 Task: Create a low-key lighting effect for a moody and atmospheric portrait.
Action: Mouse moved to (963, 561)
Screenshot: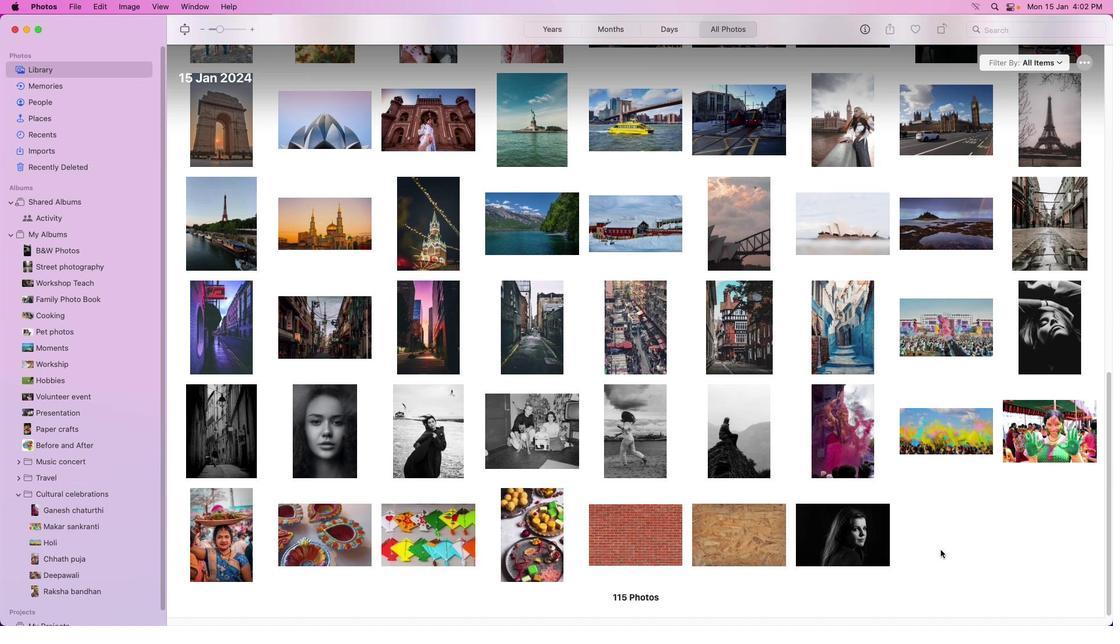 
Action: Mouse pressed left at (963, 561)
Screenshot: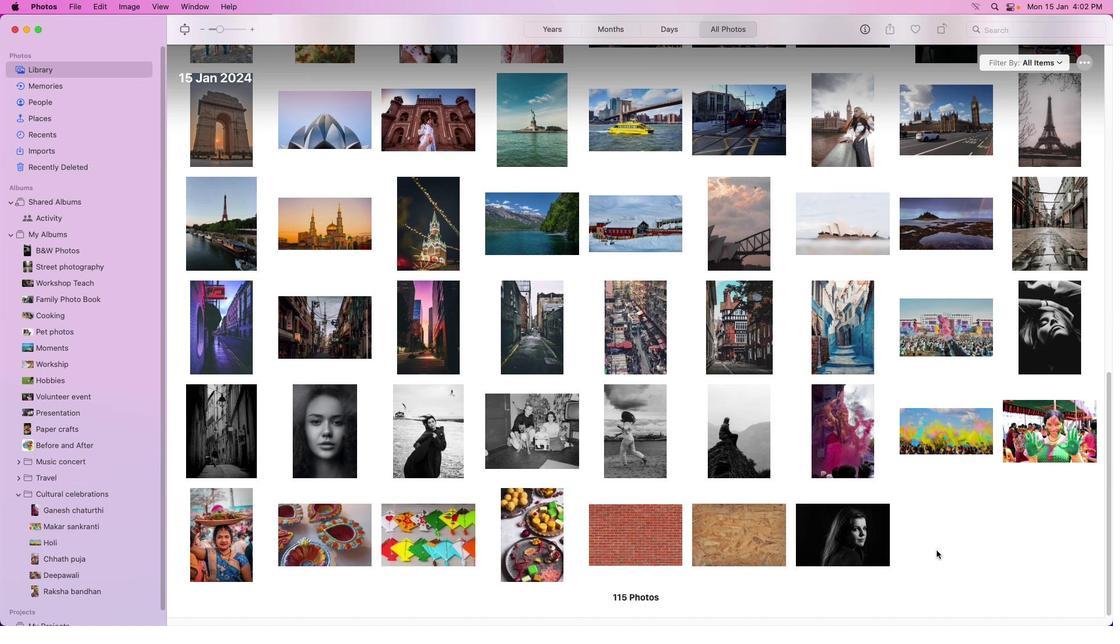 
Action: Mouse moved to (926, 552)
Screenshot: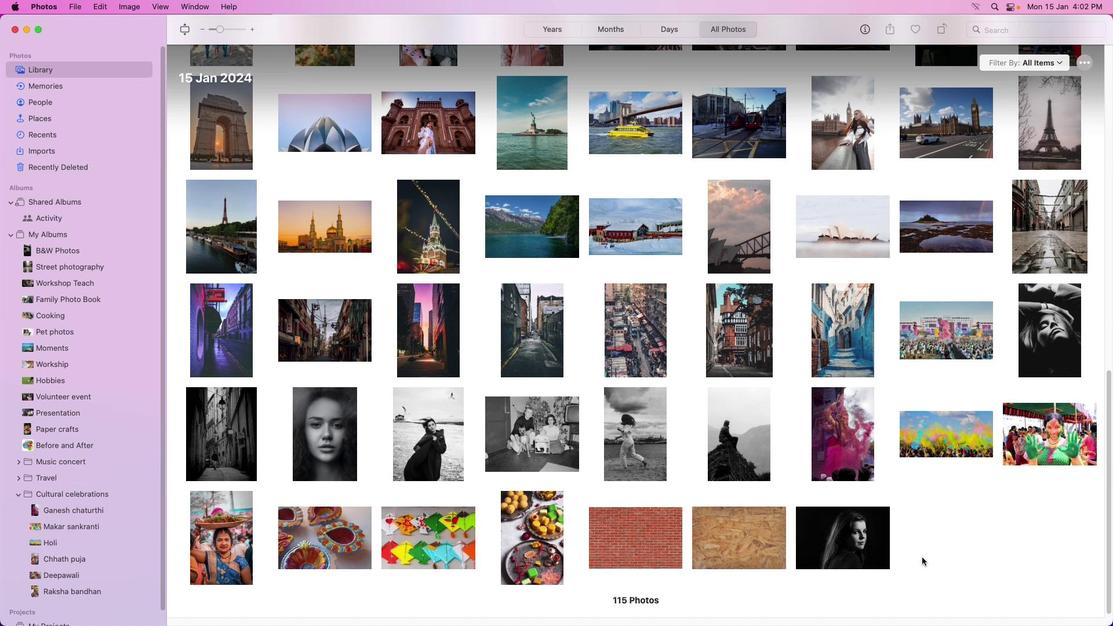 
Action: Mouse scrolled (926, 552) with delta (1, 1)
Screenshot: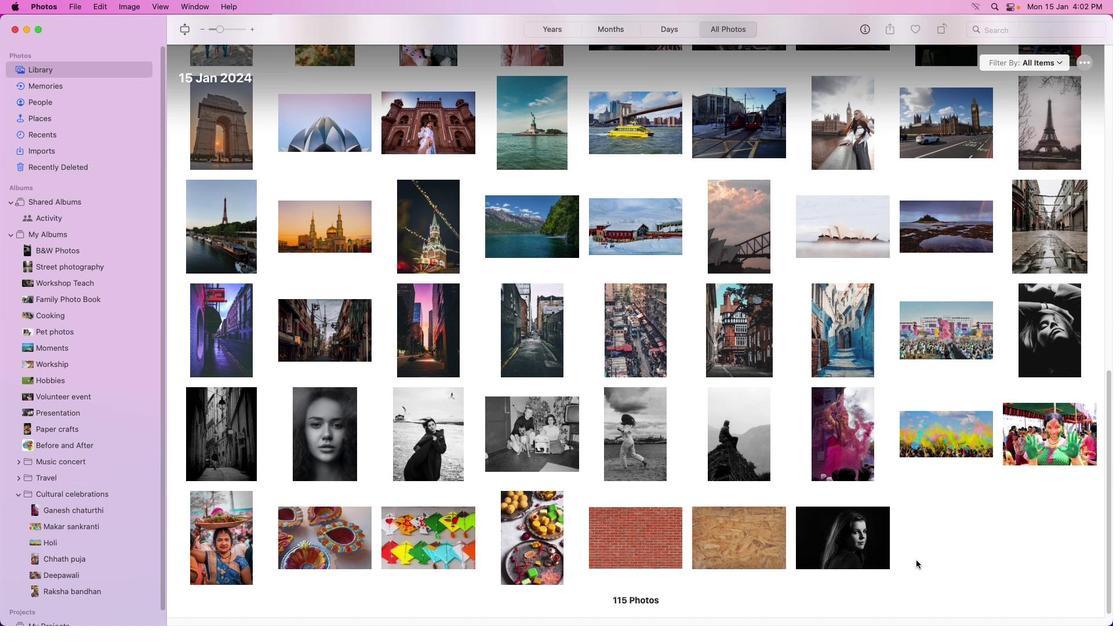 
Action: Mouse moved to (926, 553)
Screenshot: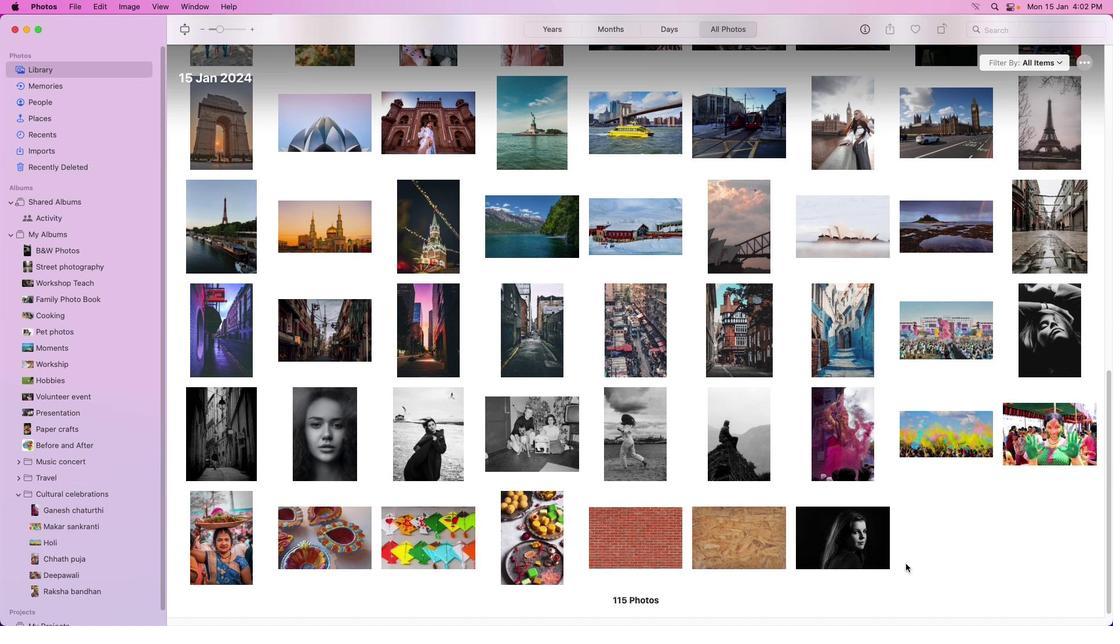 
Action: Mouse scrolled (926, 553) with delta (1, 1)
Screenshot: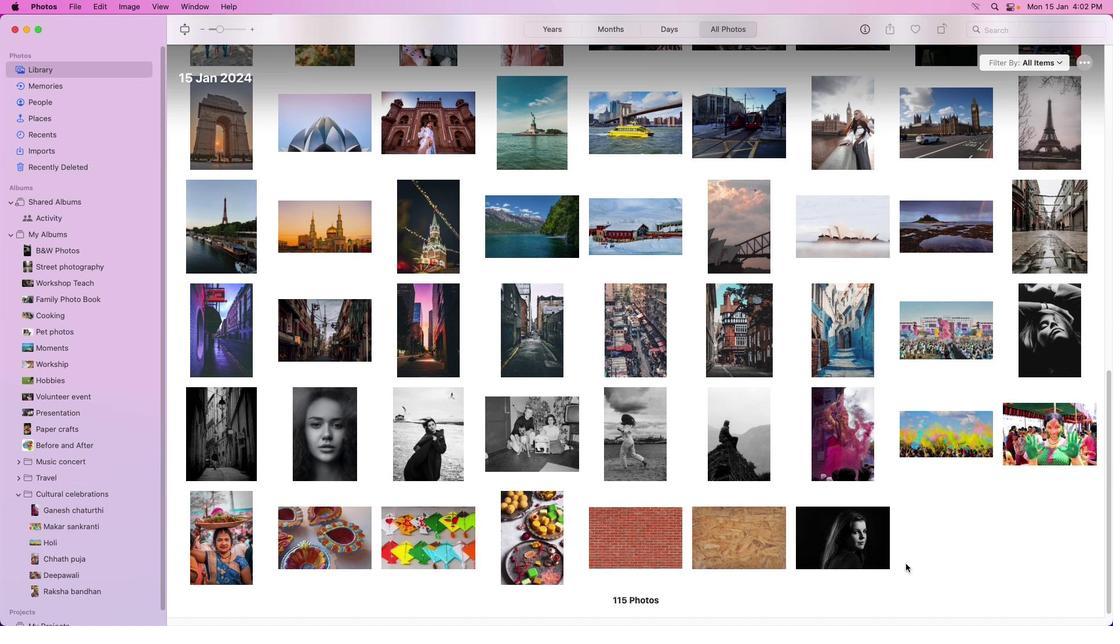 
Action: Mouse moved to (848, 542)
Screenshot: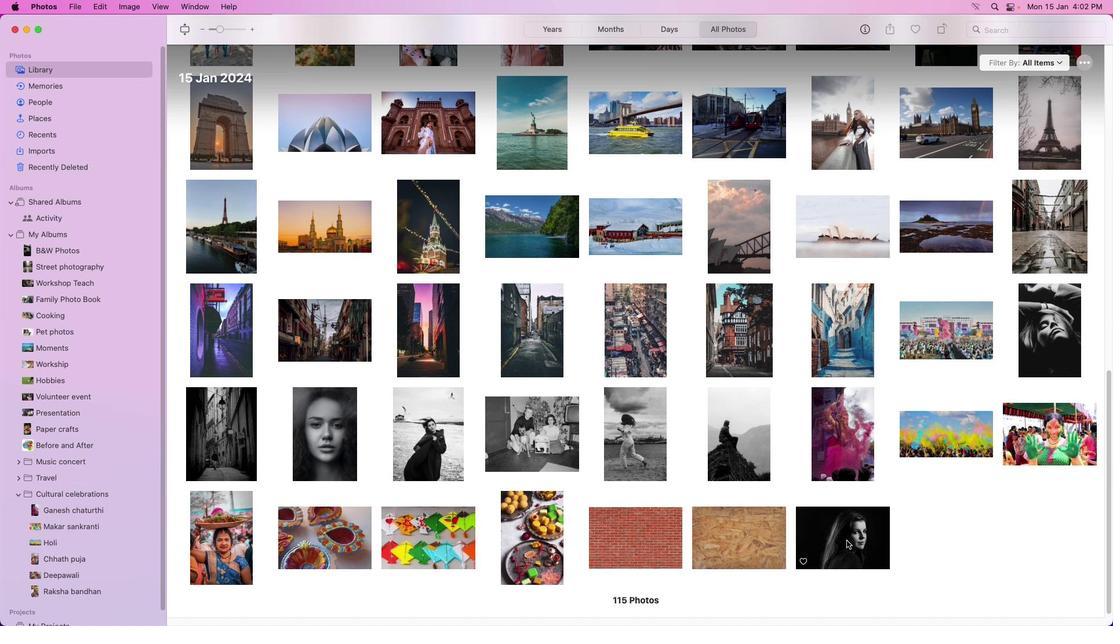 
Action: Mouse pressed left at (848, 542)
Screenshot: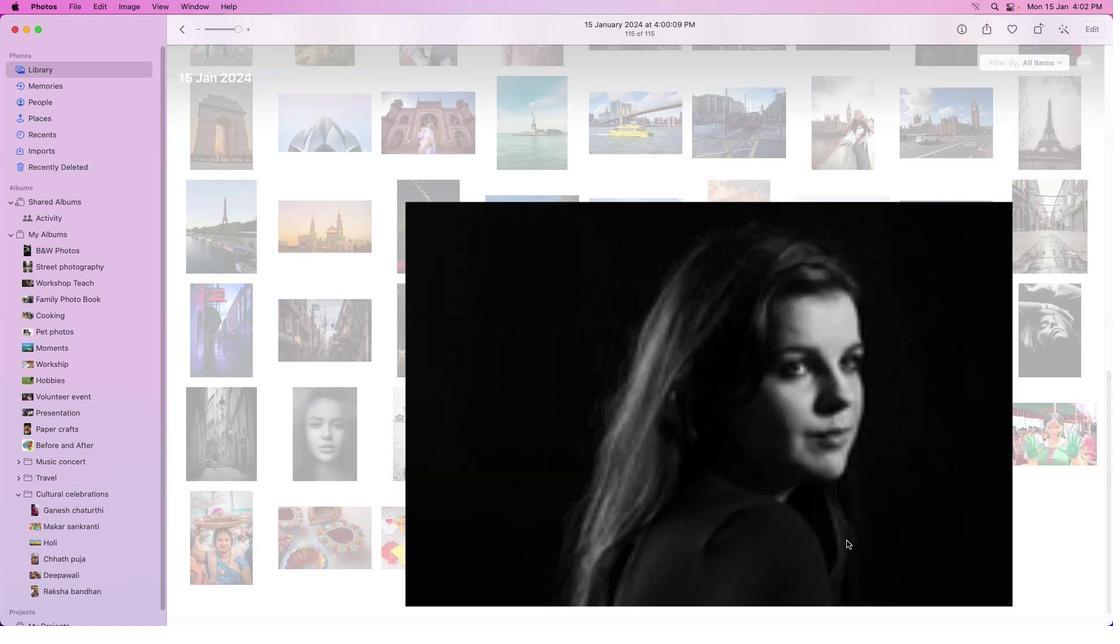 
Action: Mouse pressed left at (848, 542)
Screenshot: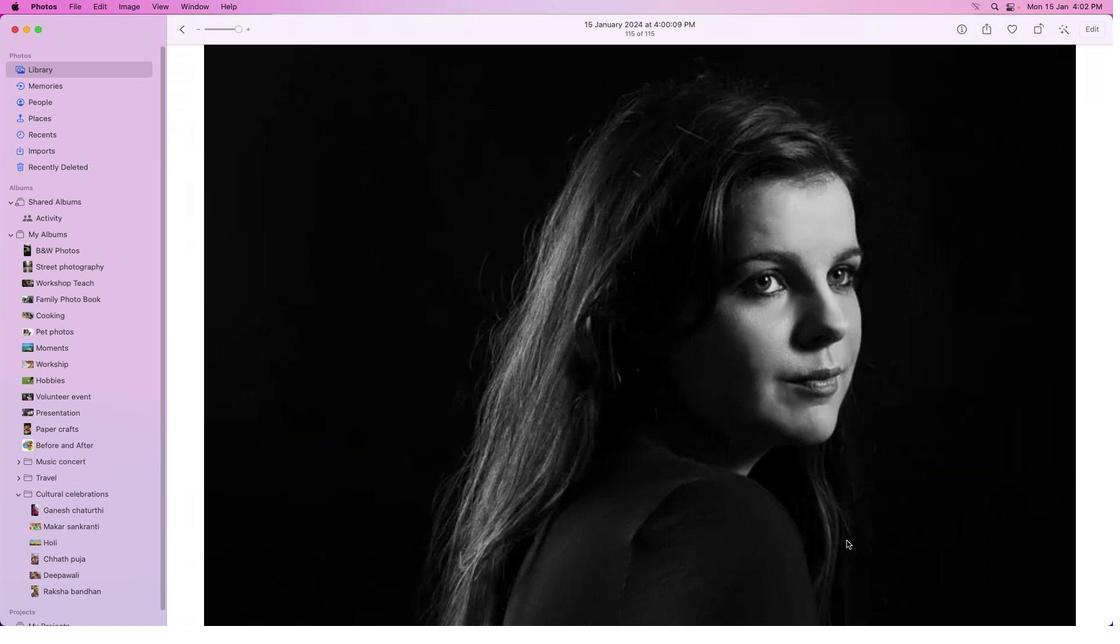 
Action: Mouse moved to (1092, 30)
Screenshot: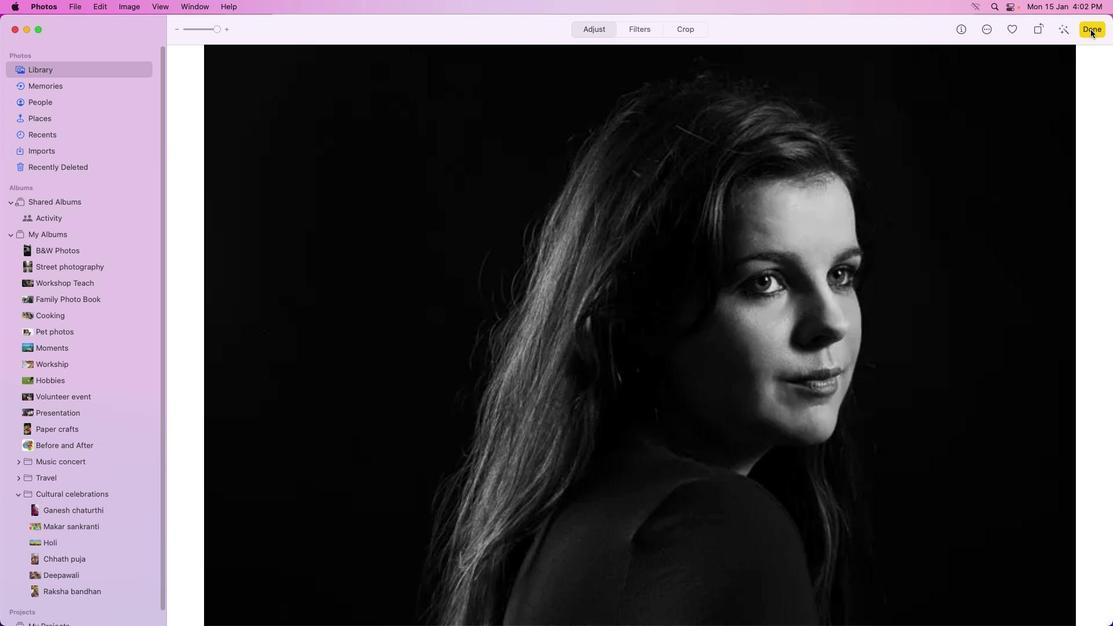 
Action: Mouse pressed left at (1092, 30)
Screenshot: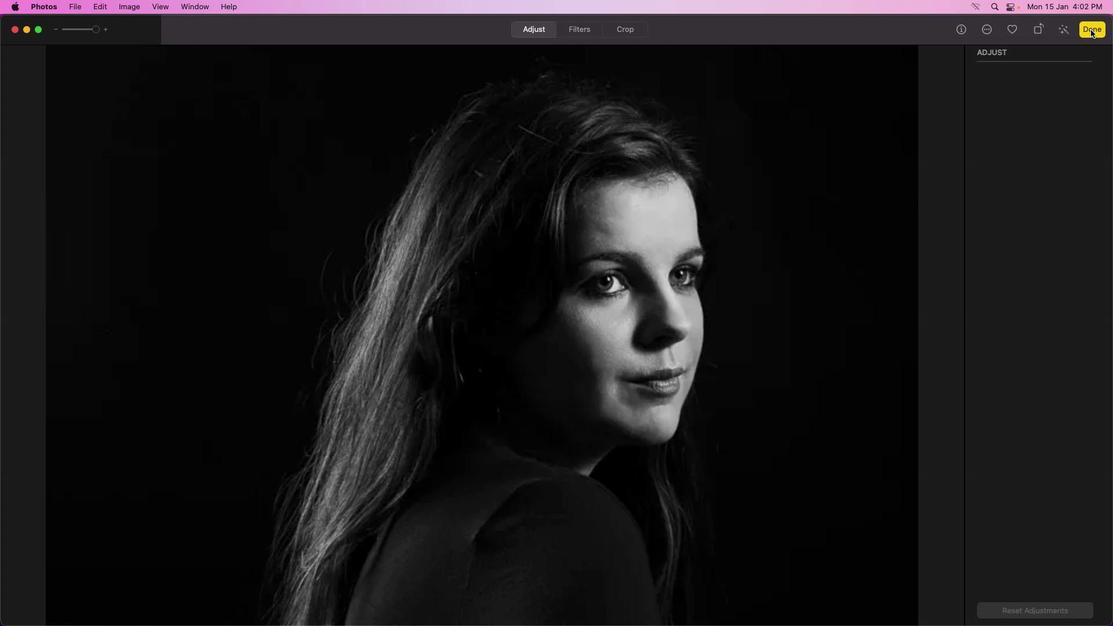 
Action: Mouse moved to (1049, 192)
Screenshot: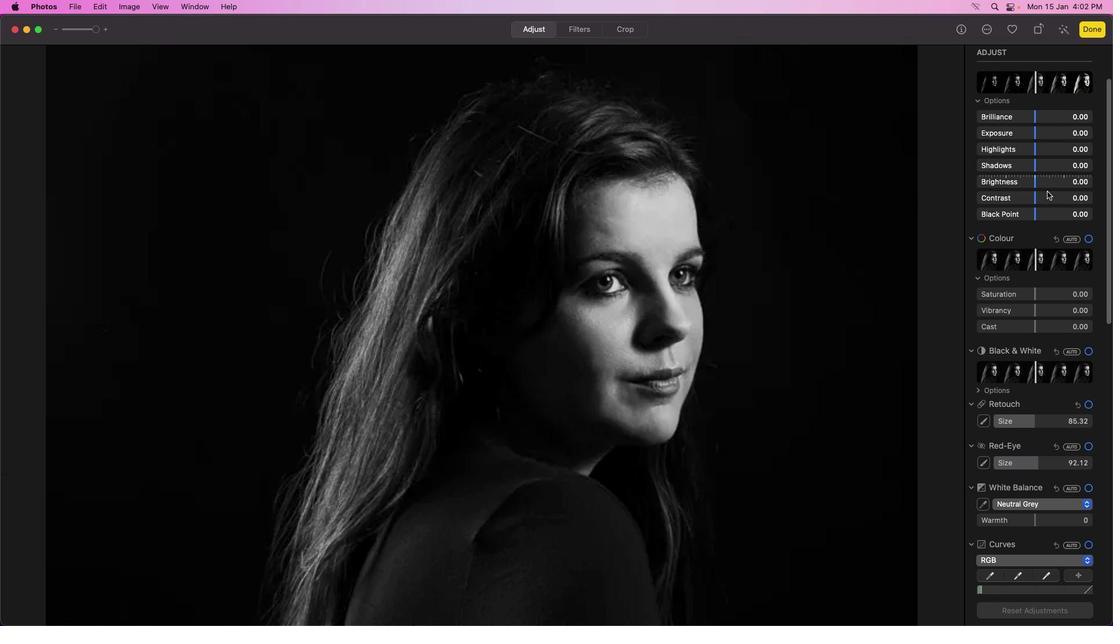 
Action: Mouse scrolled (1049, 192) with delta (1, 0)
Screenshot: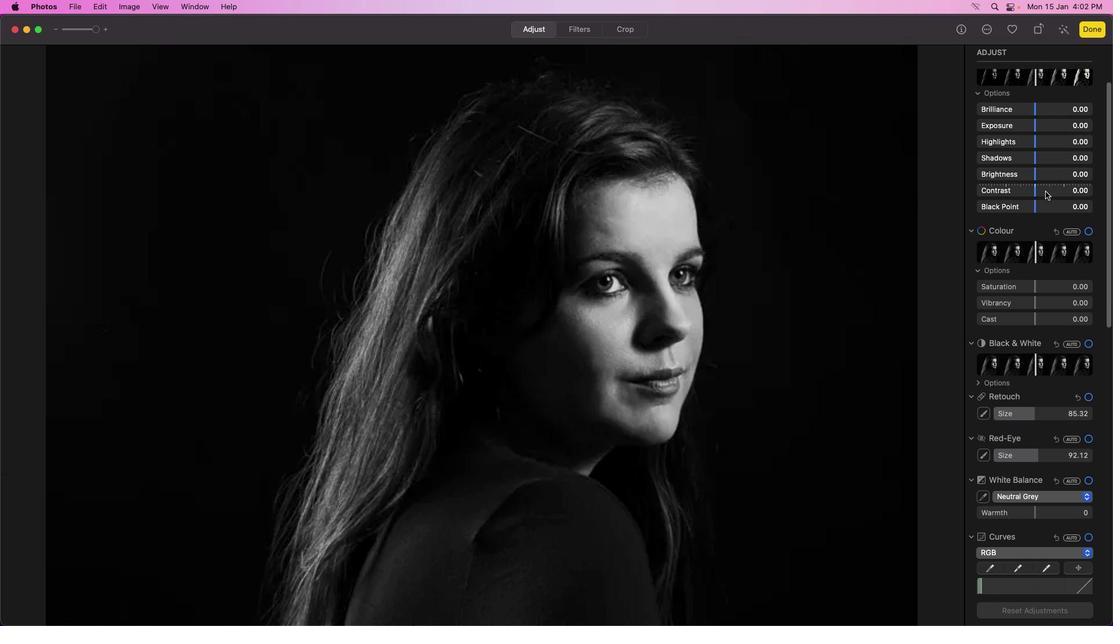 
Action: Mouse scrolled (1049, 192) with delta (1, 0)
Screenshot: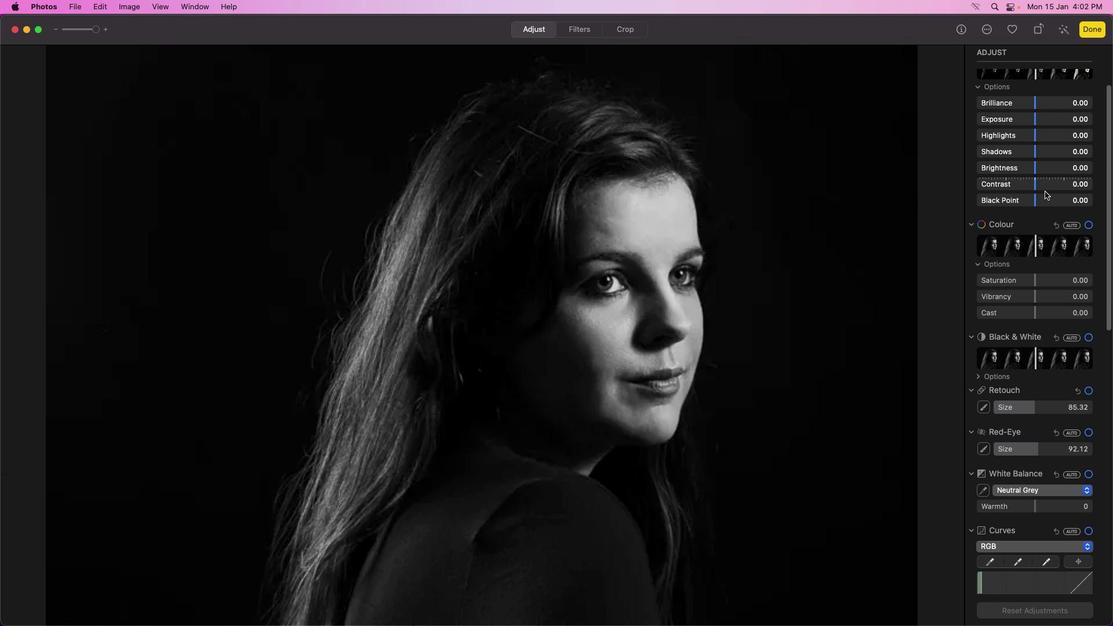 
Action: Mouse scrolled (1049, 192) with delta (1, 0)
Screenshot: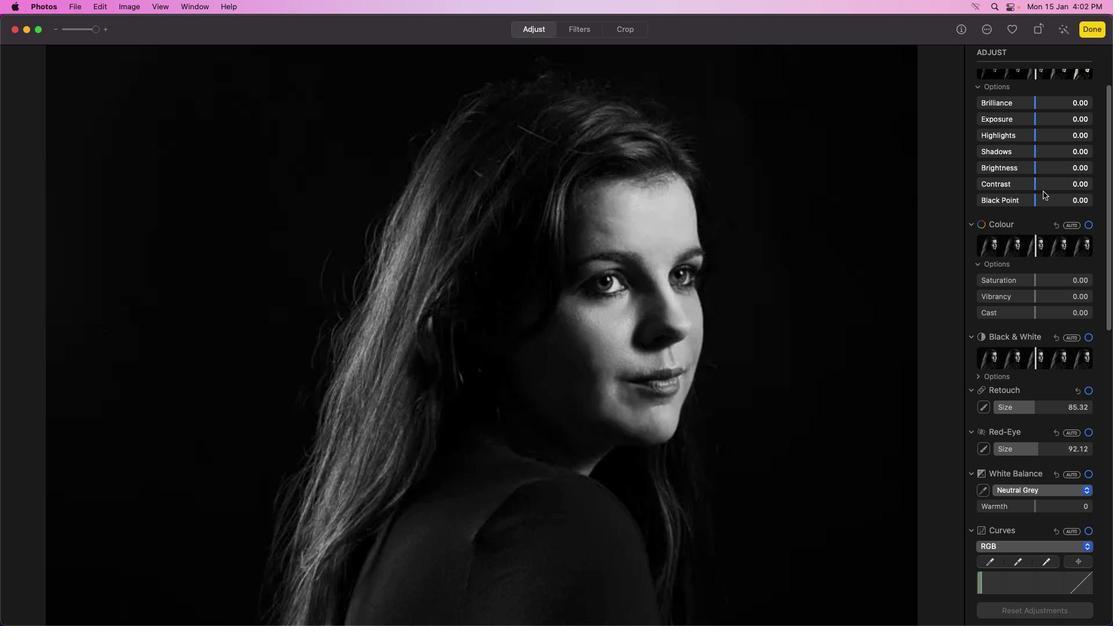 
Action: Mouse moved to (1049, 193)
Screenshot: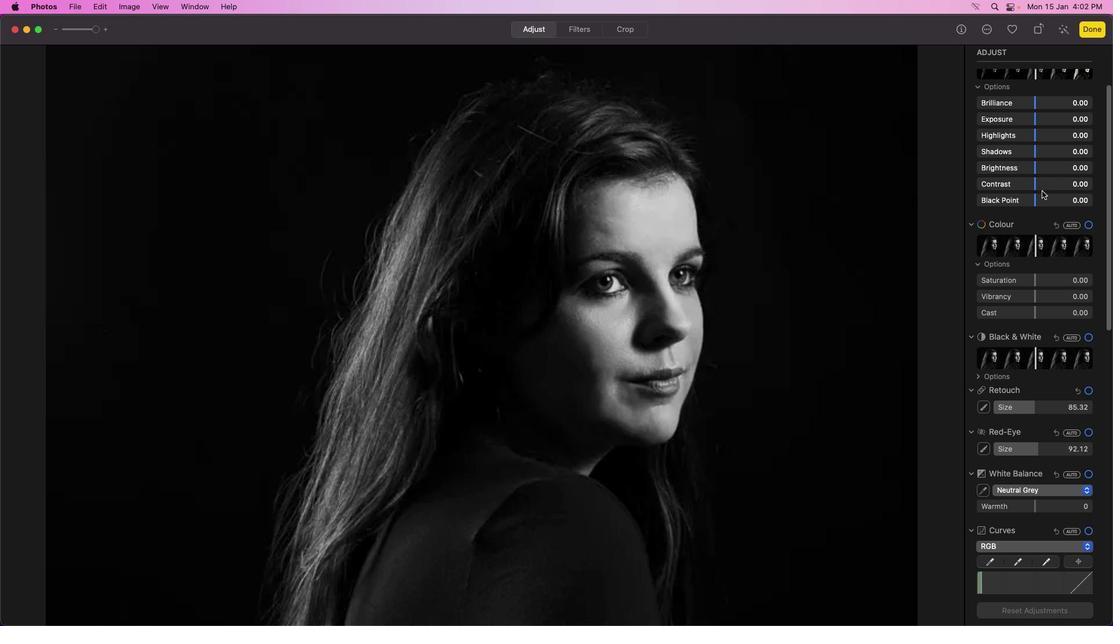 
Action: Mouse scrolled (1049, 193) with delta (1, 0)
Screenshot: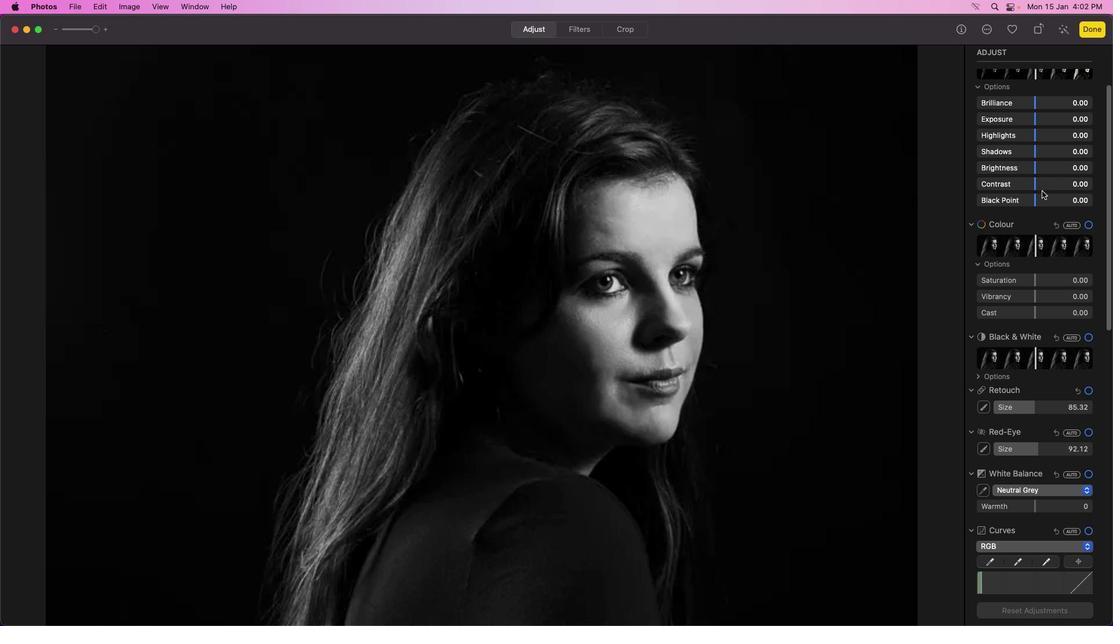 
Action: Mouse scrolled (1049, 193) with delta (1, 0)
Screenshot: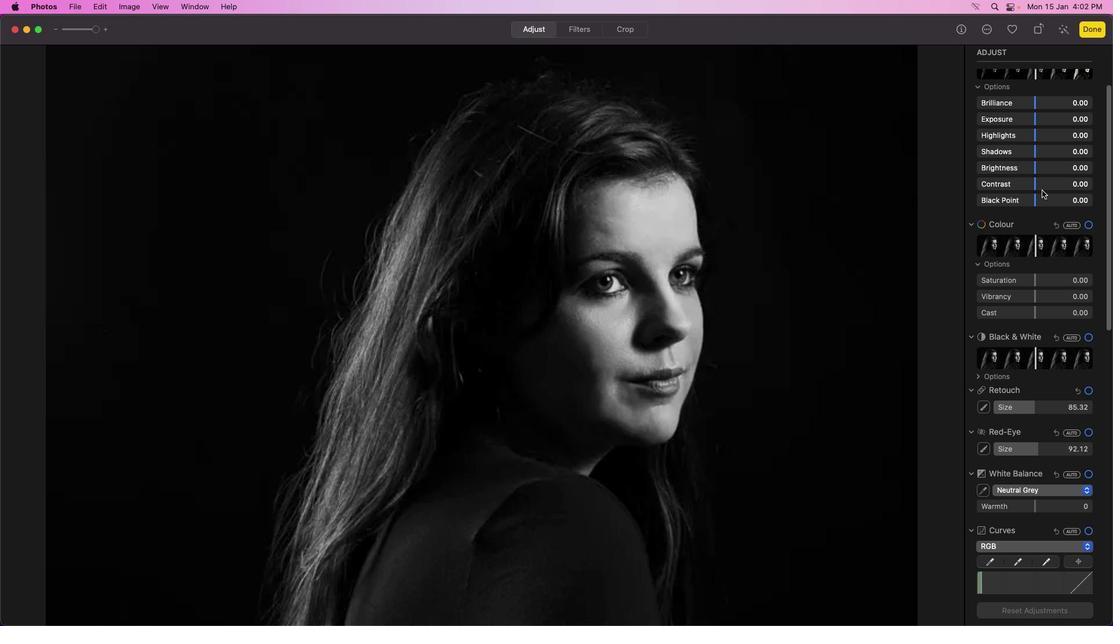 
Action: Mouse moved to (1048, 193)
Screenshot: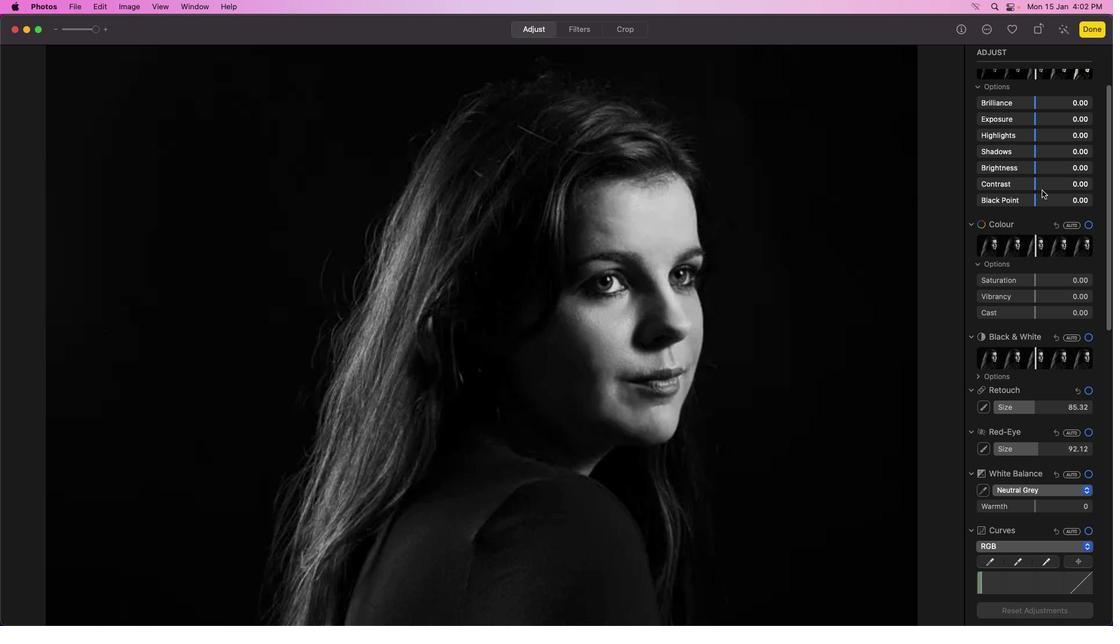 
Action: Mouse scrolled (1048, 193) with delta (1, 0)
Screenshot: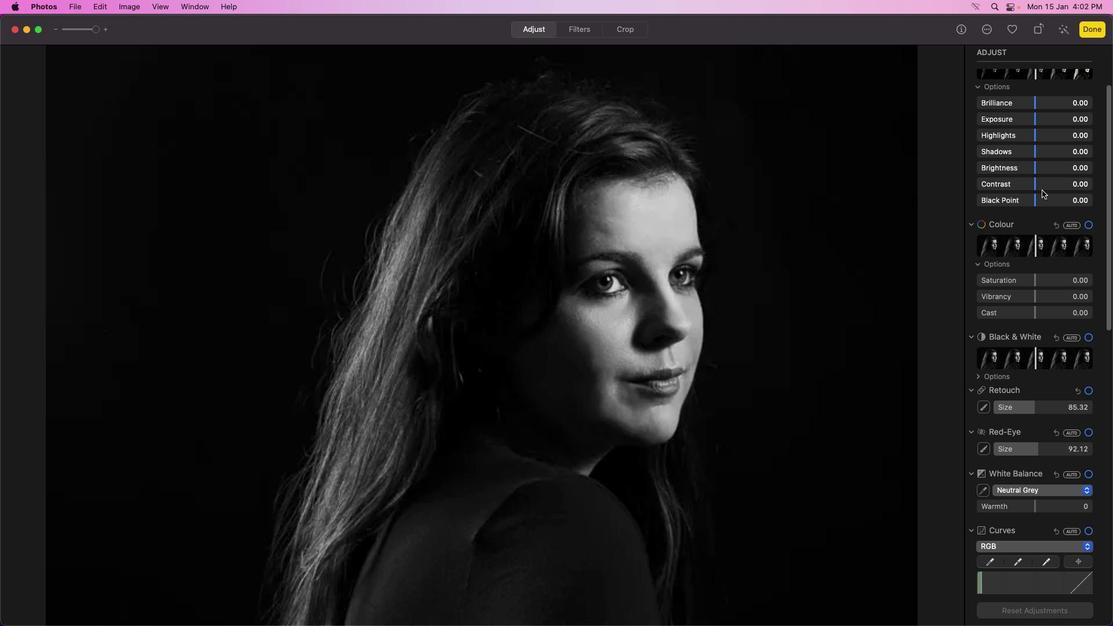 
Action: Mouse moved to (1046, 193)
Screenshot: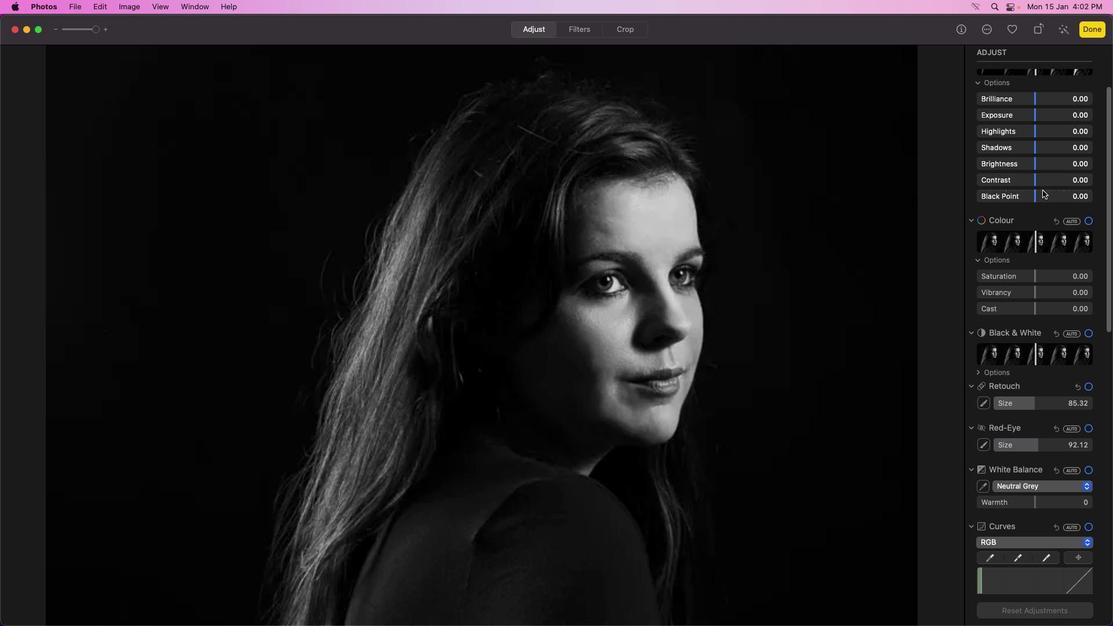 
Action: Mouse scrolled (1046, 193) with delta (1, 0)
Screenshot: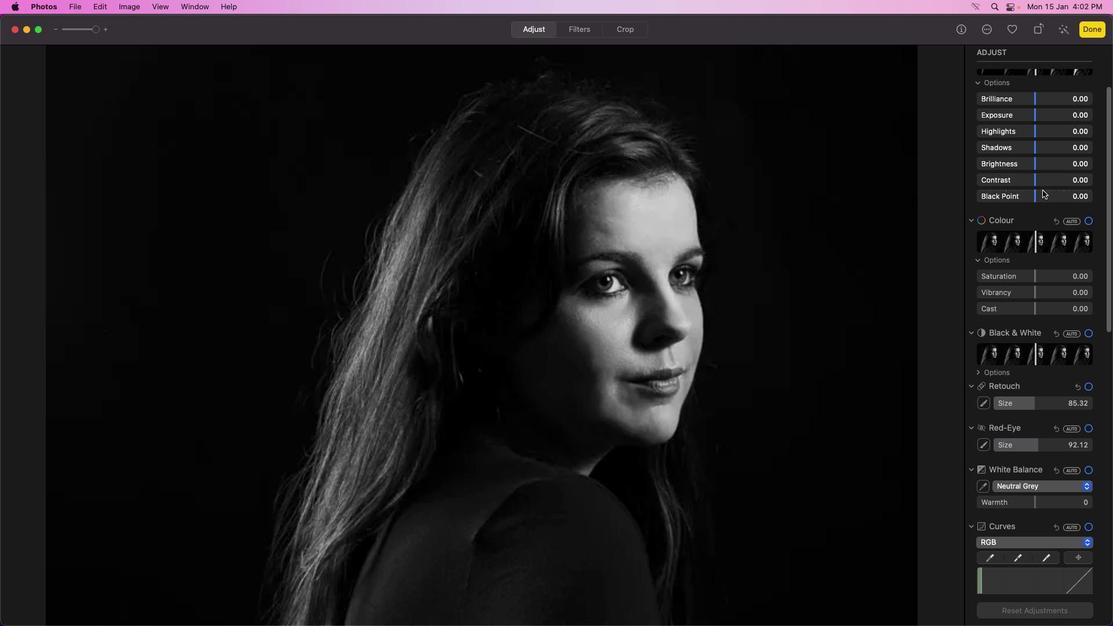 
Action: Mouse moved to (1043, 191)
Screenshot: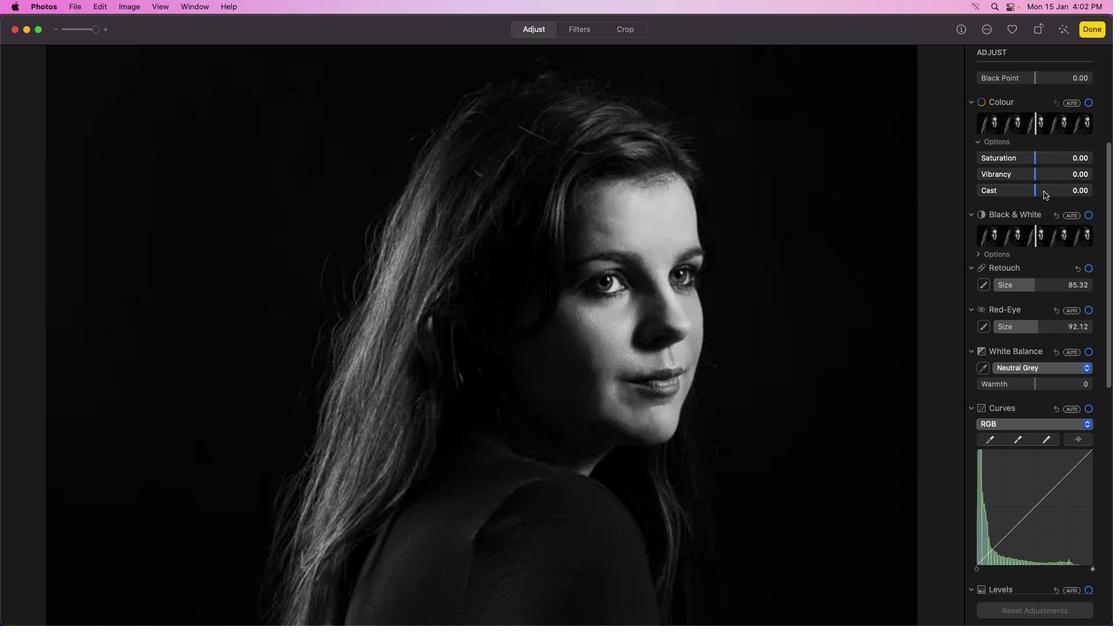 
Action: Mouse scrolled (1043, 191) with delta (1, 0)
Screenshot: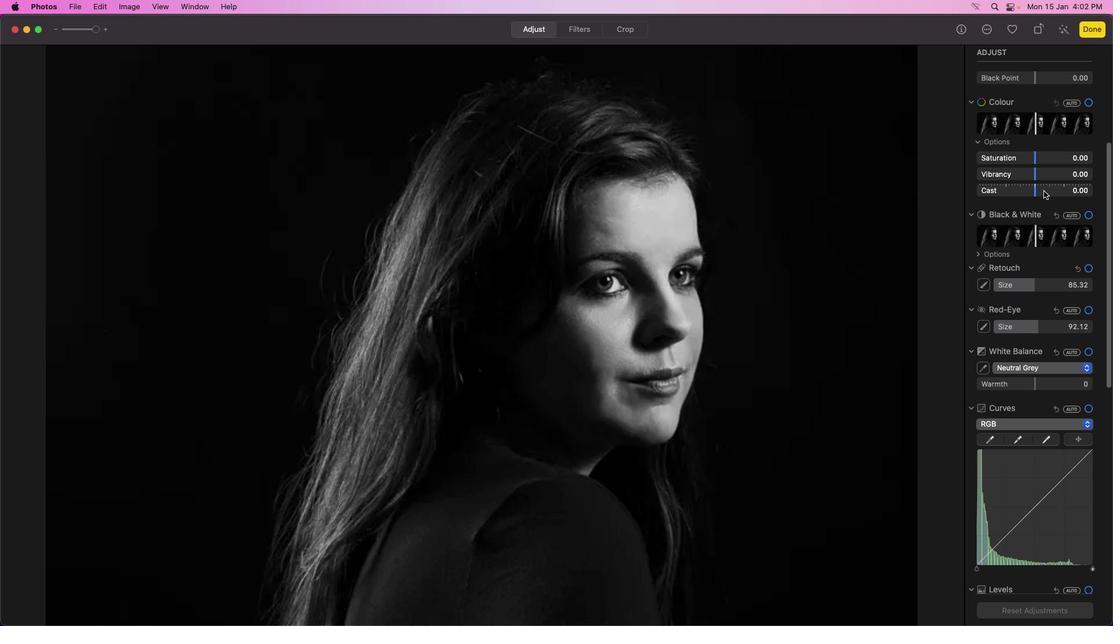 
Action: Mouse moved to (1043, 191)
Screenshot: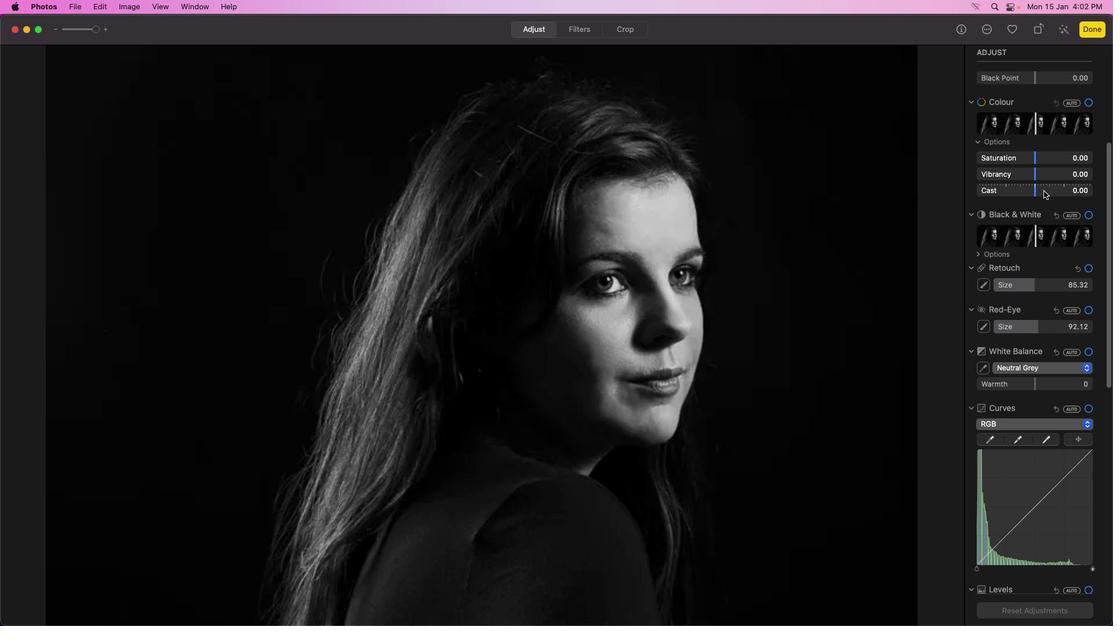 
Action: Mouse scrolled (1043, 191) with delta (1, 0)
Screenshot: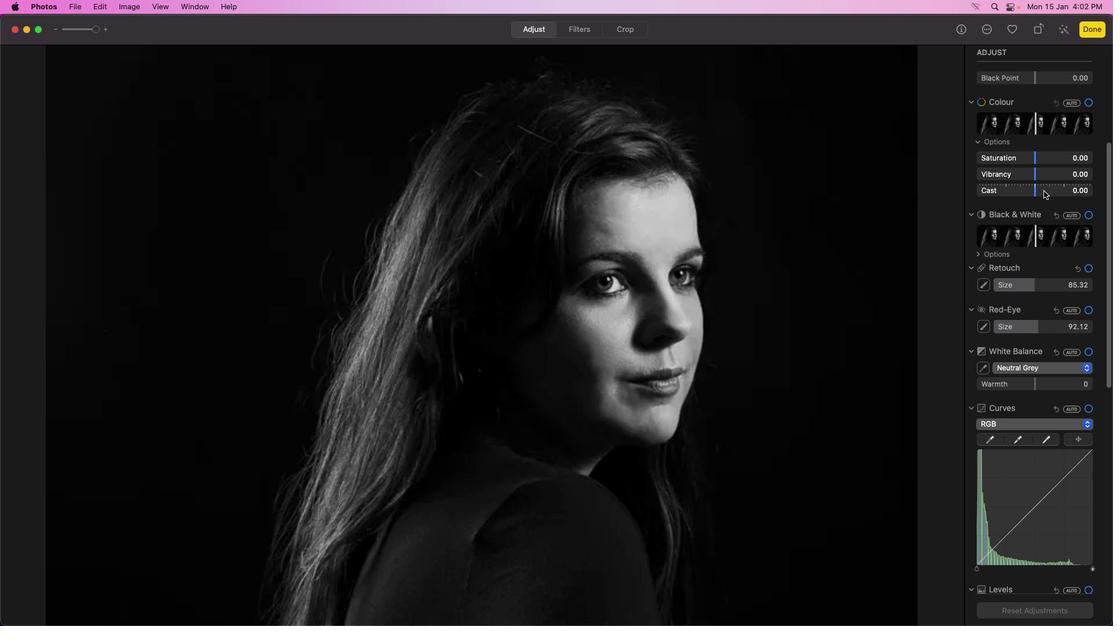 
Action: Mouse moved to (1043, 191)
Screenshot: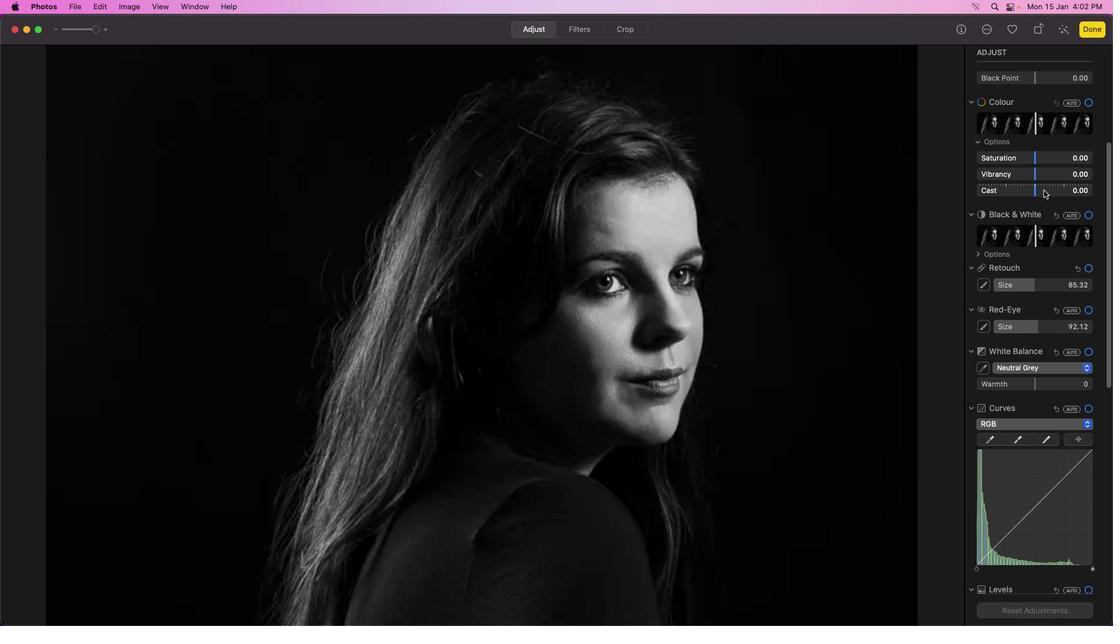 
Action: Mouse scrolled (1043, 191) with delta (1, 0)
Screenshot: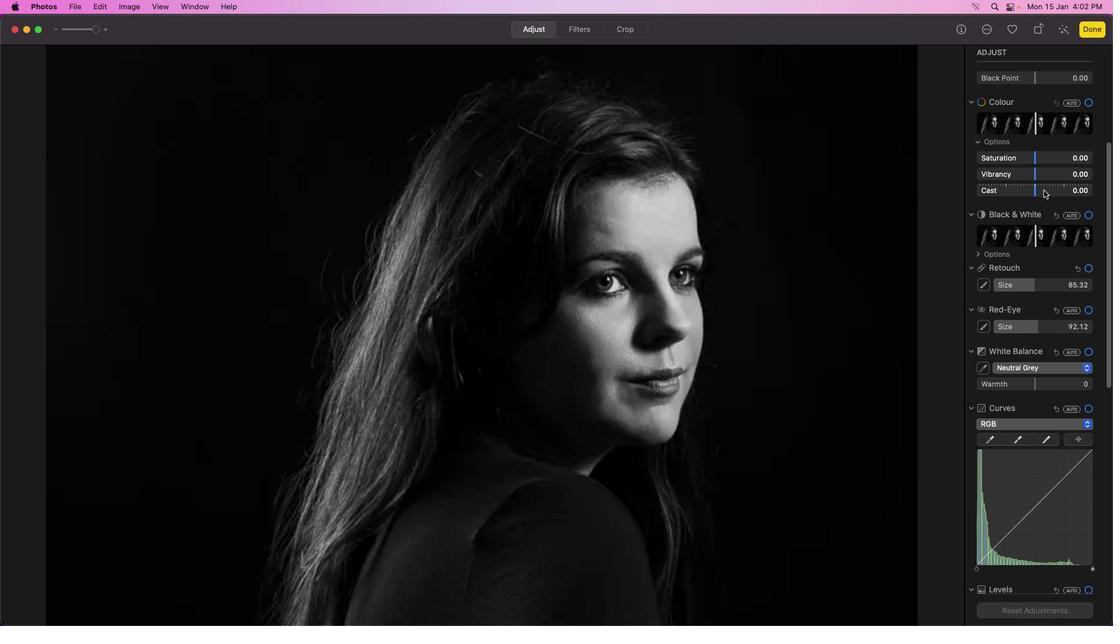 
Action: Mouse moved to (1045, 191)
Screenshot: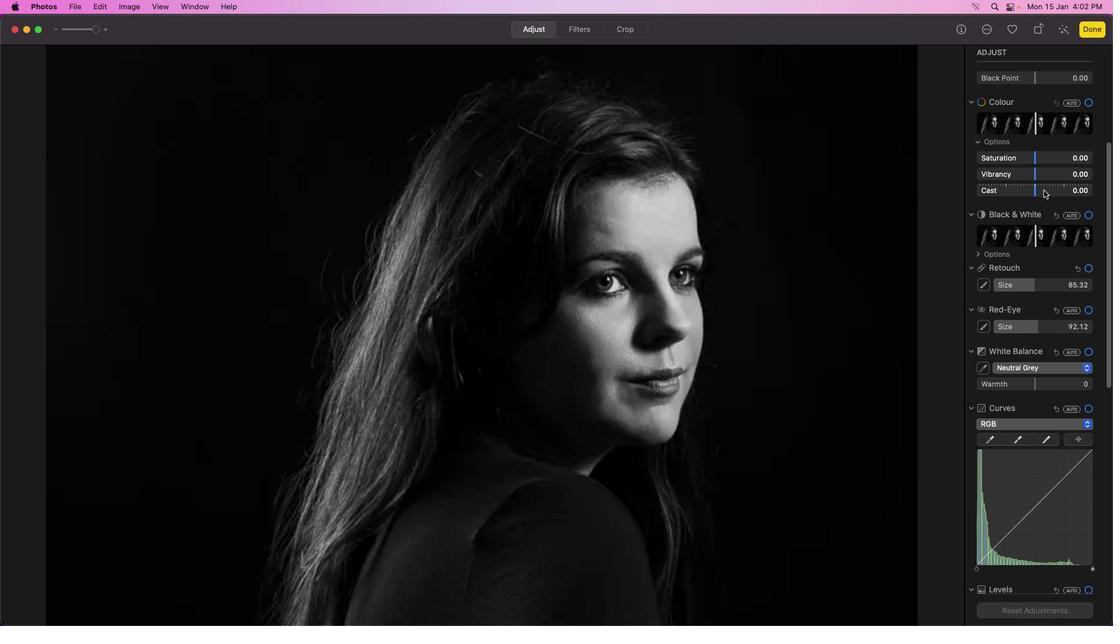 
Action: Mouse scrolled (1045, 191) with delta (1, 0)
Screenshot: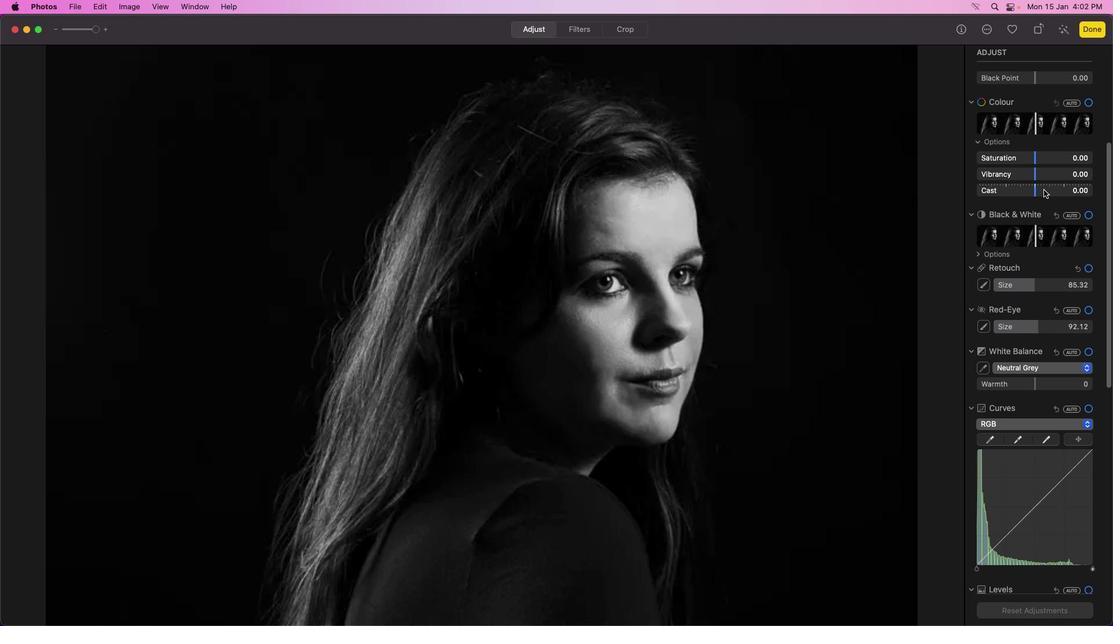
Action: Mouse moved to (1045, 192)
Screenshot: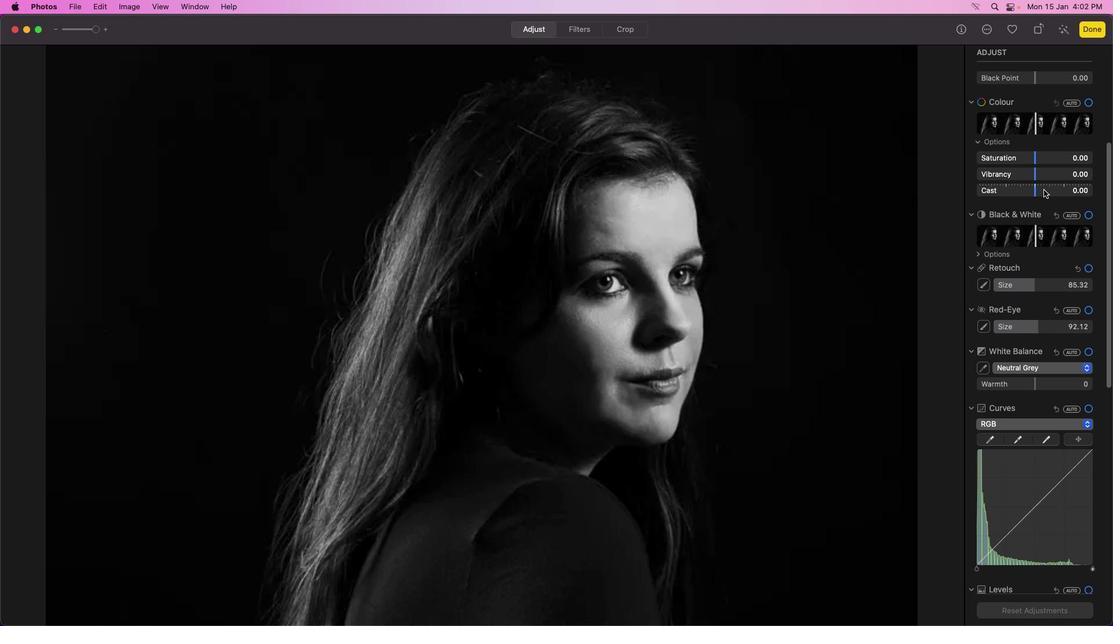 
Action: Mouse scrolled (1045, 192) with delta (1, 0)
Screenshot: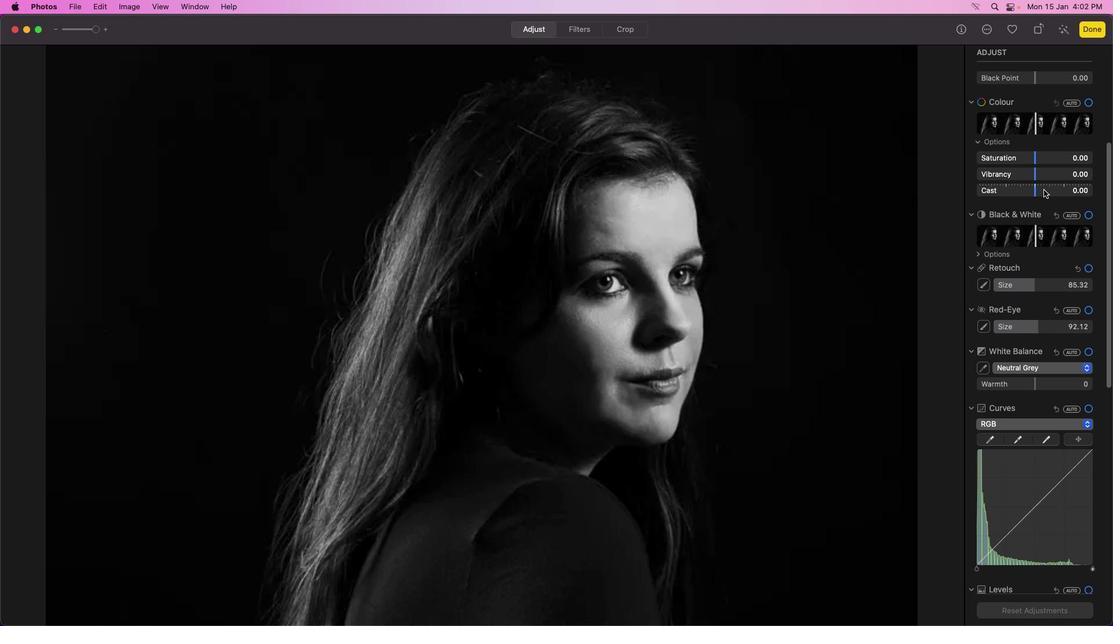 
Action: Mouse moved to (1045, 192)
Screenshot: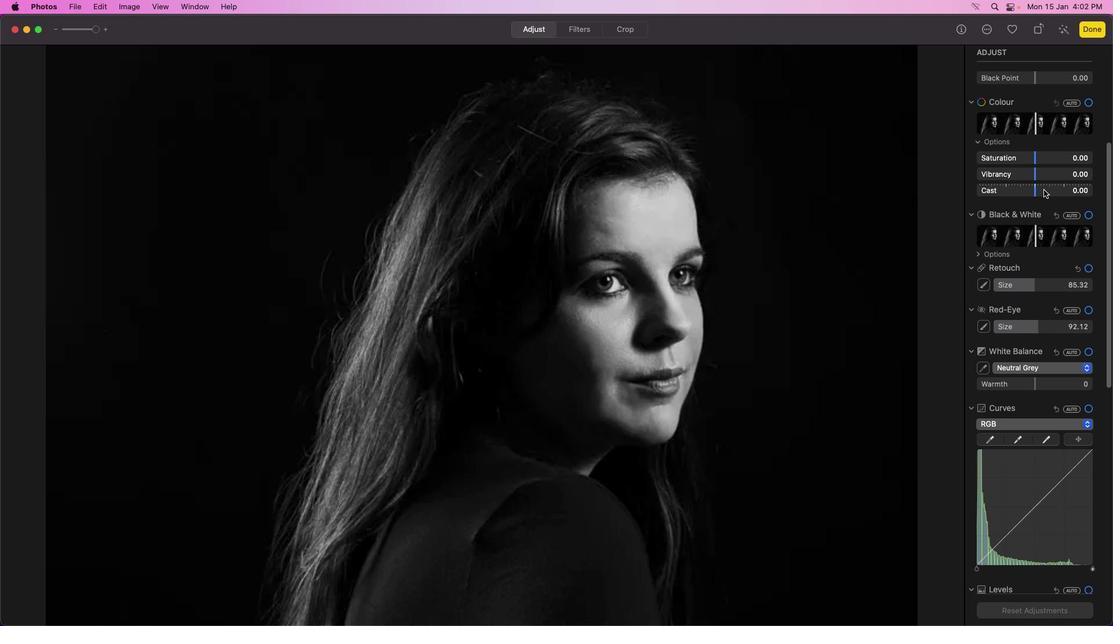 
Action: Mouse scrolled (1045, 192) with delta (1, 0)
Screenshot: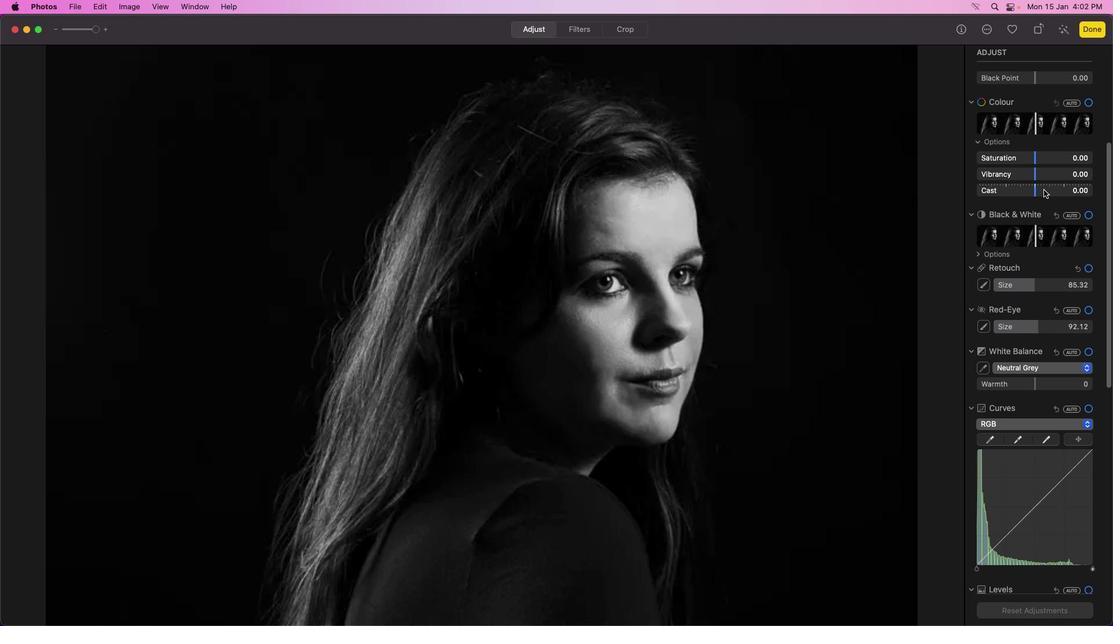 
Action: Mouse scrolled (1045, 192) with delta (1, -1)
Screenshot: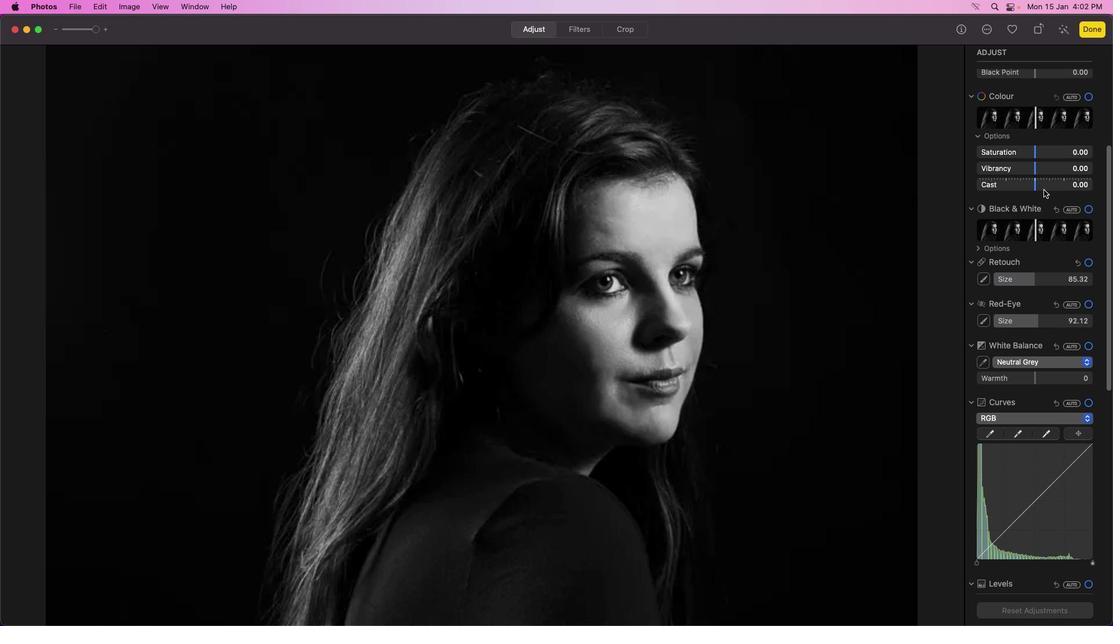 
Action: Mouse moved to (1045, 190)
Screenshot: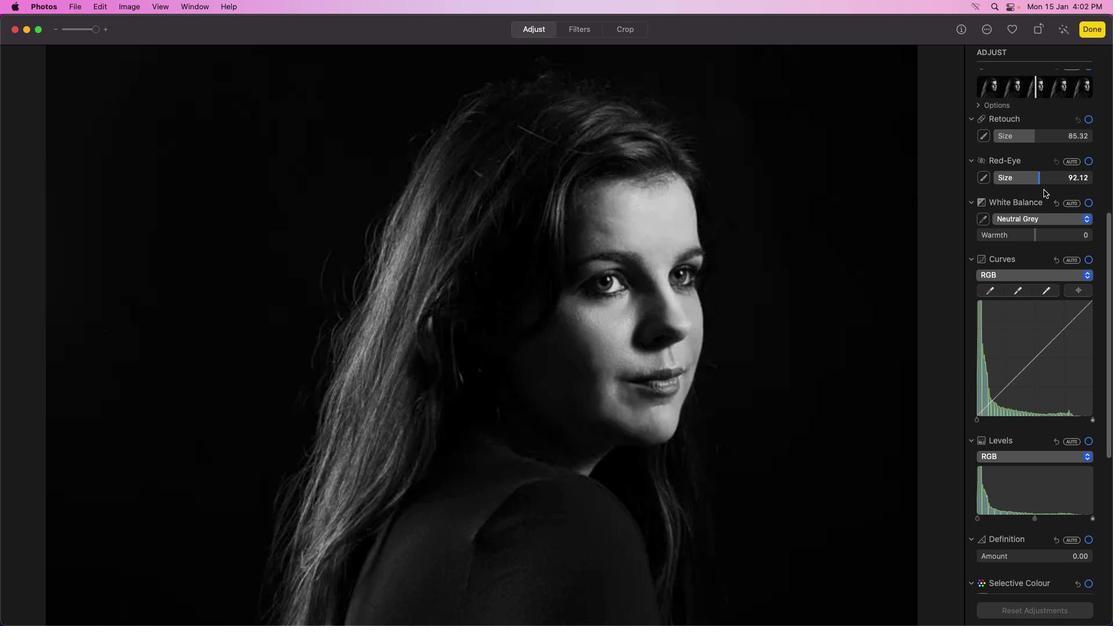 
Action: Mouse scrolled (1045, 190) with delta (1, 0)
Screenshot: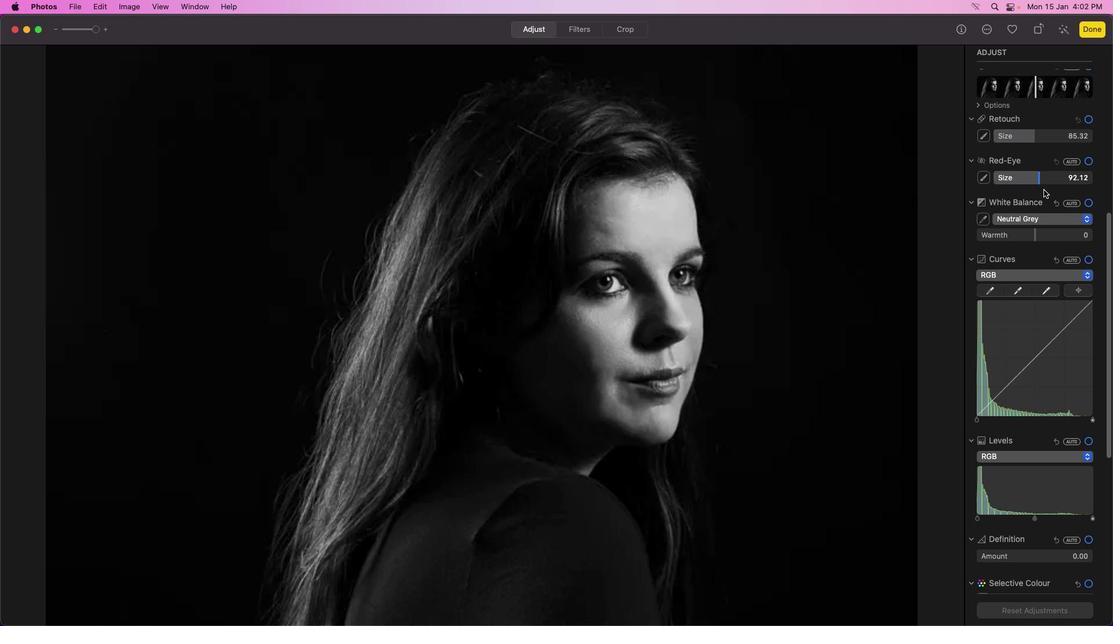 
Action: Mouse scrolled (1045, 190) with delta (1, 0)
Screenshot: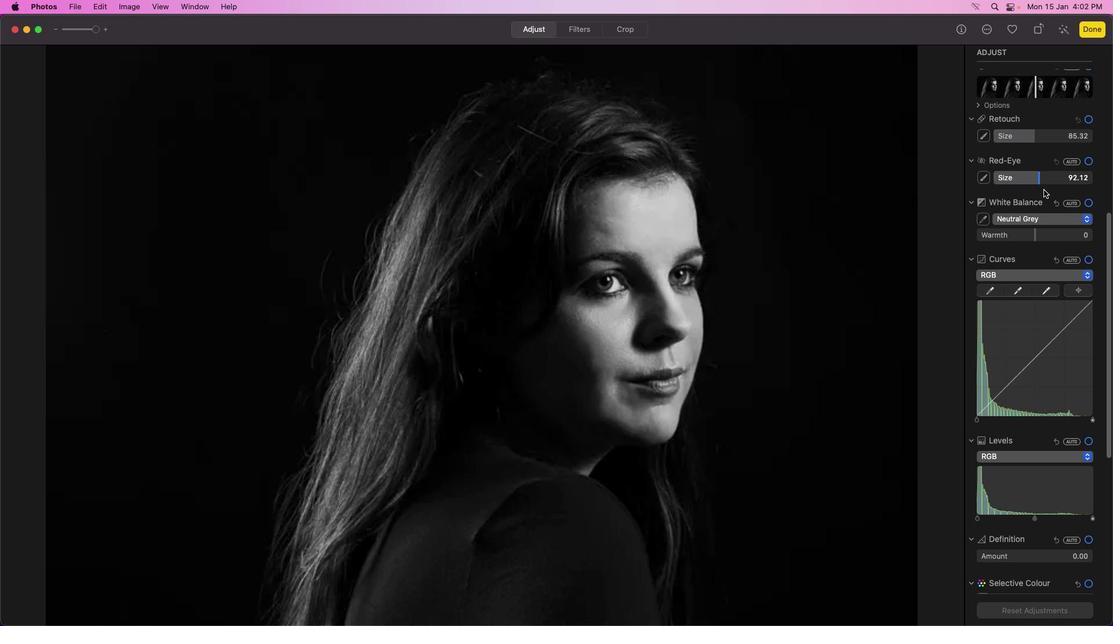 
Action: Mouse scrolled (1045, 190) with delta (1, 0)
Screenshot: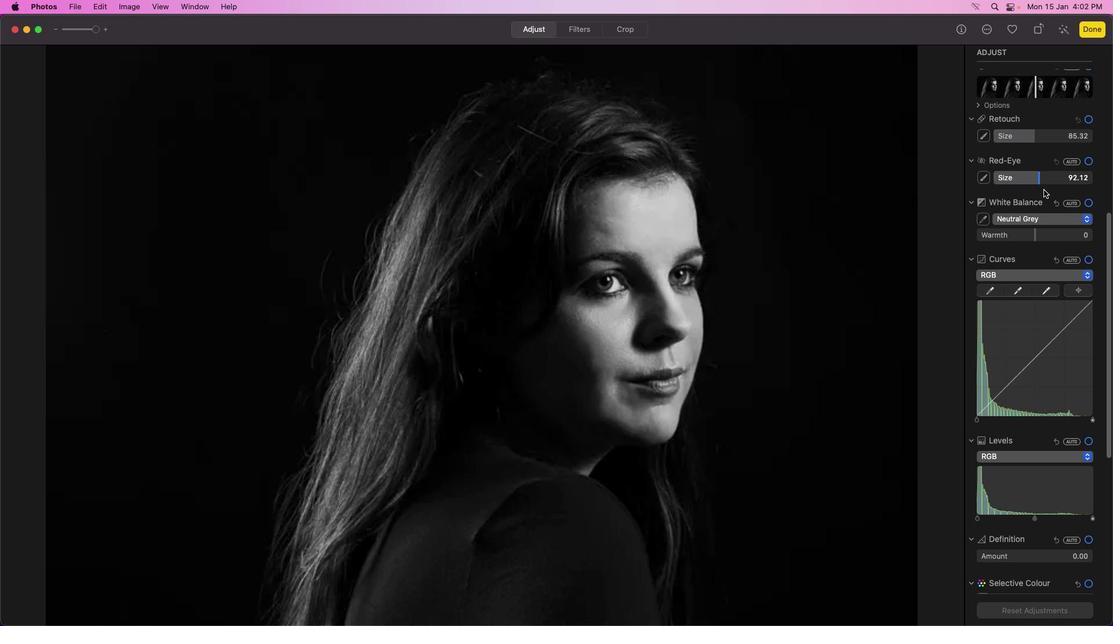 
Action: Mouse scrolled (1045, 190) with delta (1, 0)
Screenshot: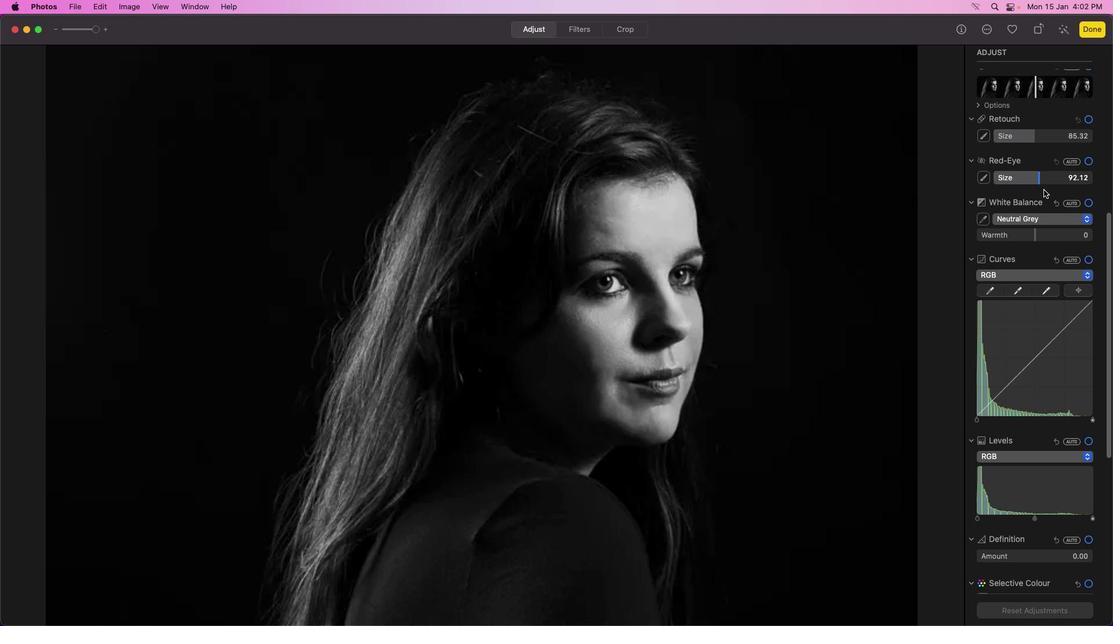 
Action: Mouse scrolled (1045, 190) with delta (1, -1)
Screenshot: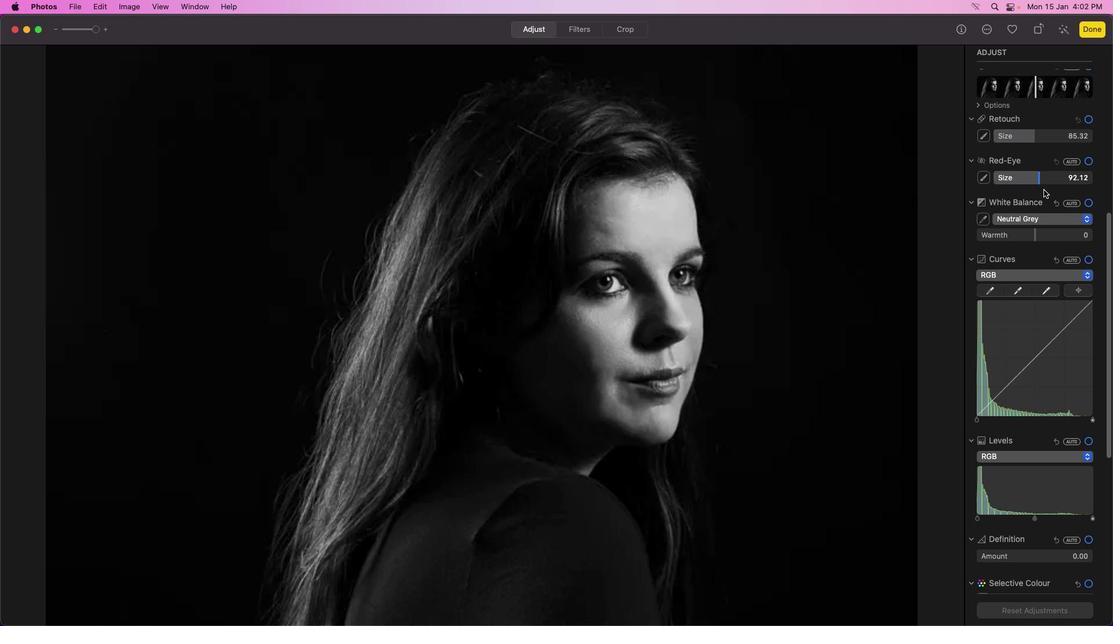 
Action: Mouse scrolled (1045, 190) with delta (1, -1)
Screenshot: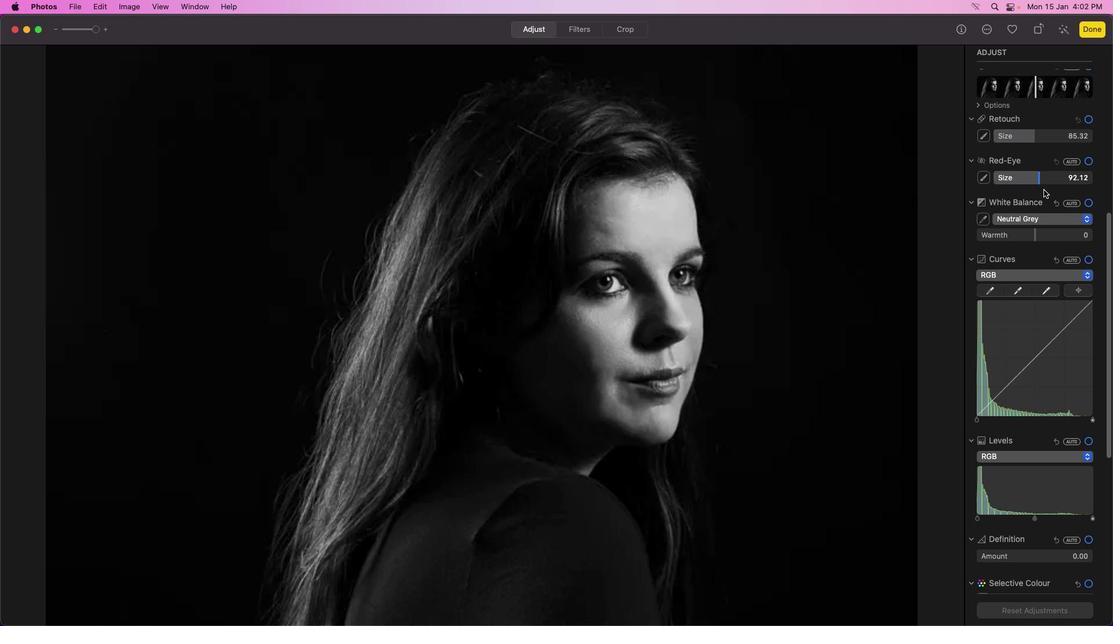 
Action: Mouse scrolled (1045, 190) with delta (1, -1)
Screenshot: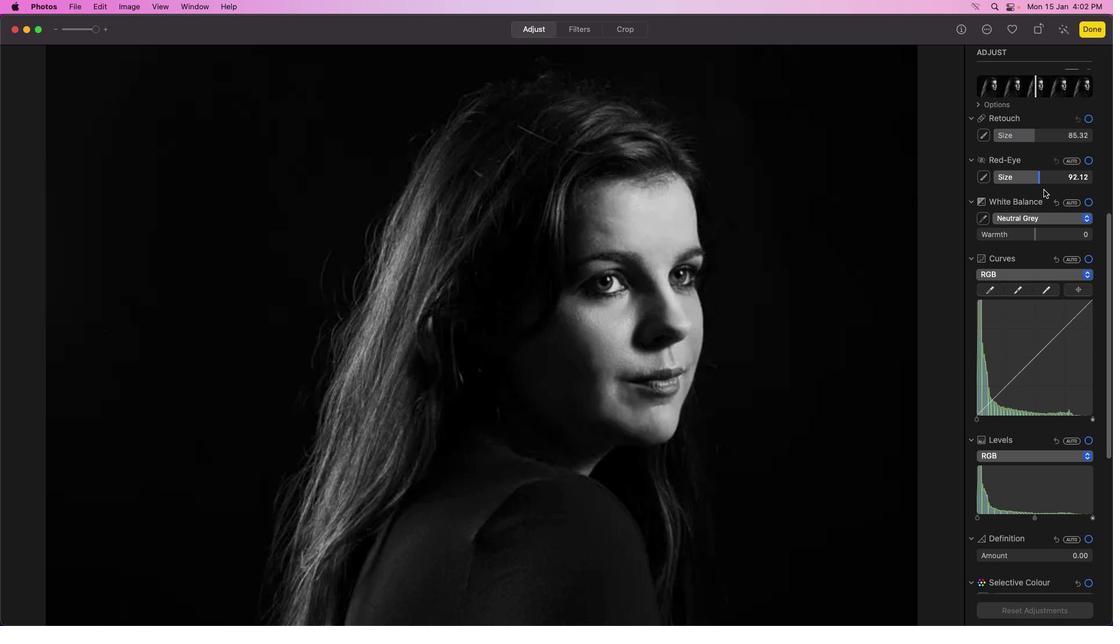
Action: Mouse scrolled (1045, 190) with delta (1, 0)
Screenshot: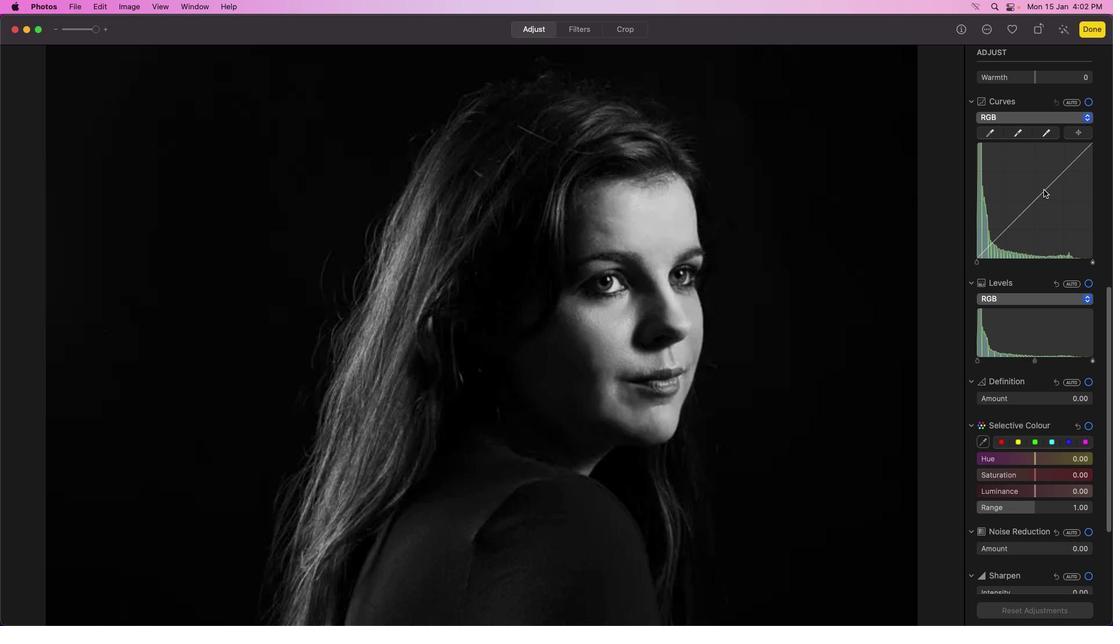 
Action: Mouse scrolled (1045, 190) with delta (1, 0)
Screenshot: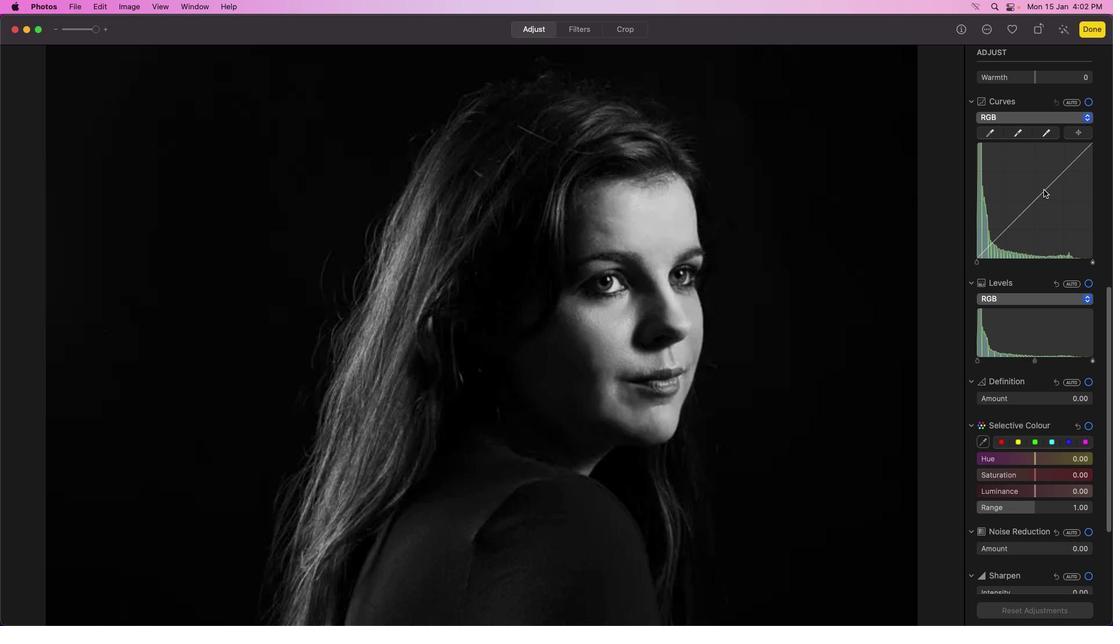 
Action: Mouse scrolled (1045, 190) with delta (1, 0)
Screenshot: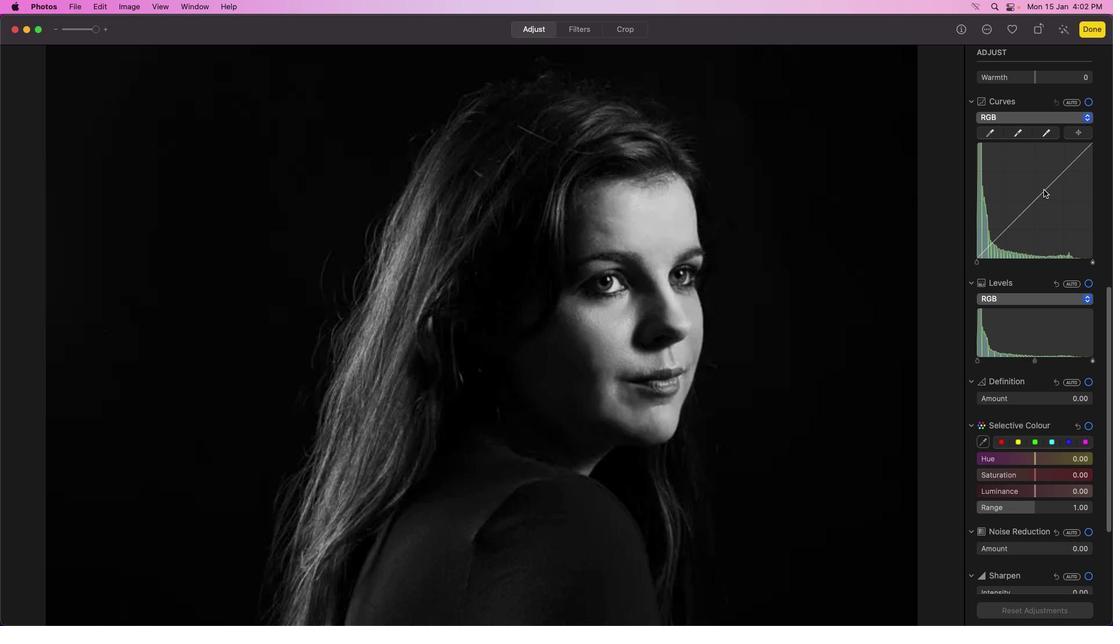 
Action: Mouse scrolled (1045, 190) with delta (1, 0)
Screenshot: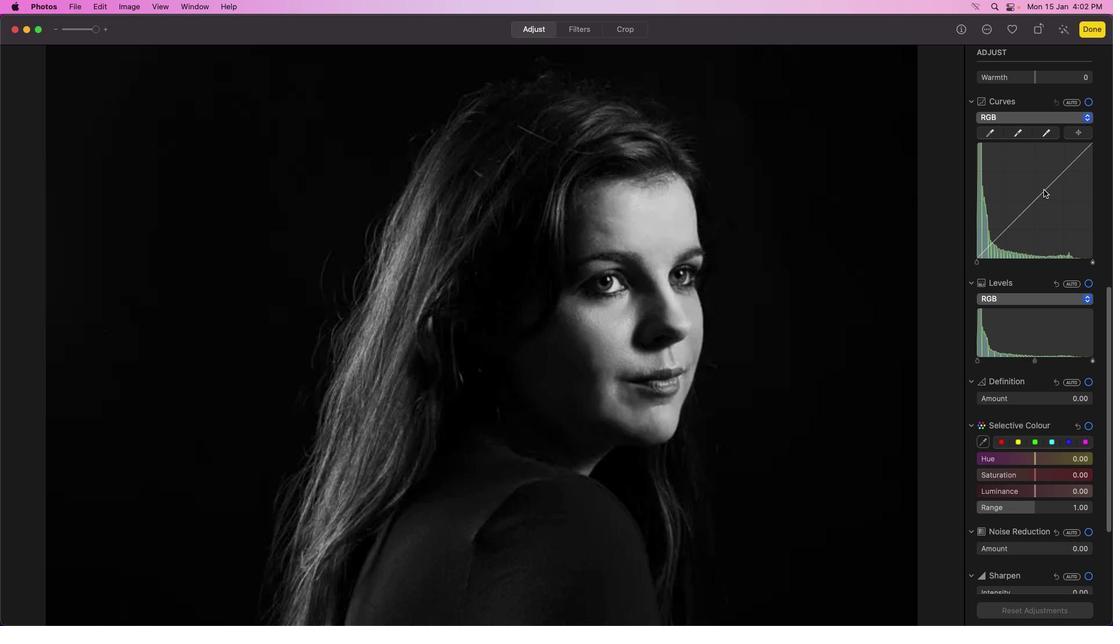 
Action: Mouse scrolled (1045, 190) with delta (1, -1)
Screenshot: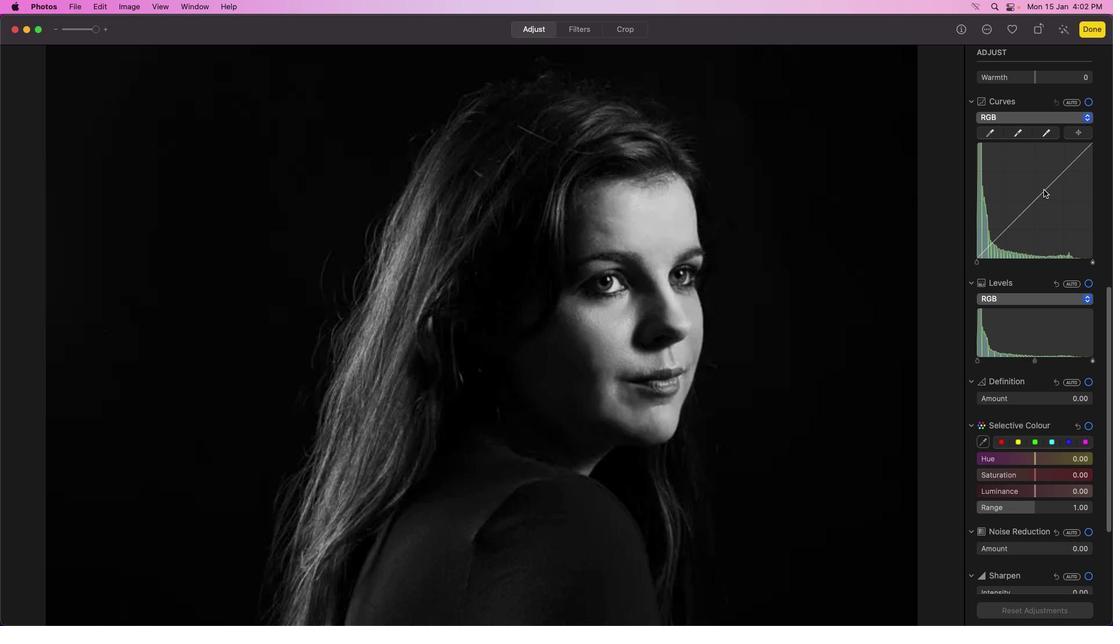 
Action: Mouse scrolled (1045, 190) with delta (1, -1)
Screenshot: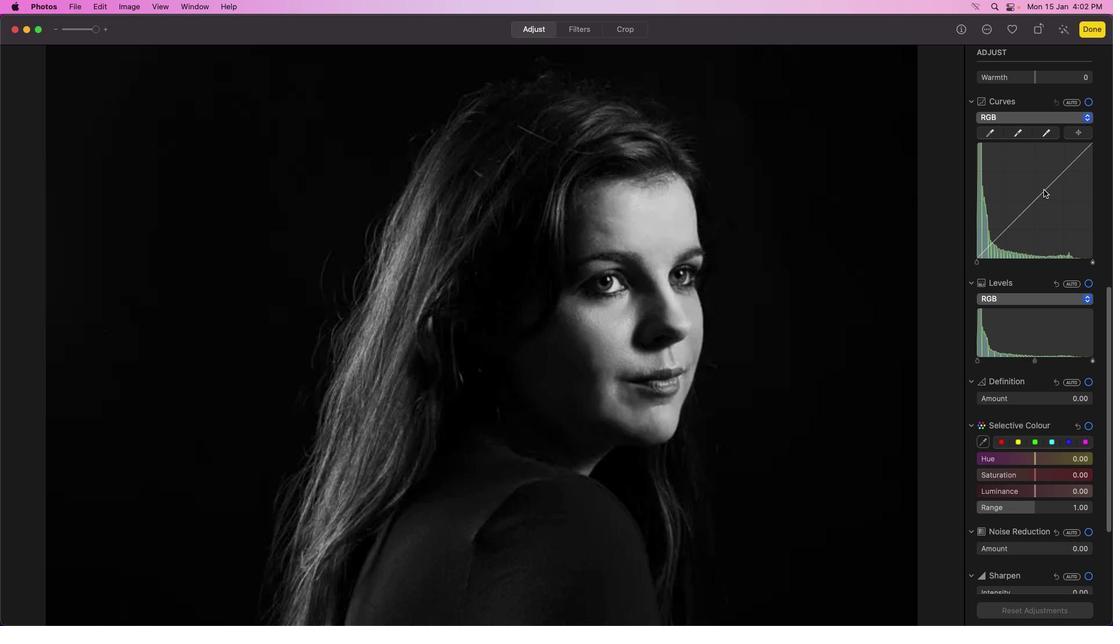 
Action: Mouse scrolled (1045, 190) with delta (1, -1)
Screenshot: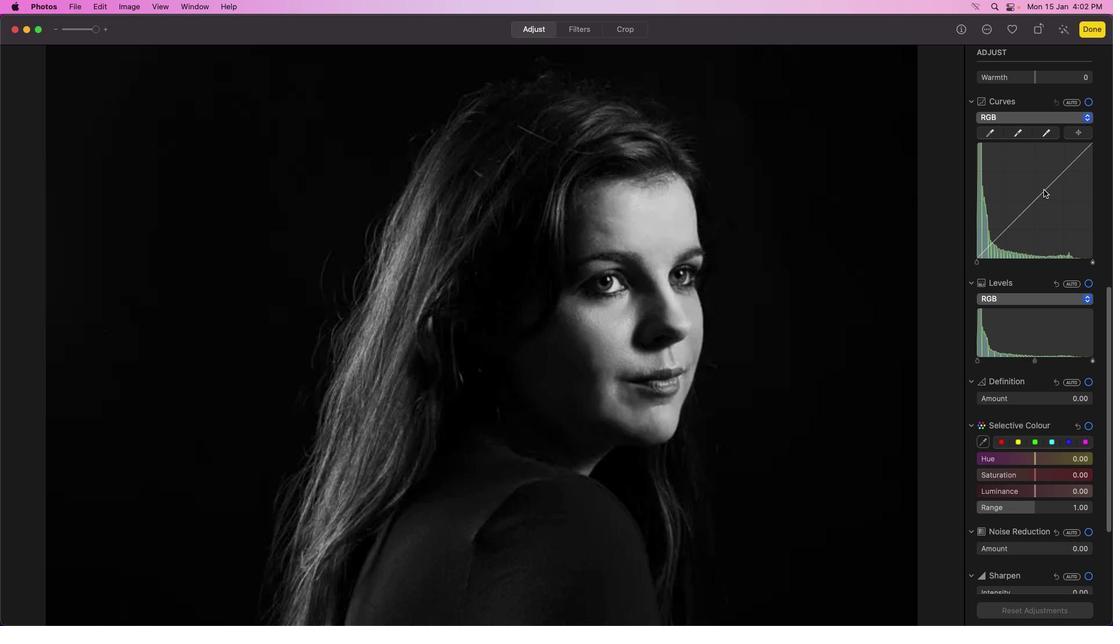 
Action: Mouse scrolled (1045, 190) with delta (1, 0)
Screenshot: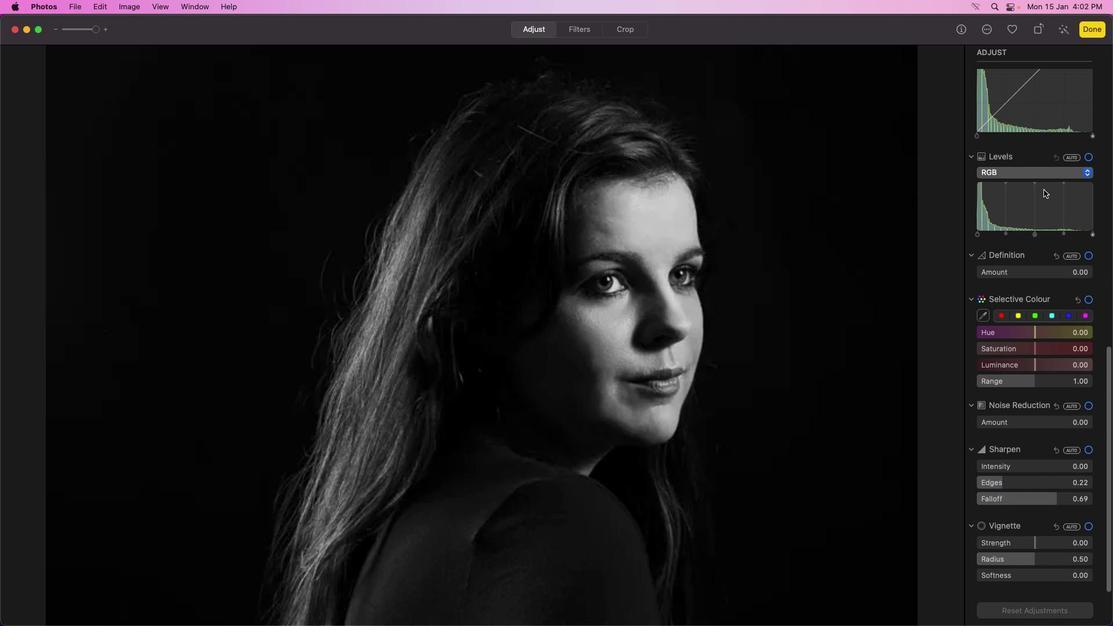 
Action: Mouse scrolled (1045, 190) with delta (1, 0)
Screenshot: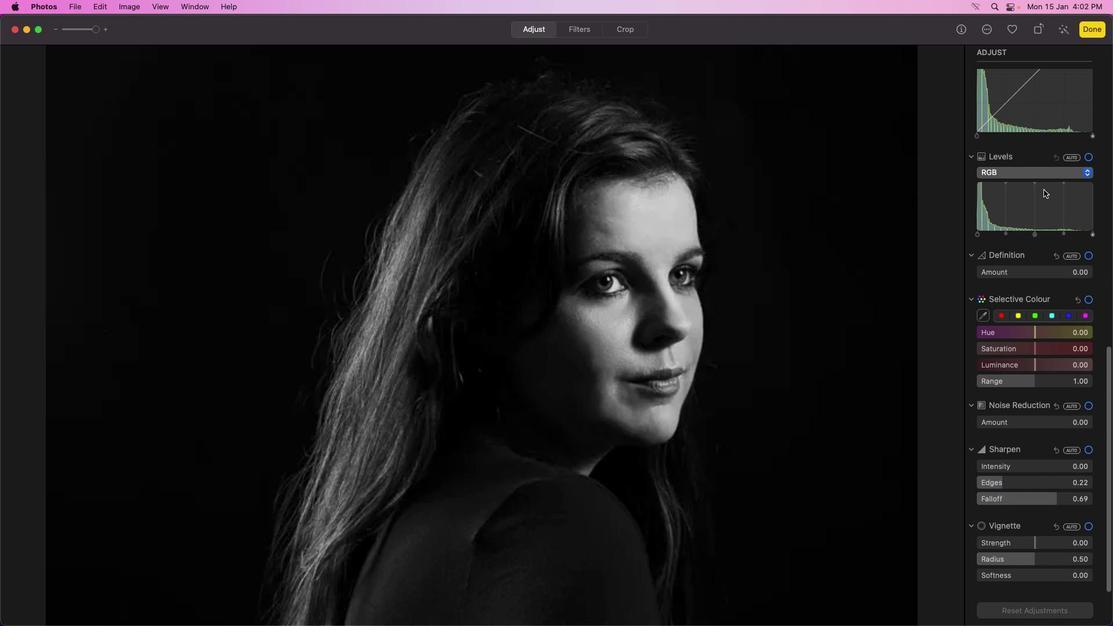 
Action: Mouse scrolled (1045, 190) with delta (1, 0)
Screenshot: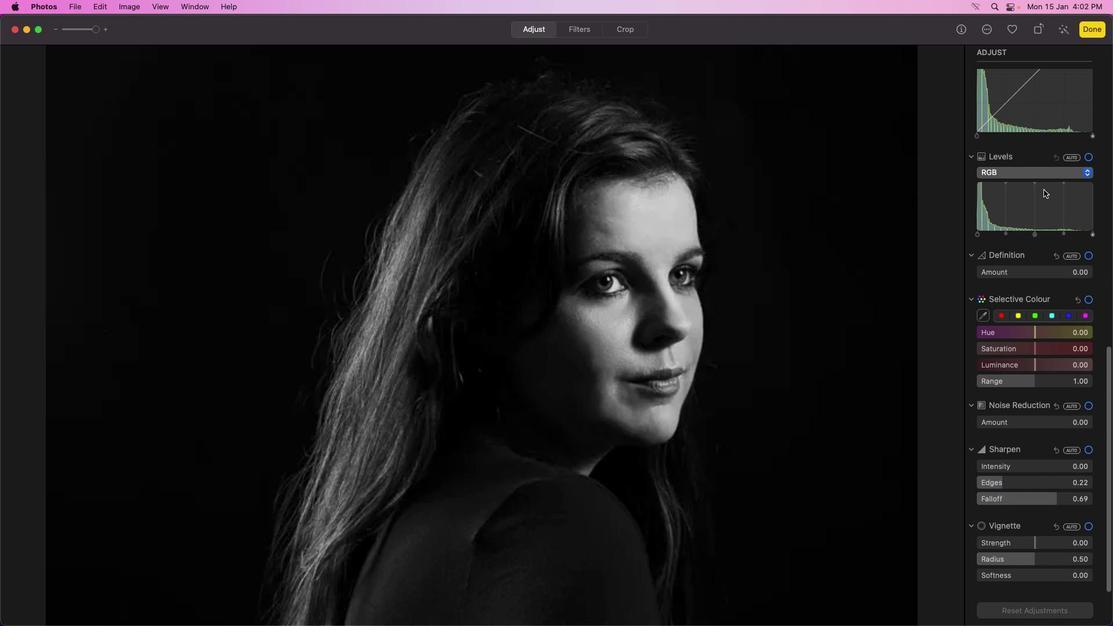 
Action: Mouse scrolled (1045, 190) with delta (1, 0)
Screenshot: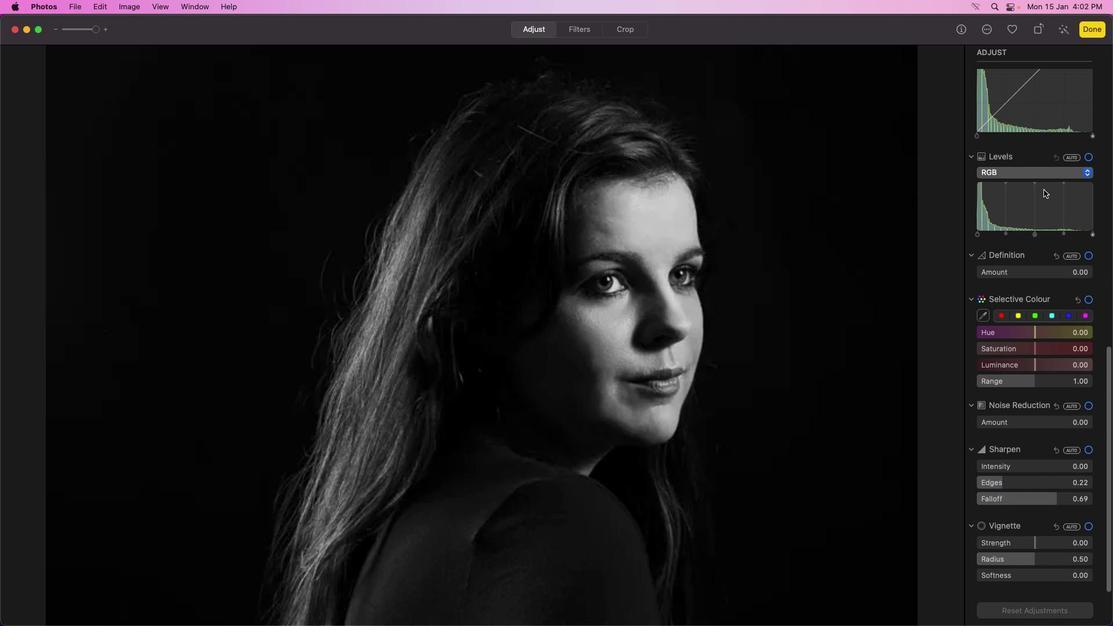 
Action: Mouse scrolled (1045, 190) with delta (1, -1)
Screenshot: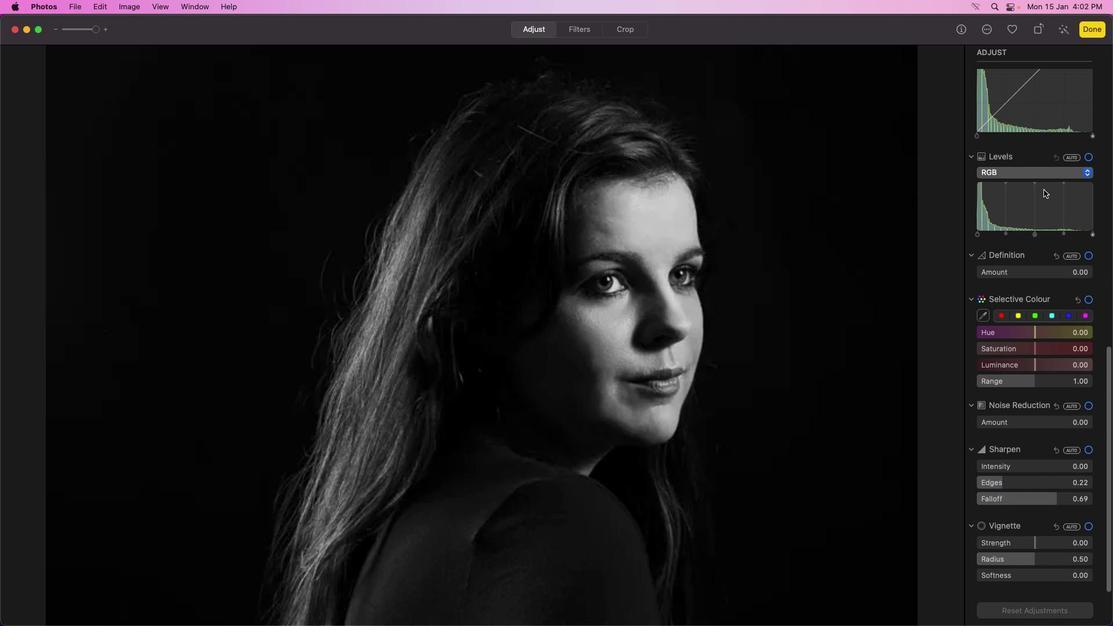 
Action: Mouse scrolled (1045, 190) with delta (1, -1)
Screenshot: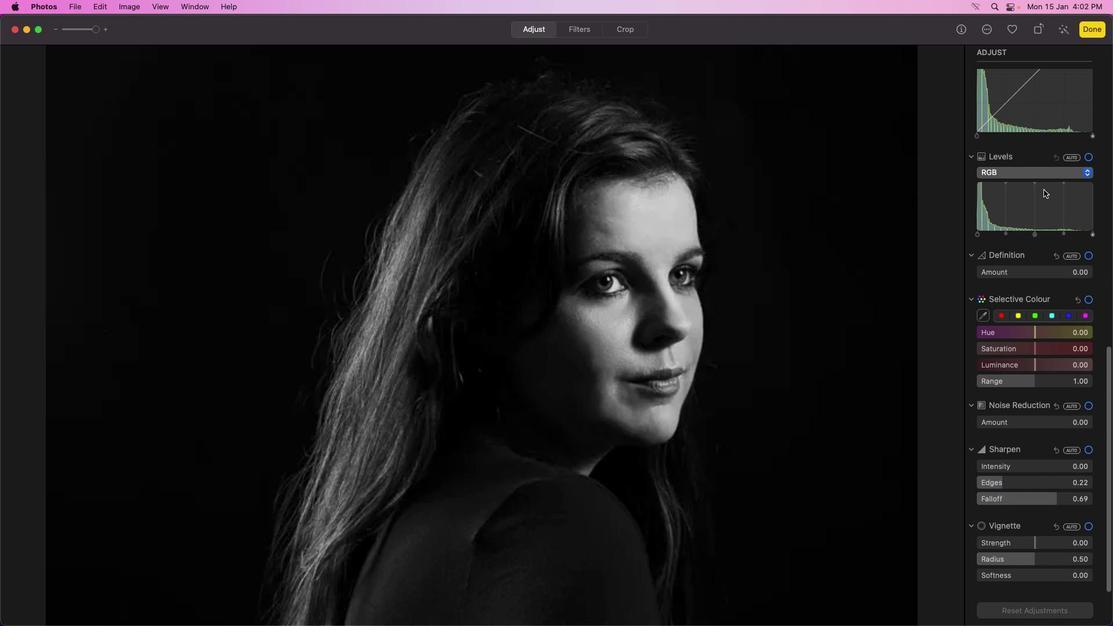 
Action: Mouse moved to (1045, 191)
Screenshot: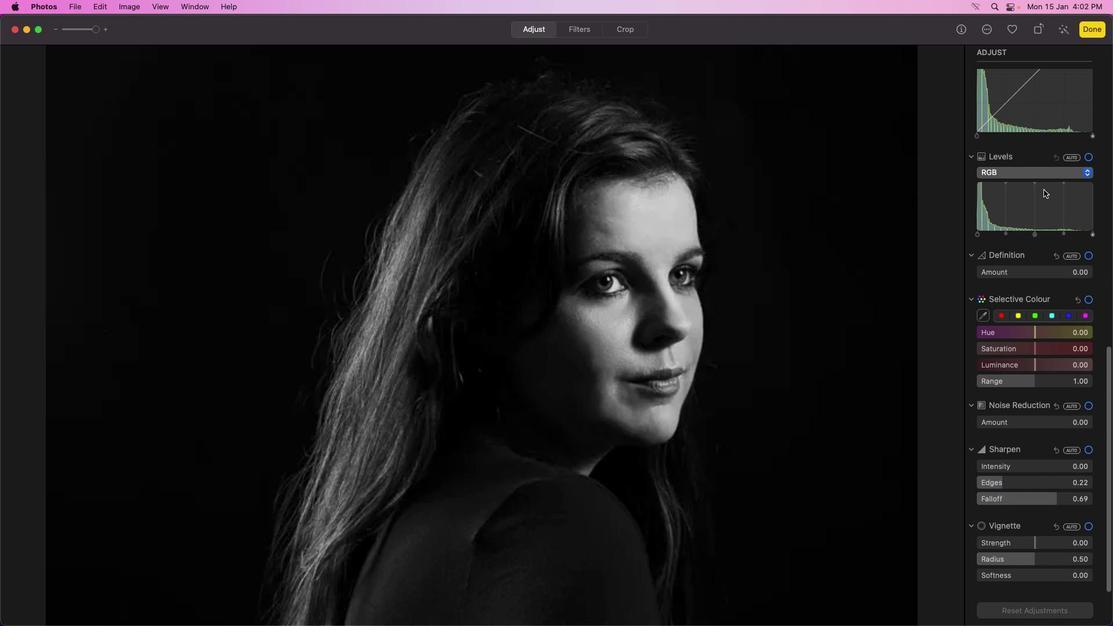 
Action: Mouse scrolled (1045, 191) with delta (1, -1)
Screenshot: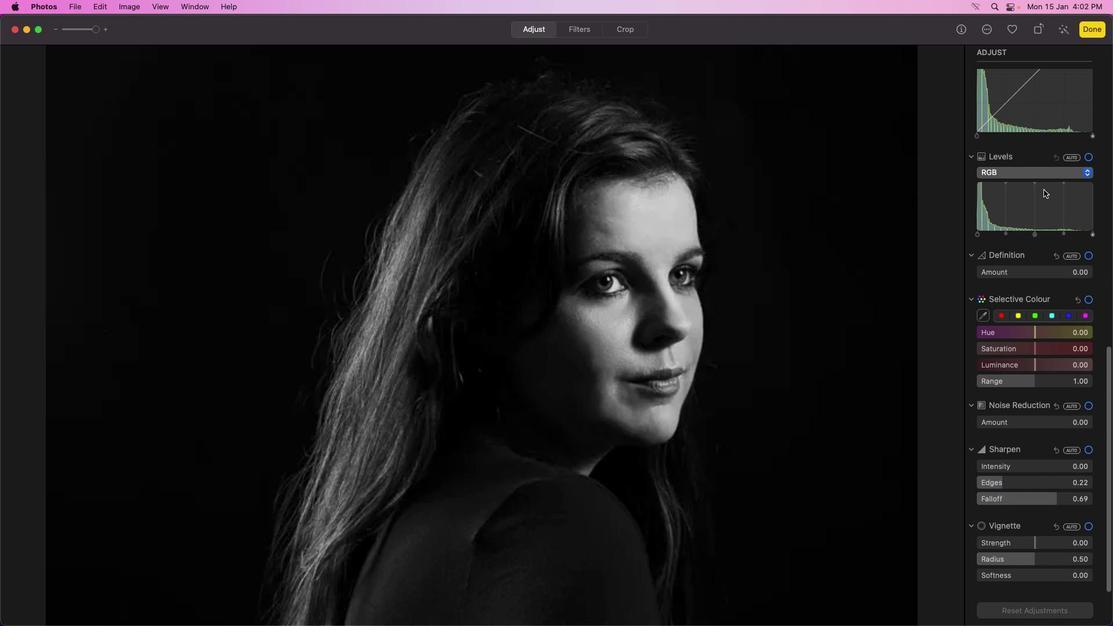 
Action: Mouse moved to (1045, 191)
Screenshot: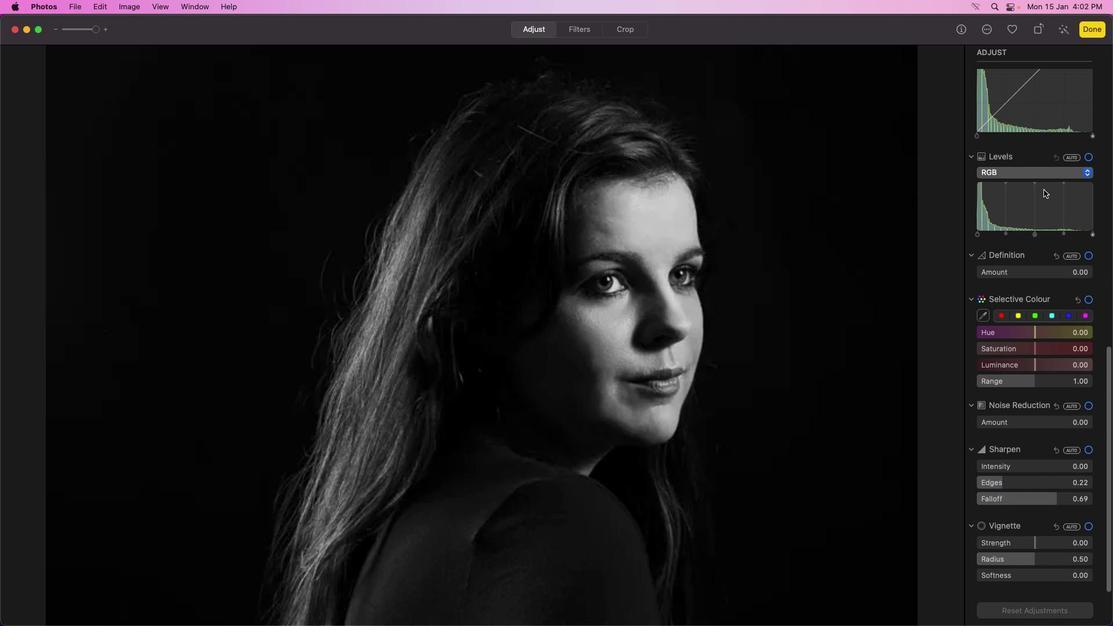 
Action: Mouse scrolled (1045, 191) with delta (1, 0)
Screenshot: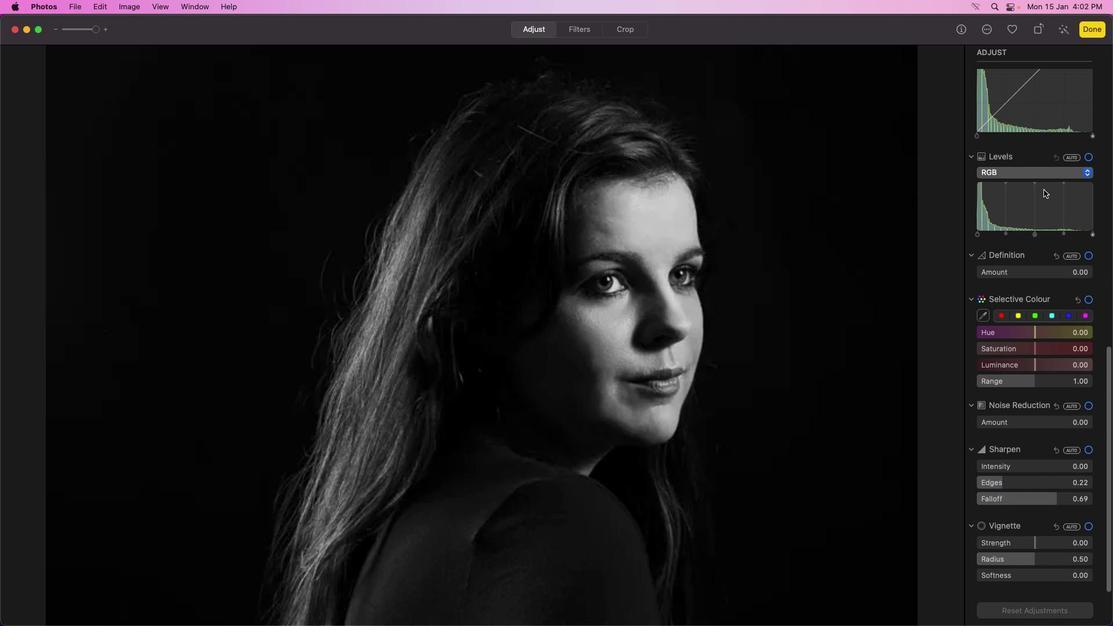 
Action: Mouse moved to (1045, 191)
Screenshot: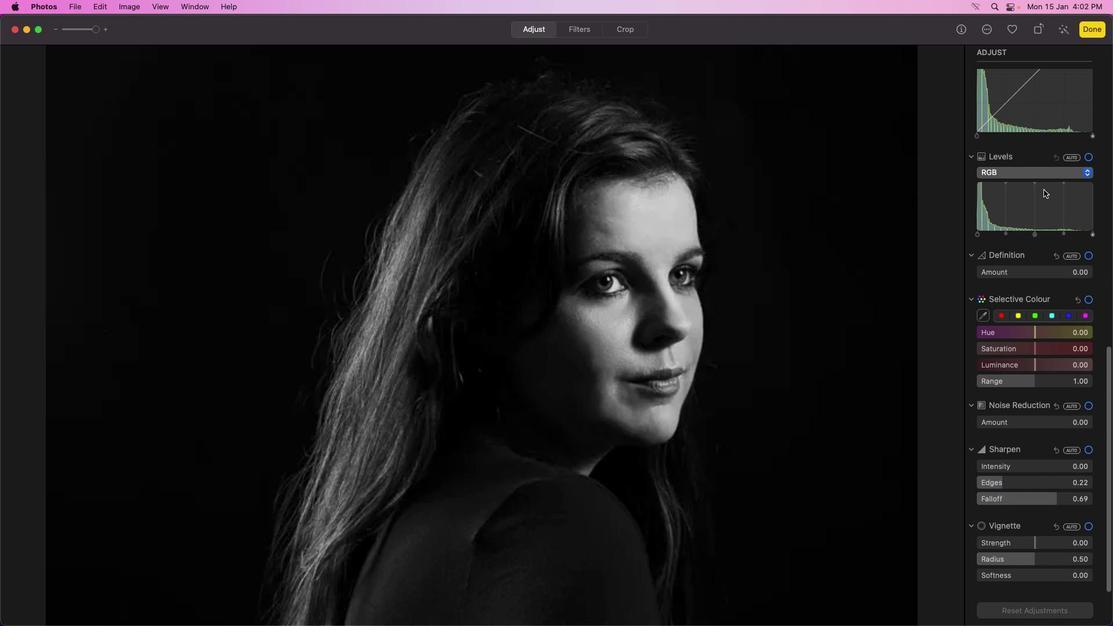 
Action: Mouse scrolled (1045, 191) with delta (1, 0)
Screenshot: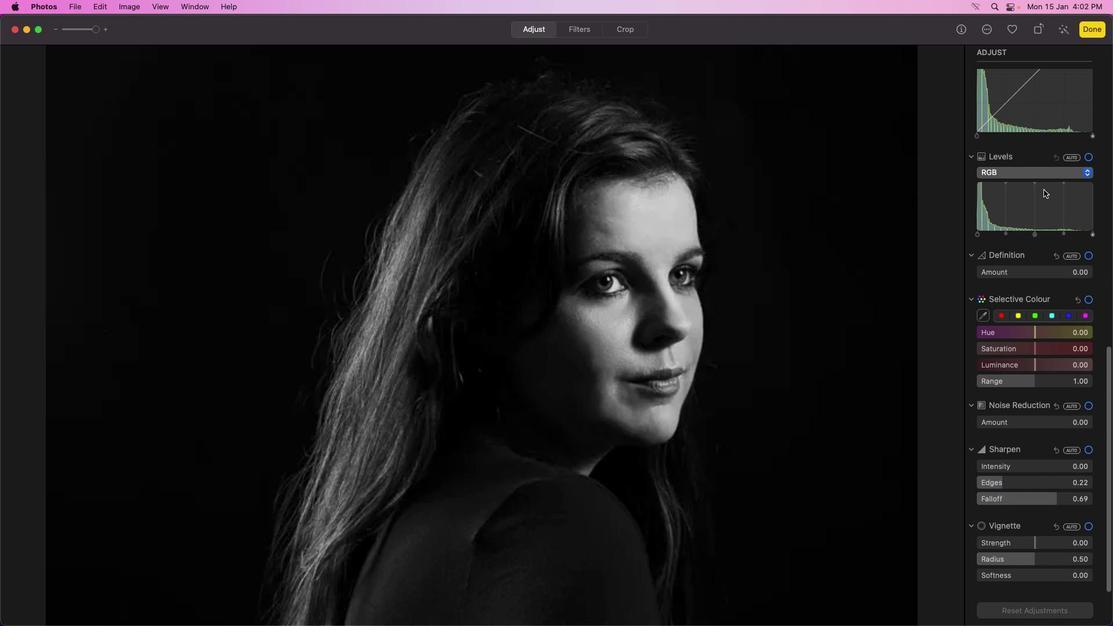 
Action: Mouse scrolled (1045, 191) with delta (1, 0)
Screenshot: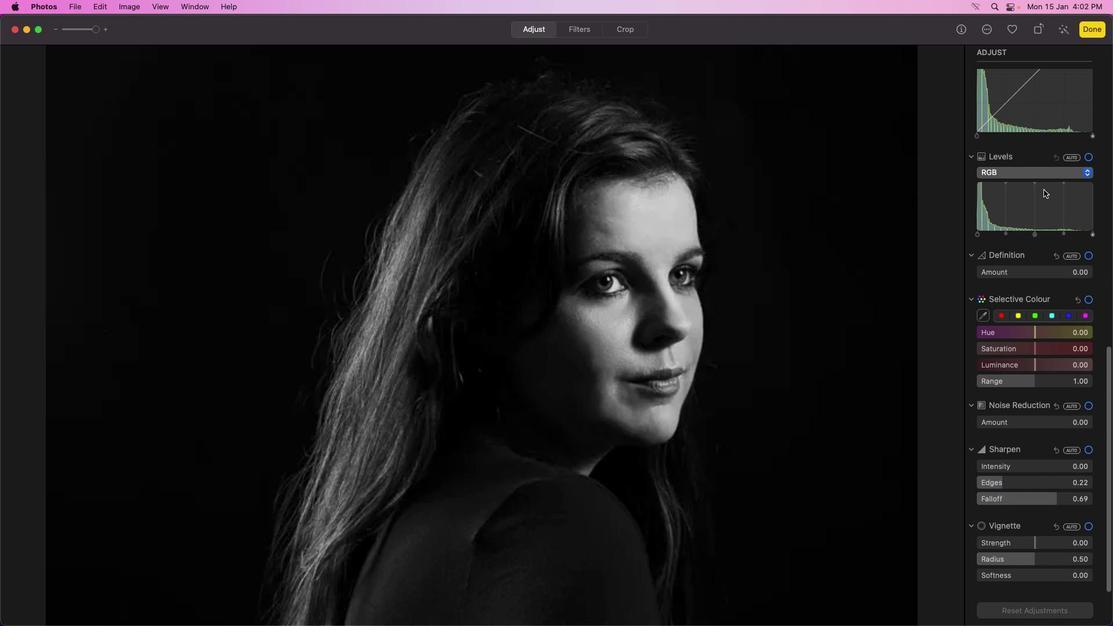 
Action: Mouse scrolled (1045, 191) with delta (1, -1)
Screenshot: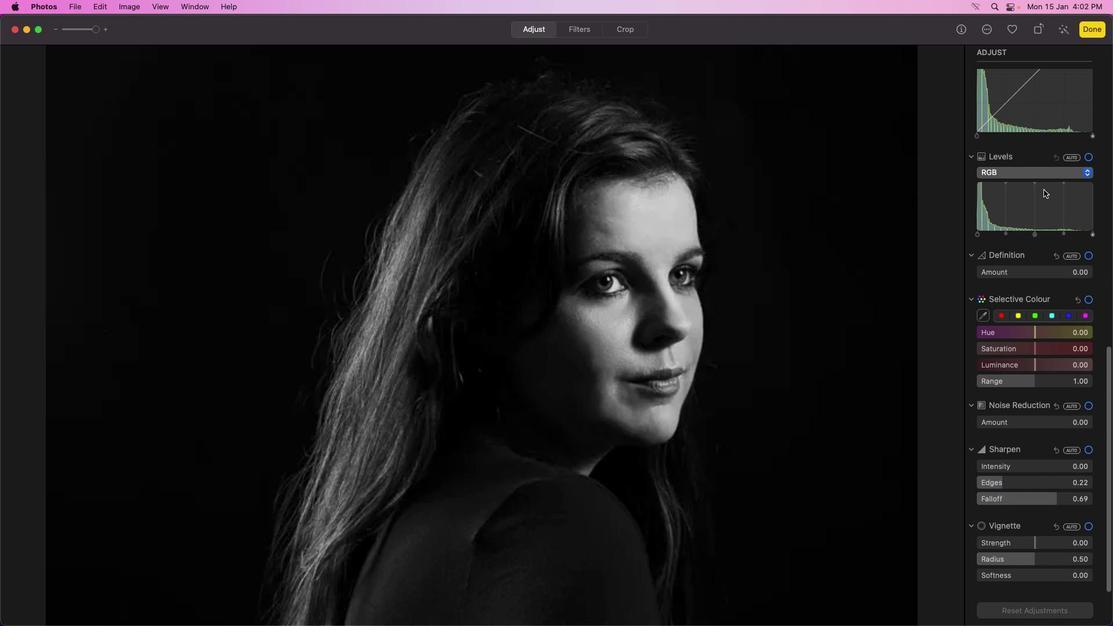 
Action: Mouse scrolled (1045, 191) with delta (1, -1)
Screenshot: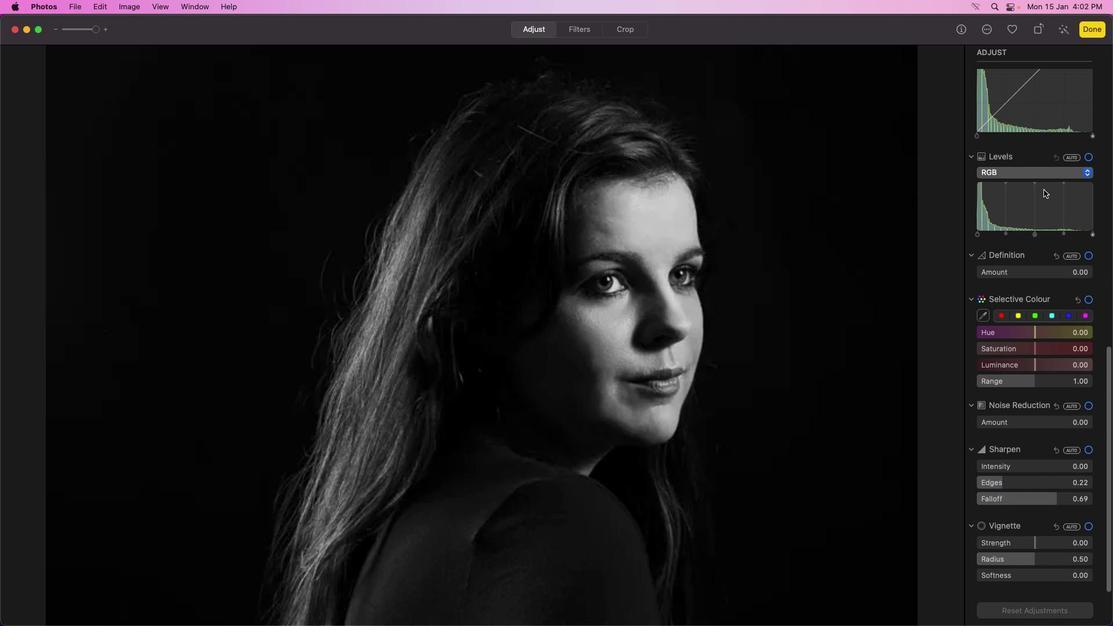 
Action: Mouse scrolled (1045, 191) with delta (1, -1)
Screenshot: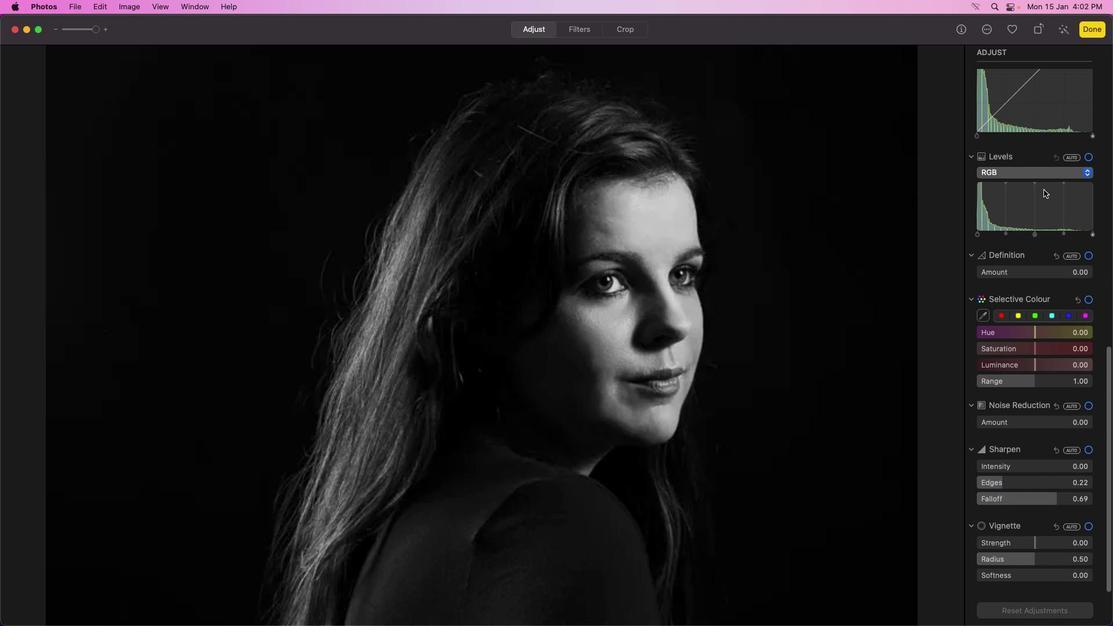 
Action: Mouse moved to (1045, 190)
Screenshot: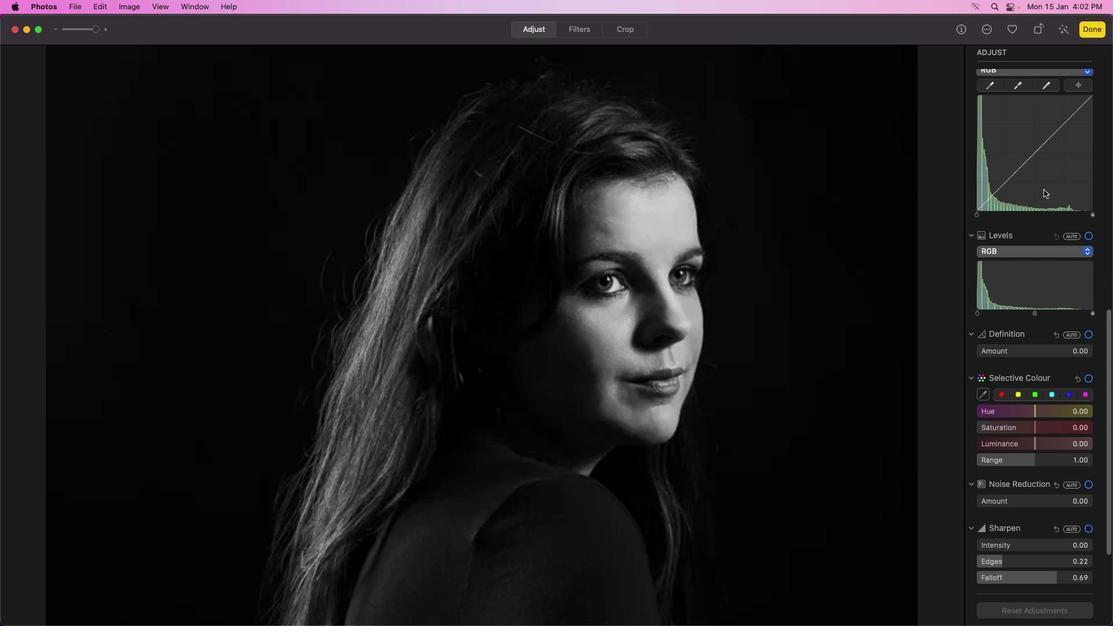 
Action: Mouse scrolled (1045, 190) with delta (1, 1)
Screenshot: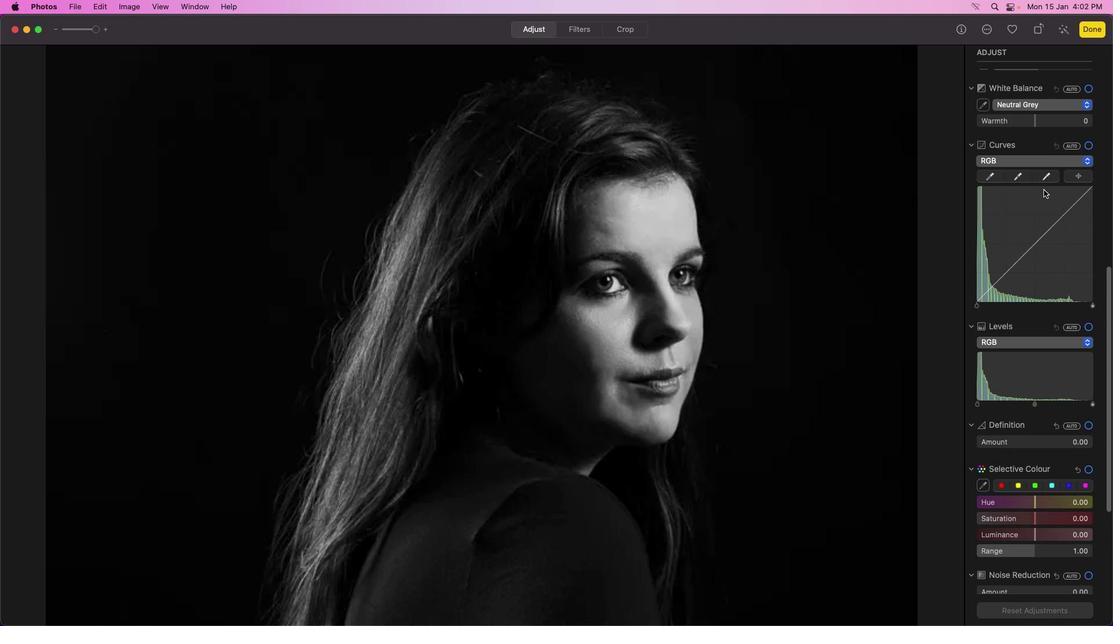 
Action: Mouse scrolled (1045, 190) with delta (1, 1)
Screenshot: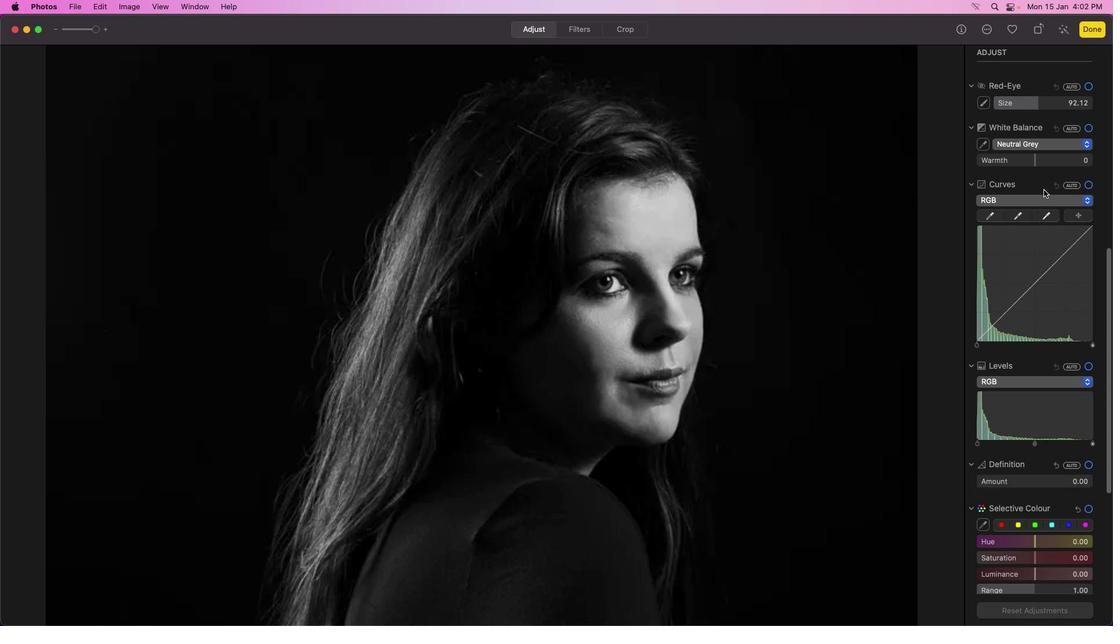 
Action: Mouse scrolled (1045, 190) with delta (1, 2)
Screenshot: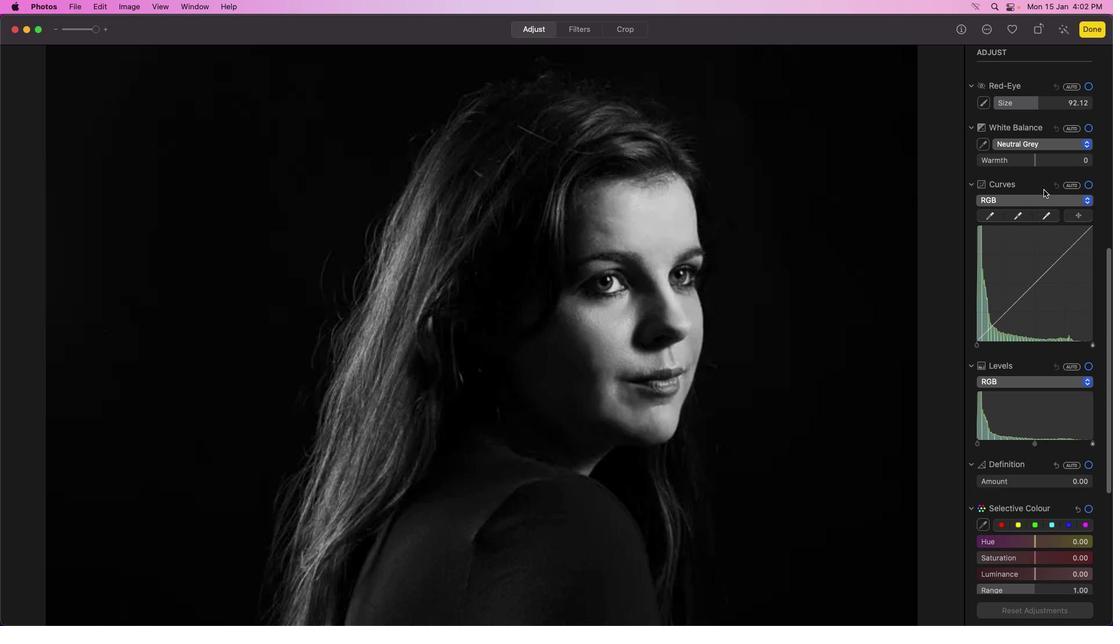 
Action: Mouse scrolled (1045, 190) with delta (1, 3)
Screenshot: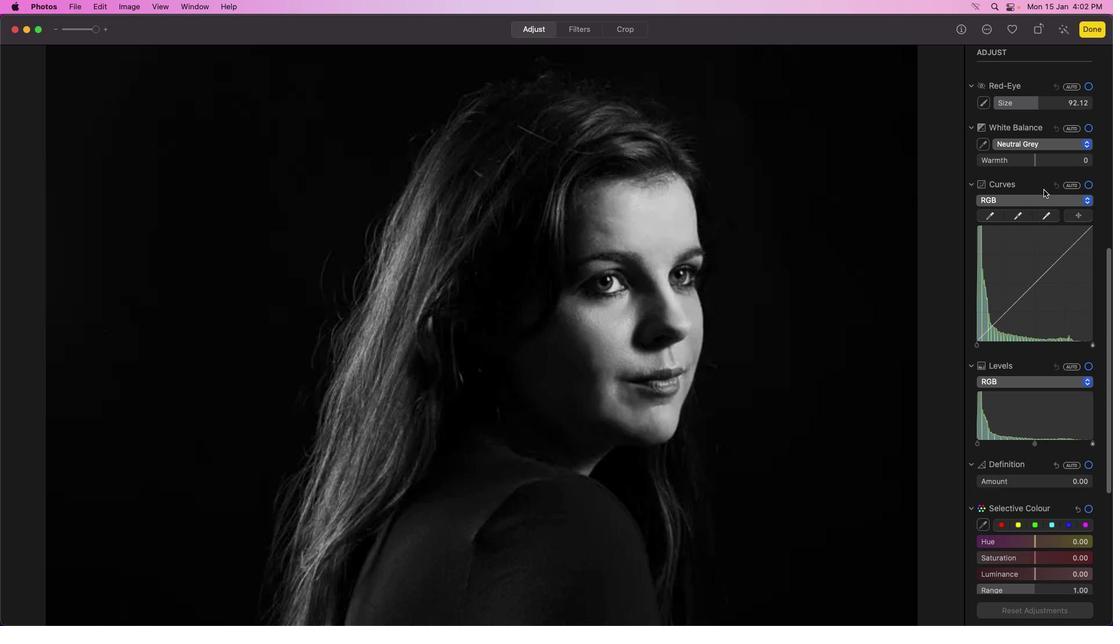 
Action: Mouse scrolled (1045, 190) with delta (1, 4)
Screenshot: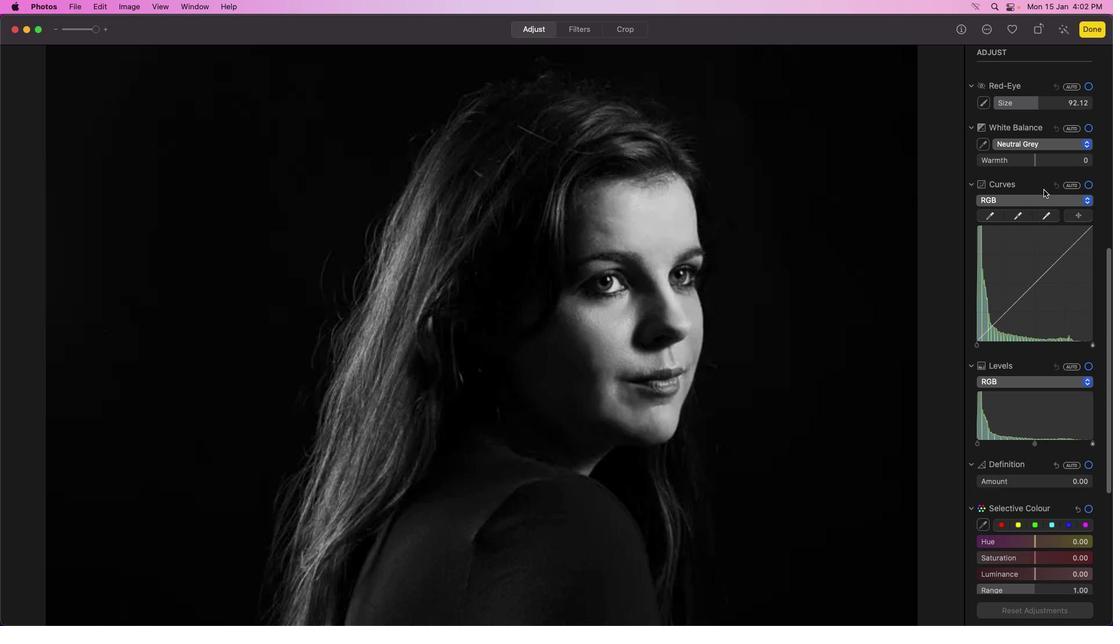 
Action: Mouse scrolled (1045, 190) with delta (1, 1)
Screenshot: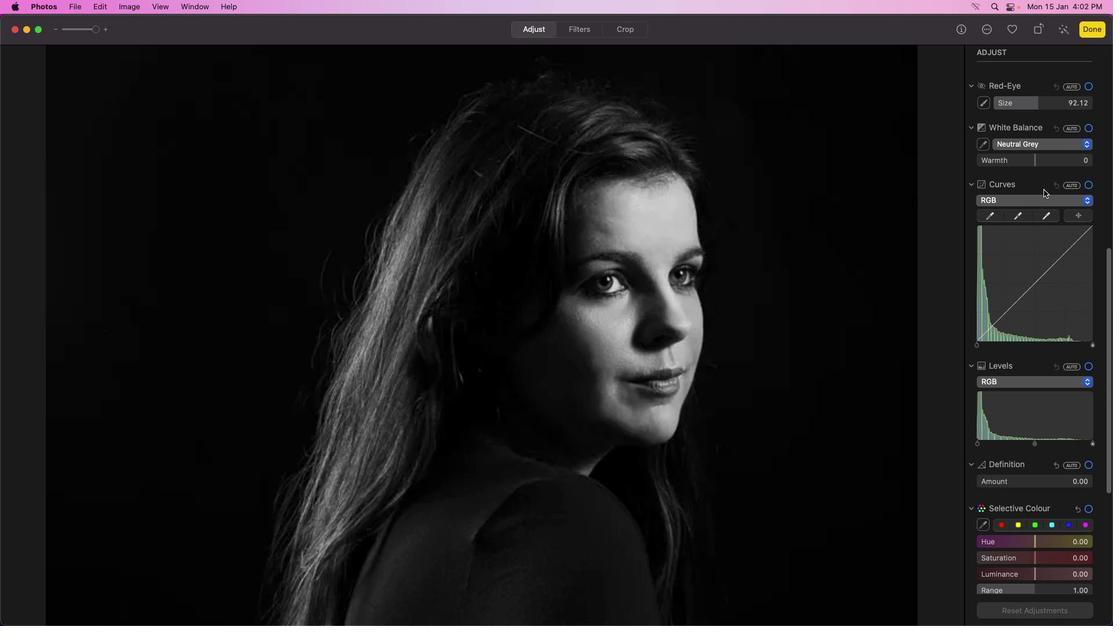 
Action: Mouse scrolled (1045, 190) with delta (1, 1)
Screenshot: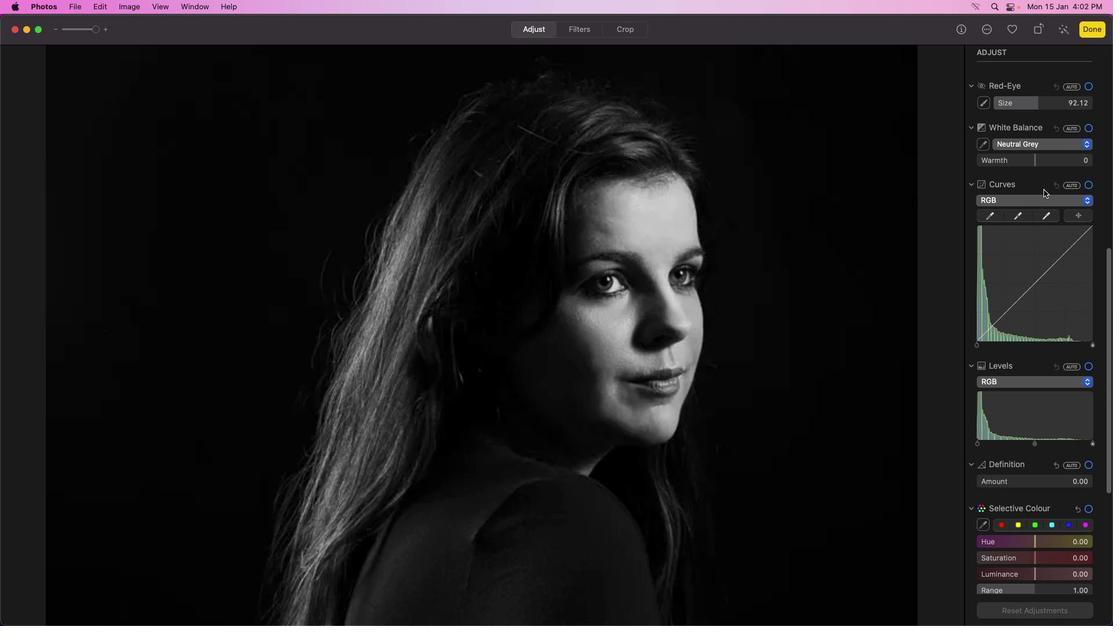 
Action: Mouse scrolled (1045, 190) with delta (1, 2)
Screenshot: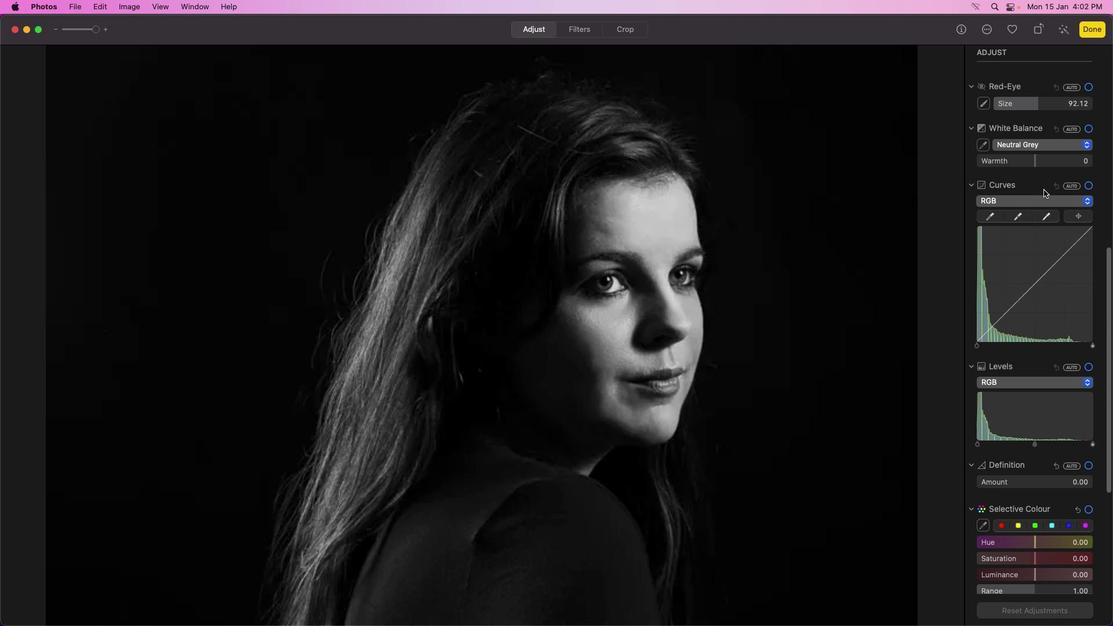 
Action: Mouse moved to (1045, 190)
Screenshot: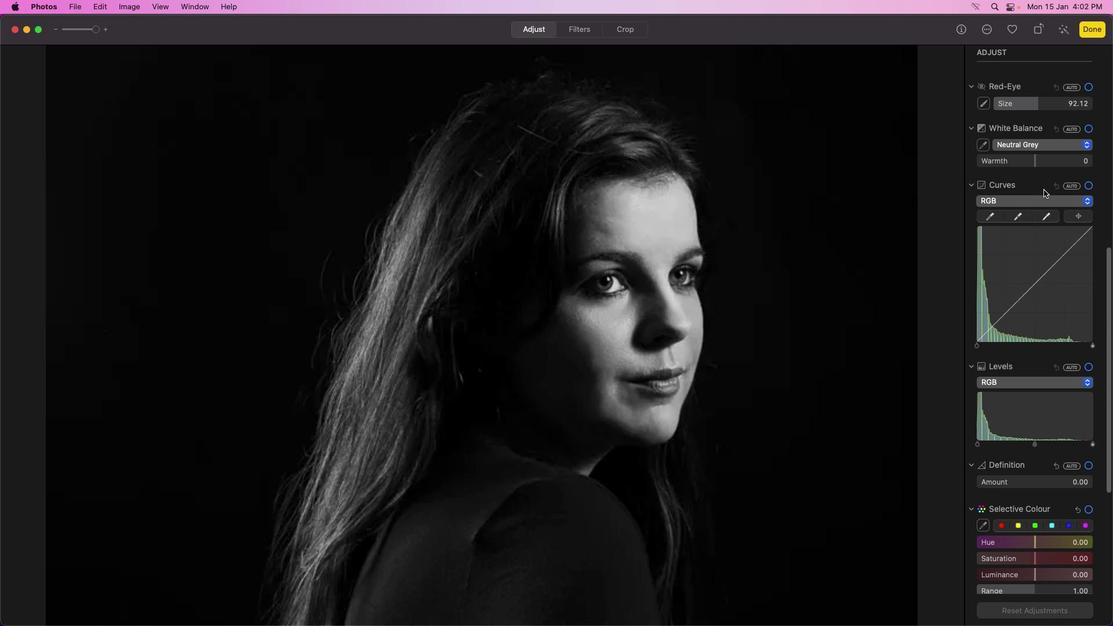 
Action: Mouse scrolled (1045, 190) with delta (1, 4)
Screenshot: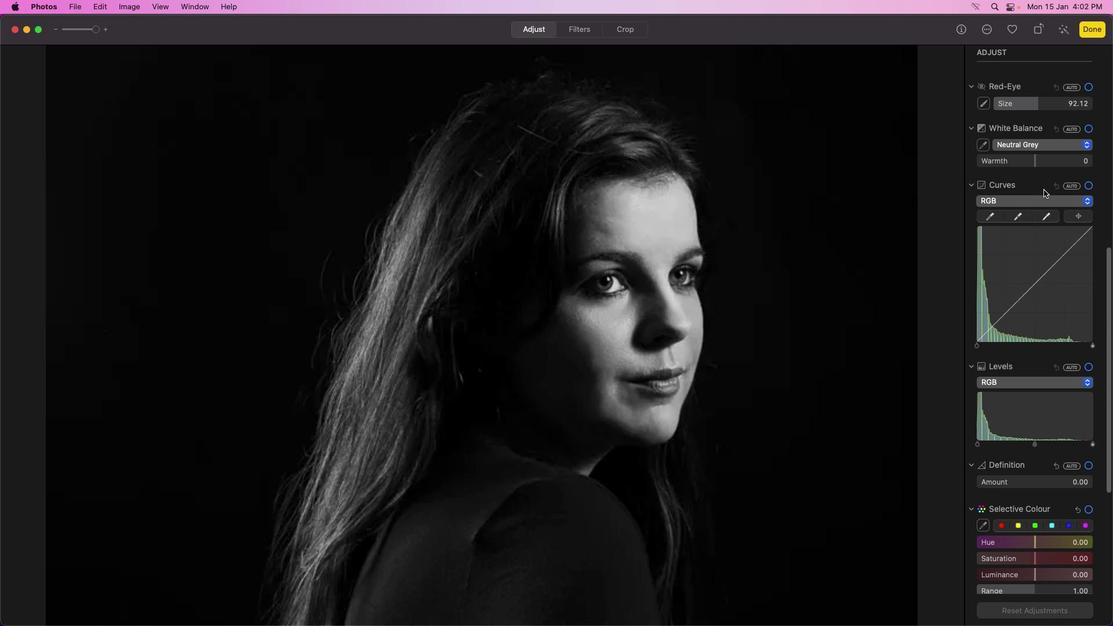 
Action: Mouse scrolled (1045, 190) with delta (1, 4)
Screenshot: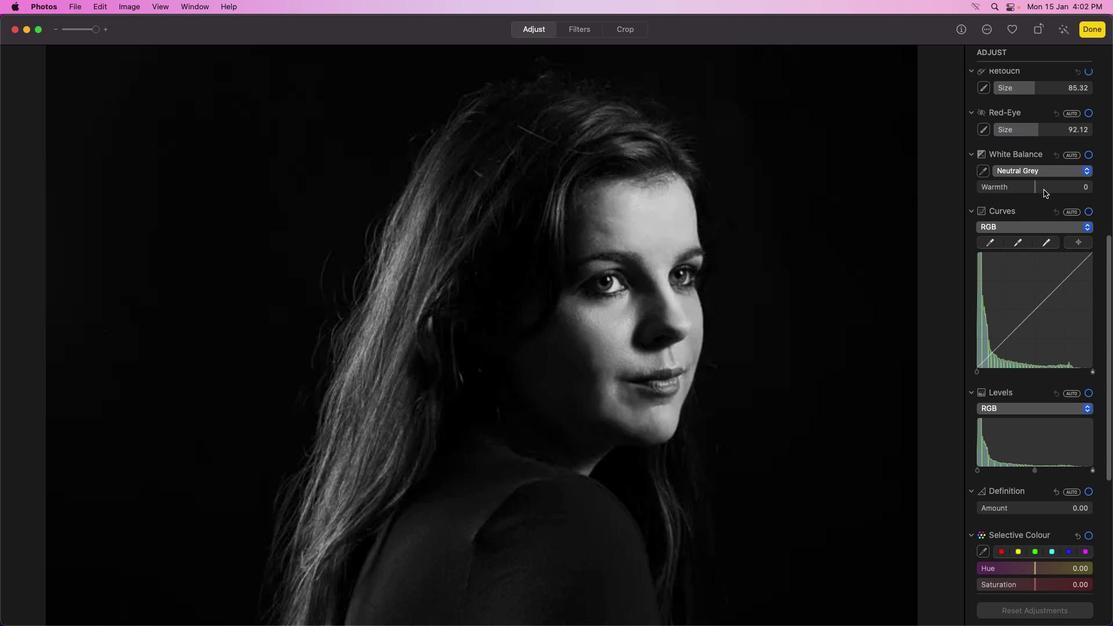 
Action: Mouse scrolled (1045, 190) with delta (1, 4)
Screenshot: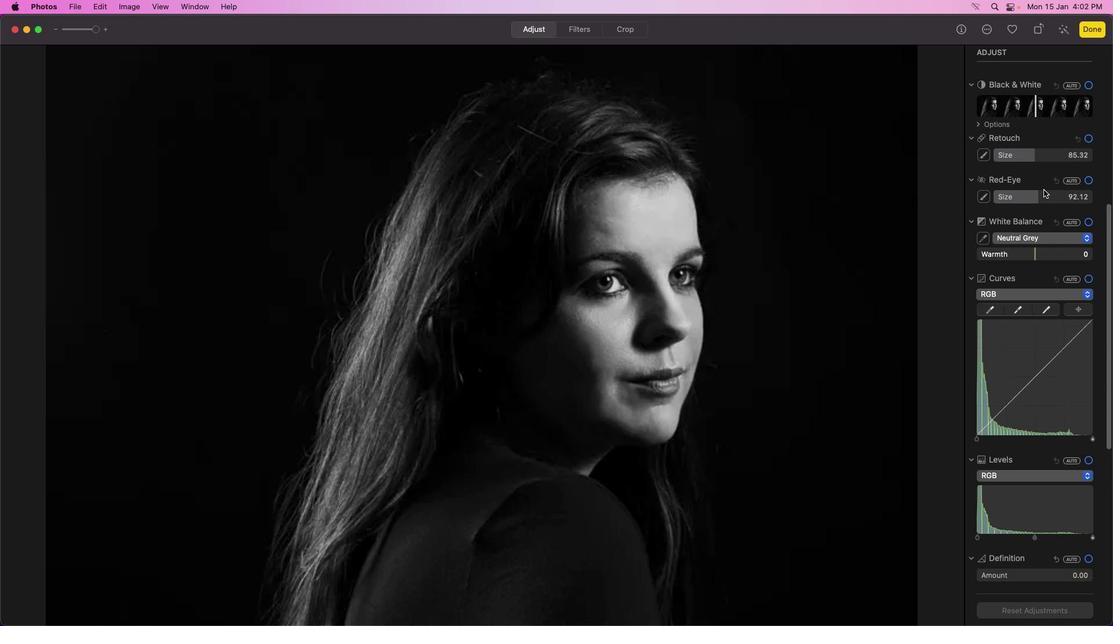 
Action: Mouse scrolled (1045, 190) with delta (1, 1)
Screenshot: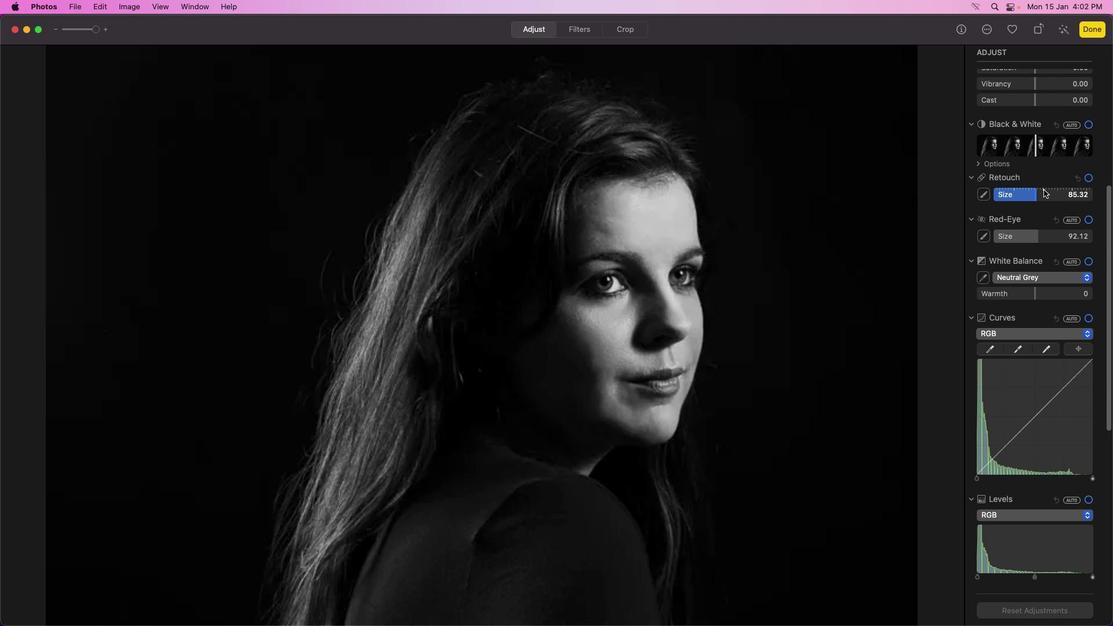 
Action: Mouse scrolled (1045, 190) with delta (1, 1)
Screenshot: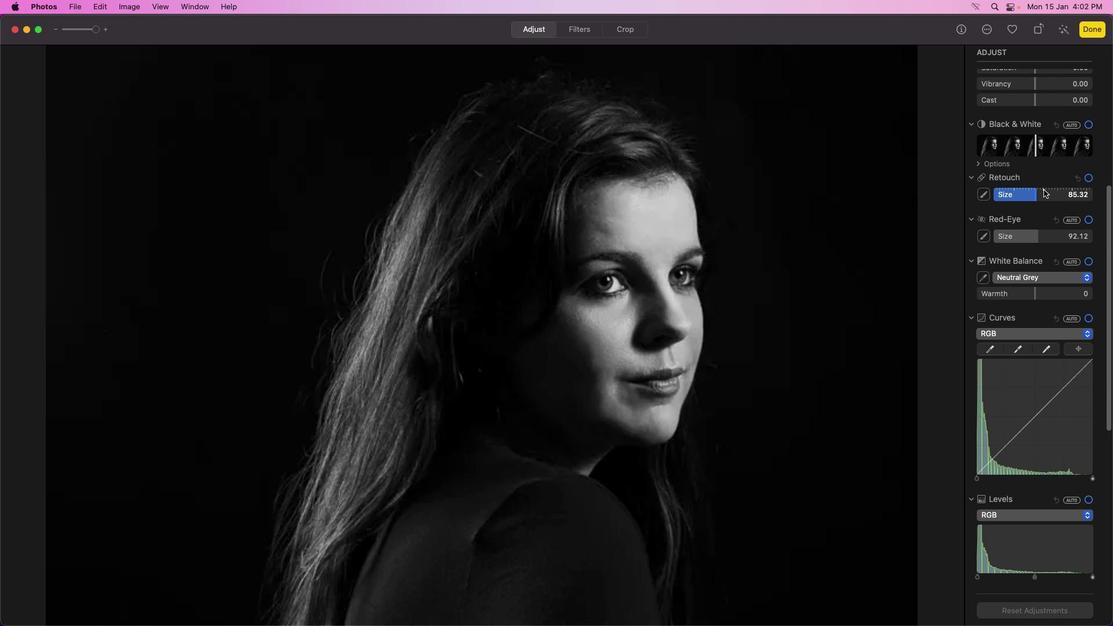 
Action: Mouse scrolled (1045, 190) with delta (1, 2)
Screenshot: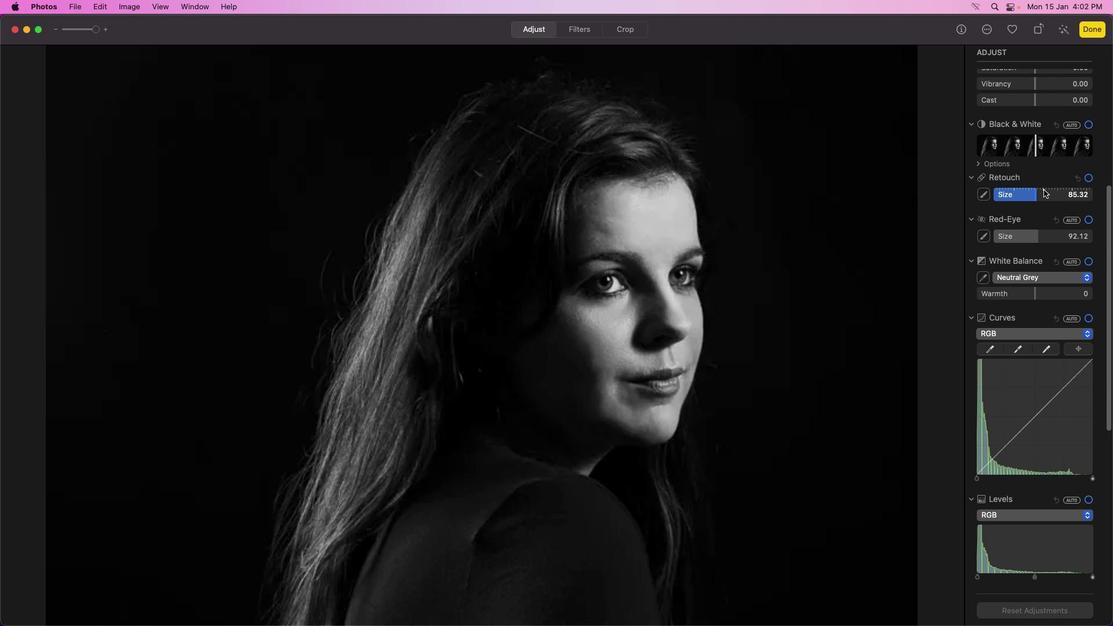 
Action: Mouse scrolled (1045, 190) with delta (1, 4)
Screenshot: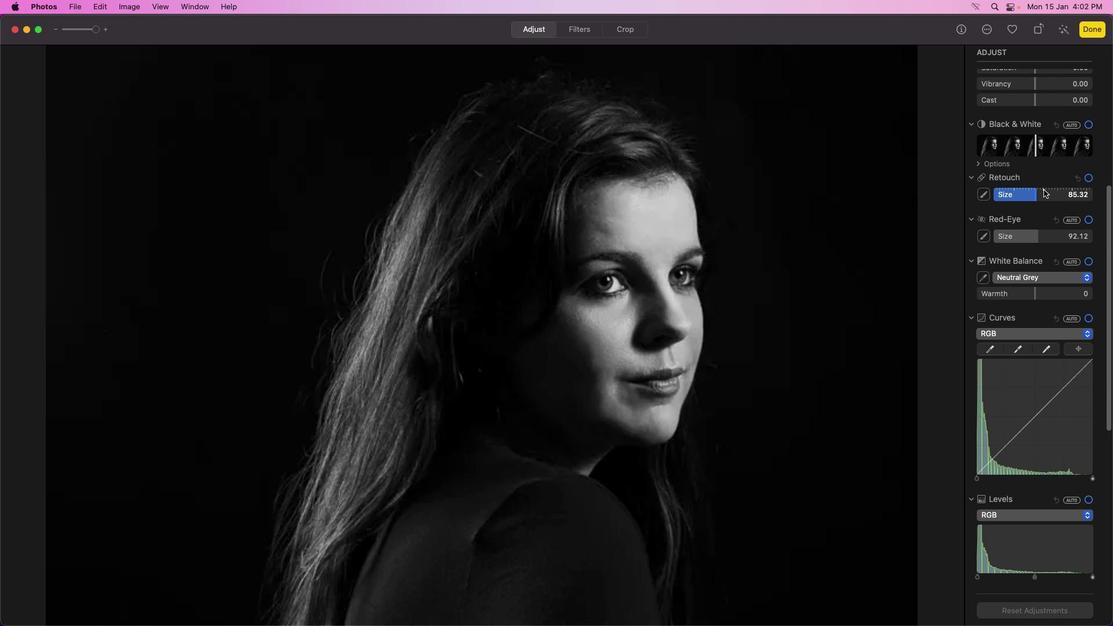 
Action: Mouse scrolled (1045, 190) with delta (1, 4)
Screenshot: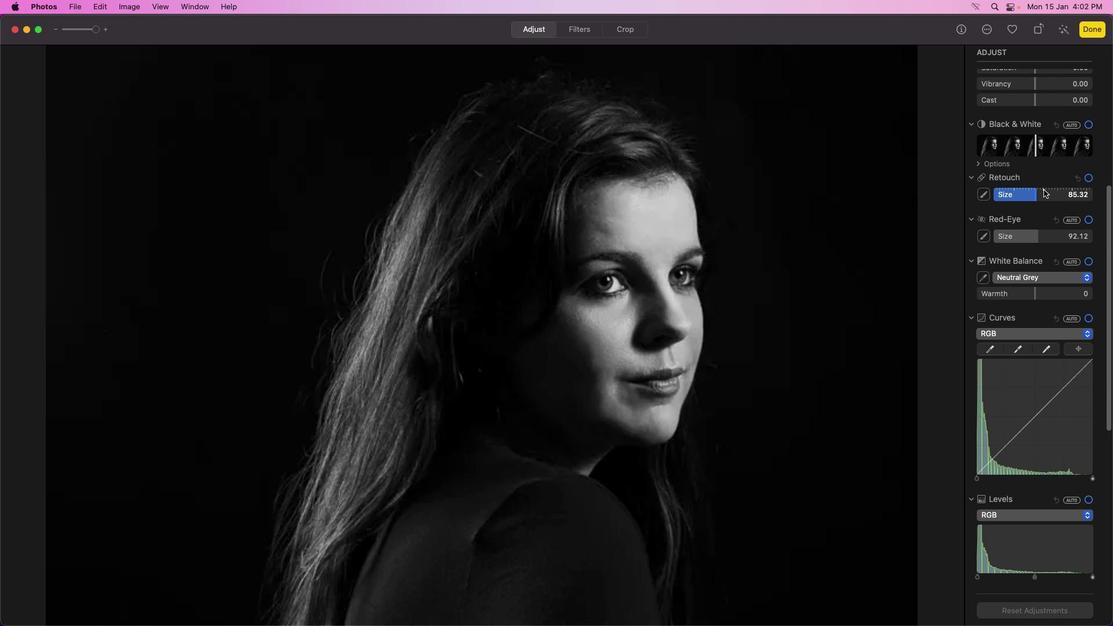 
Action: Mouse scrolled (1045, 190) with delta (1, 4)
Screenshot: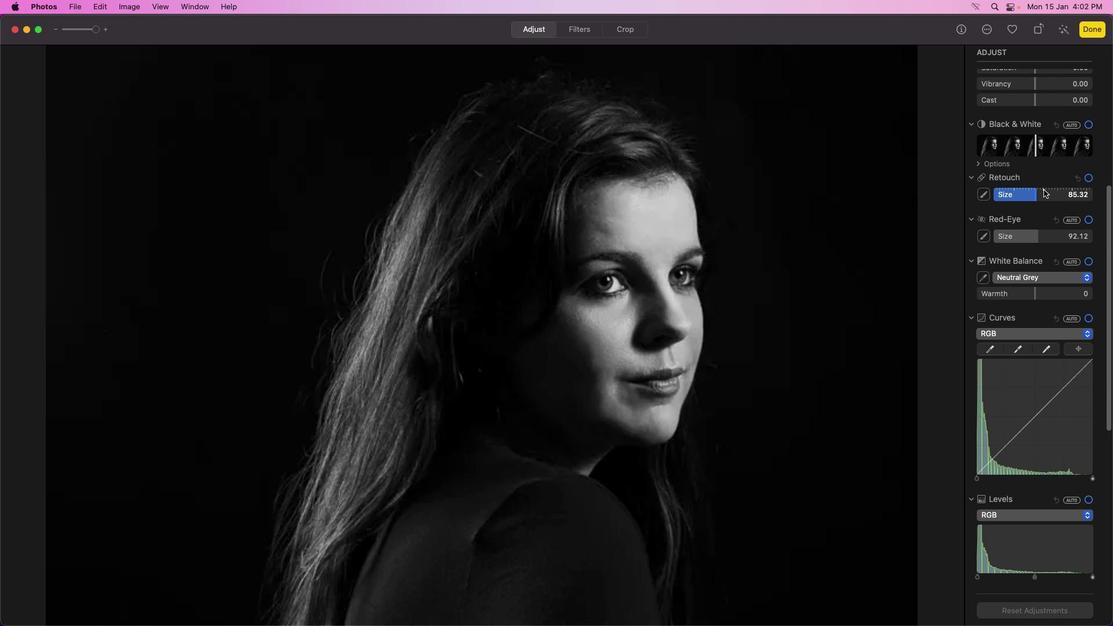 
Action: Mouse scrolled (1045, 190) with delta (1, 1)
Screenshot: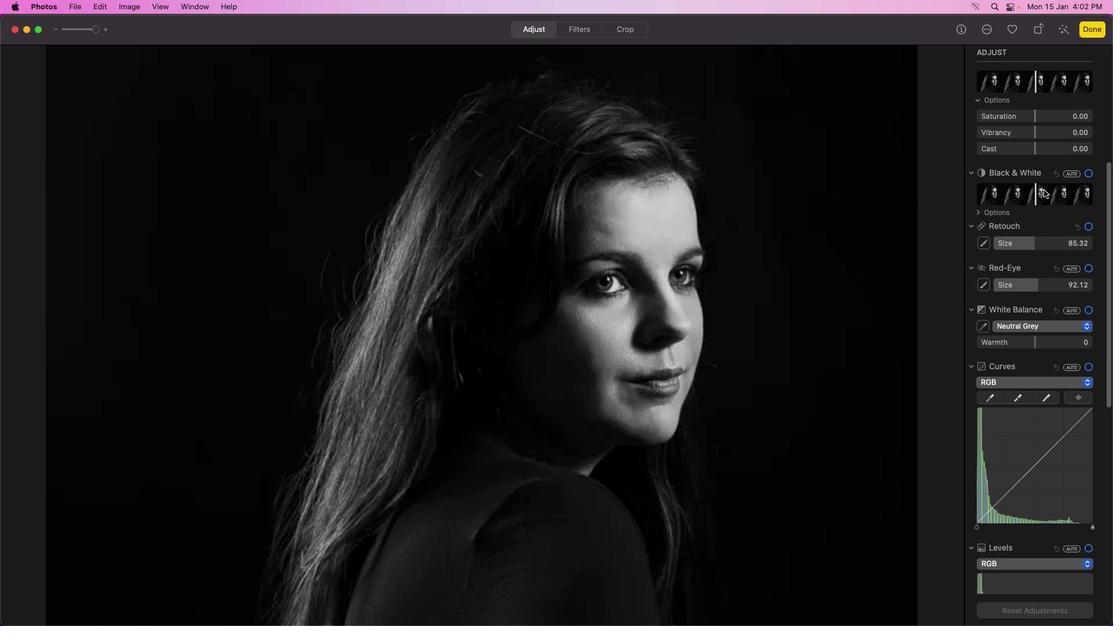 
Action: Mouse scrolled (1045, 190) with delta (1, 1)
Screenshot: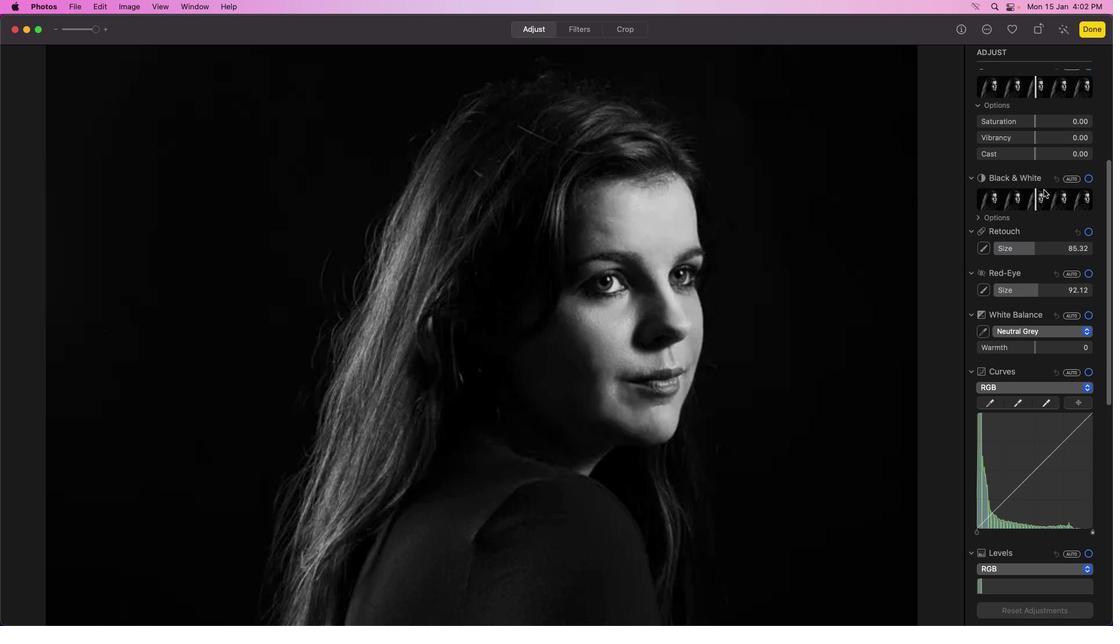 
Action: Mouse scrolled (1045, 190) with delta (1, 1)
Screenshot: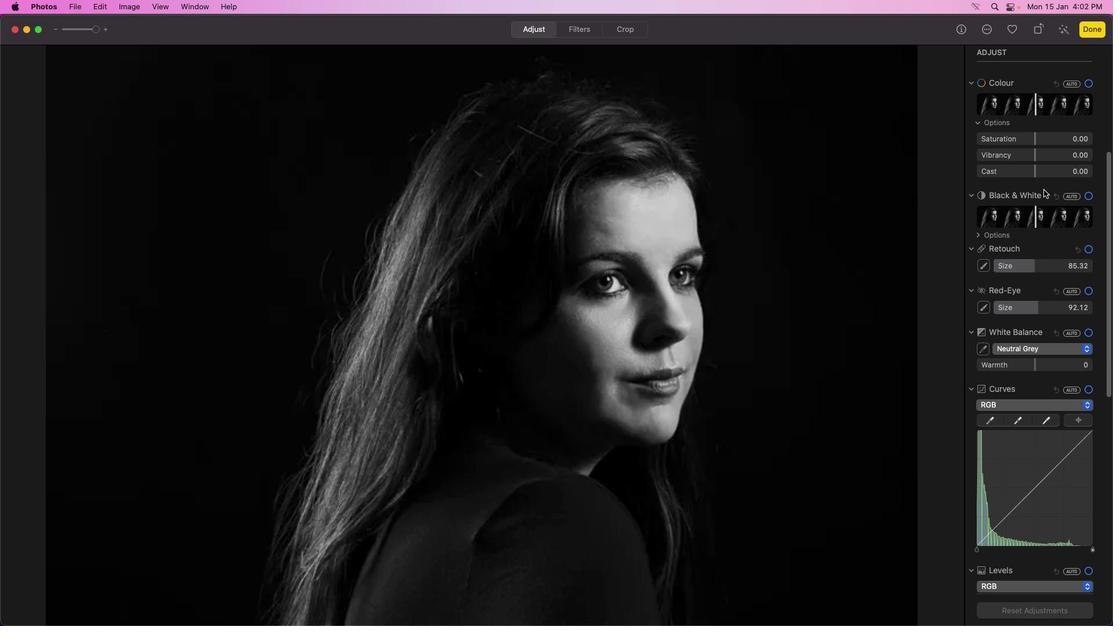 
Action: Mouse scrolled (1045, 190) with delta (1, 2)
Screenshot: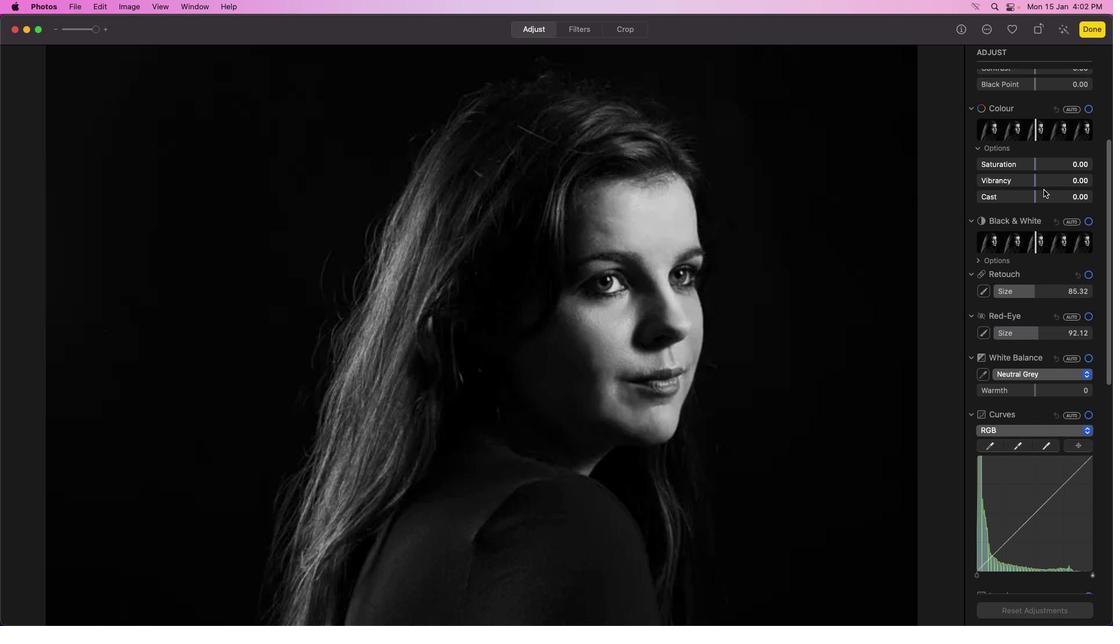 
Action: Mouse scrolled (1045, 190) with delta (1, 3)
Screenshot: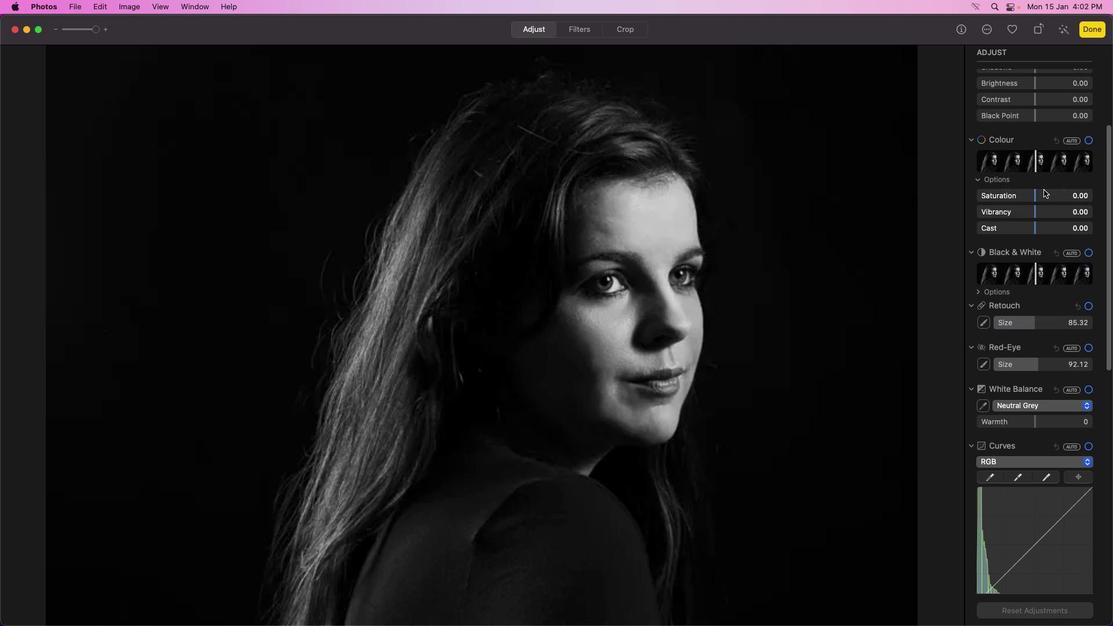 
Action: Mouse scrolled (1045, 190) with delta (1, 1)
Screenshot: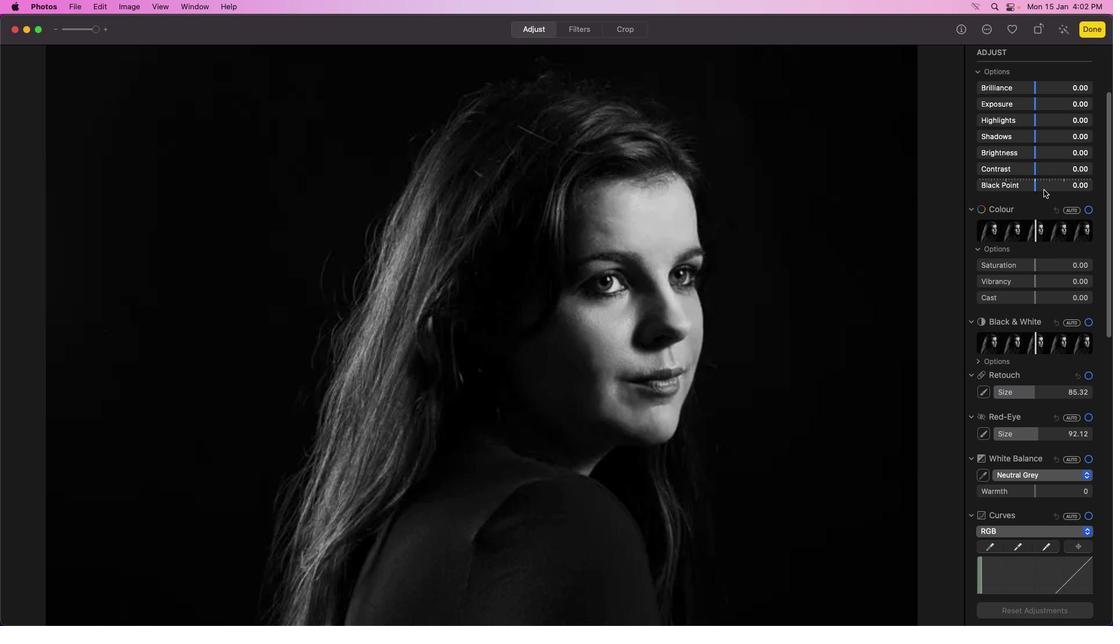 
Action: Mouse scrolled (1045, 190) with delta (1, 1)
Screenshot: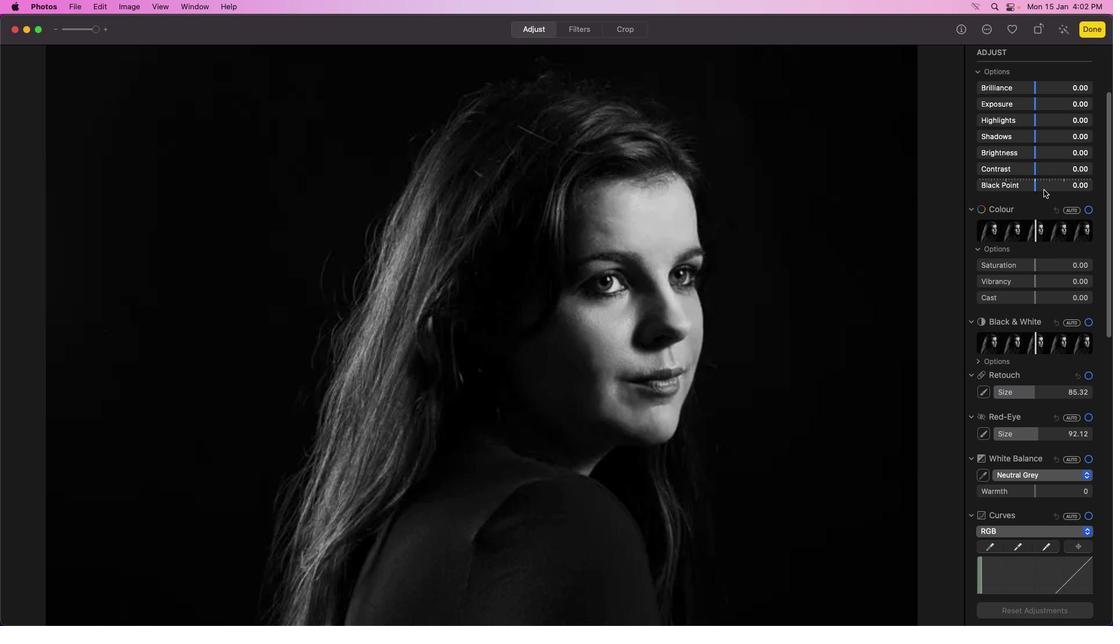 
Action: Mouse scrolled (1045, 190) with delta (1, 2)
Screenshot: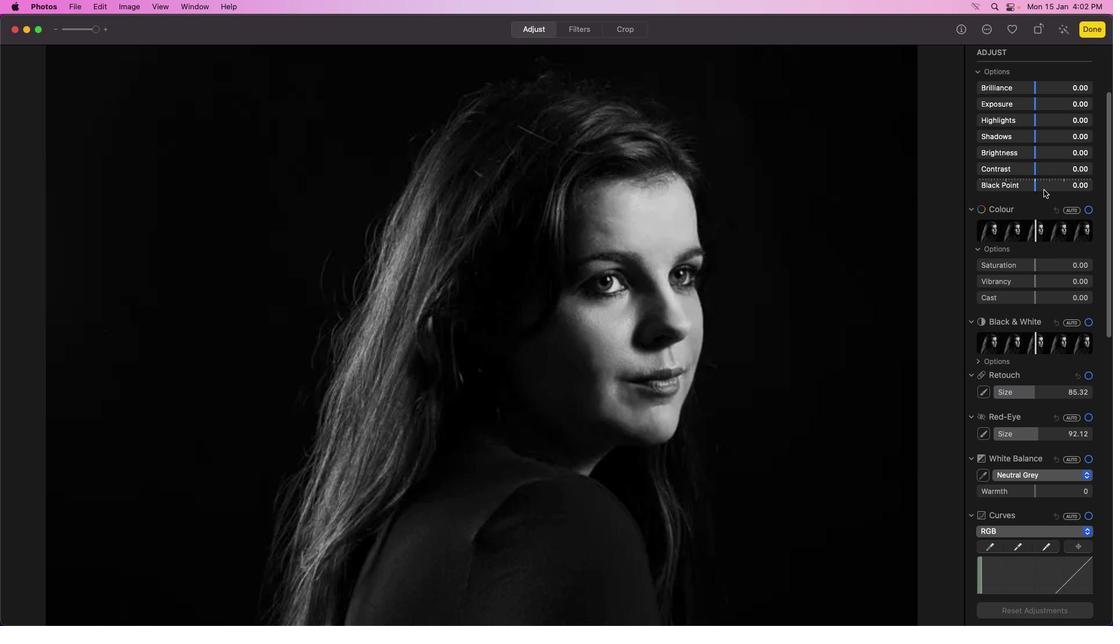 
Action: Mouse scrolled (1045, 190) with delta (1, 3)
Screenshot: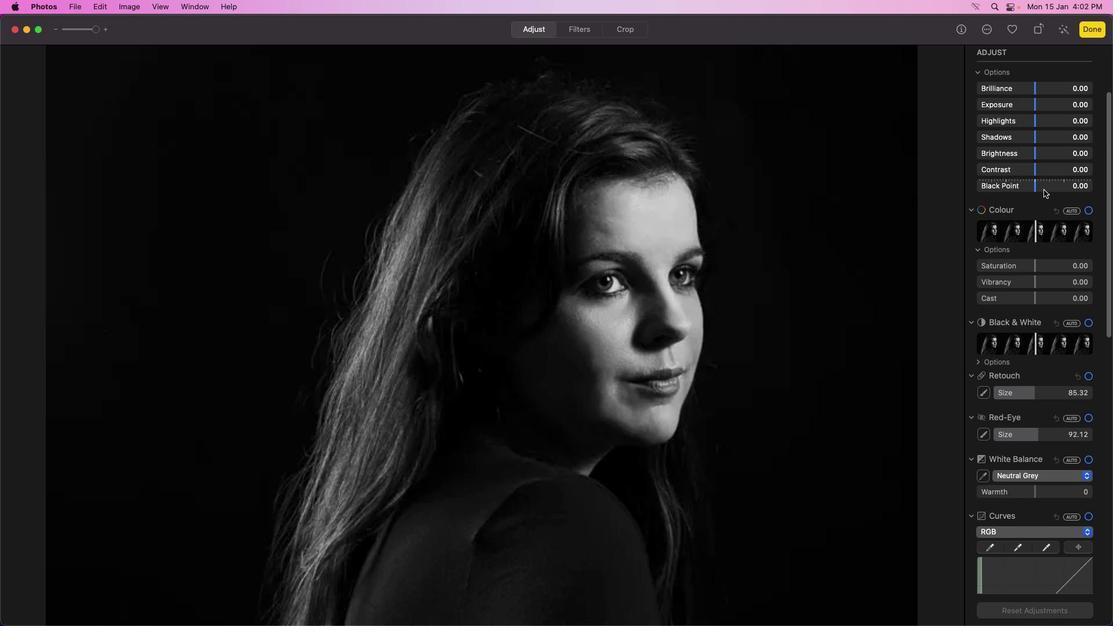 
Action: Mouse scrolled (1045, 190) with delta (1, 4)
Screenshot: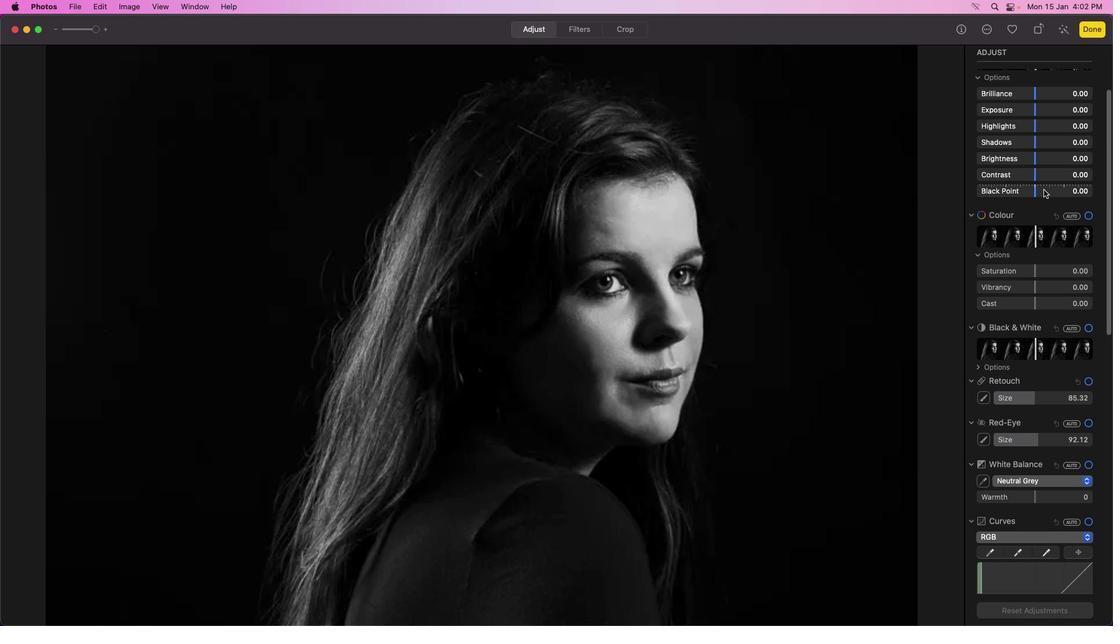 
Action: Mouse scrolled (1045, 190) with delta (1, 4)
Screenshot: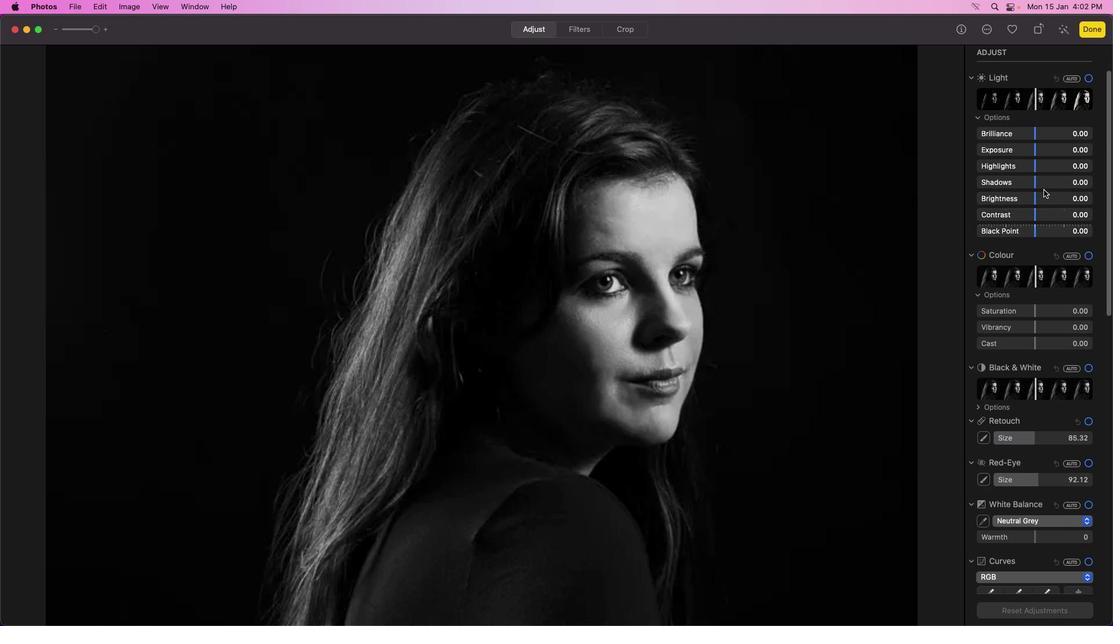 
Action: Mouse scrolled (1045, 190) with delta (1, 4)
Screenshot: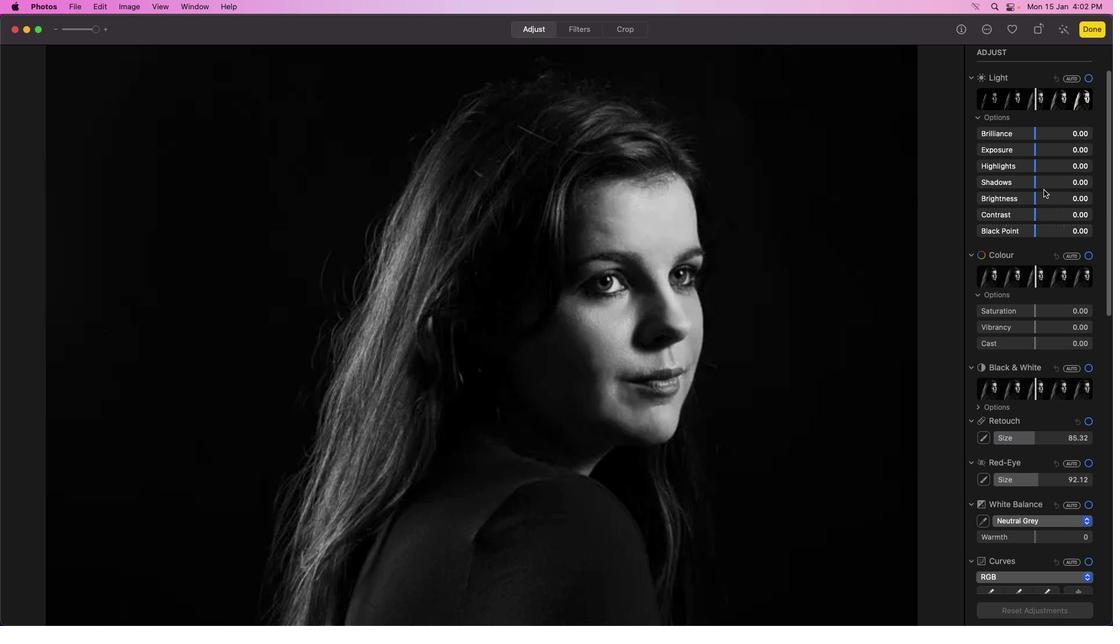 
Action: Mouse scrolled (1045, 190) with delta (1, 1)
Screenshot: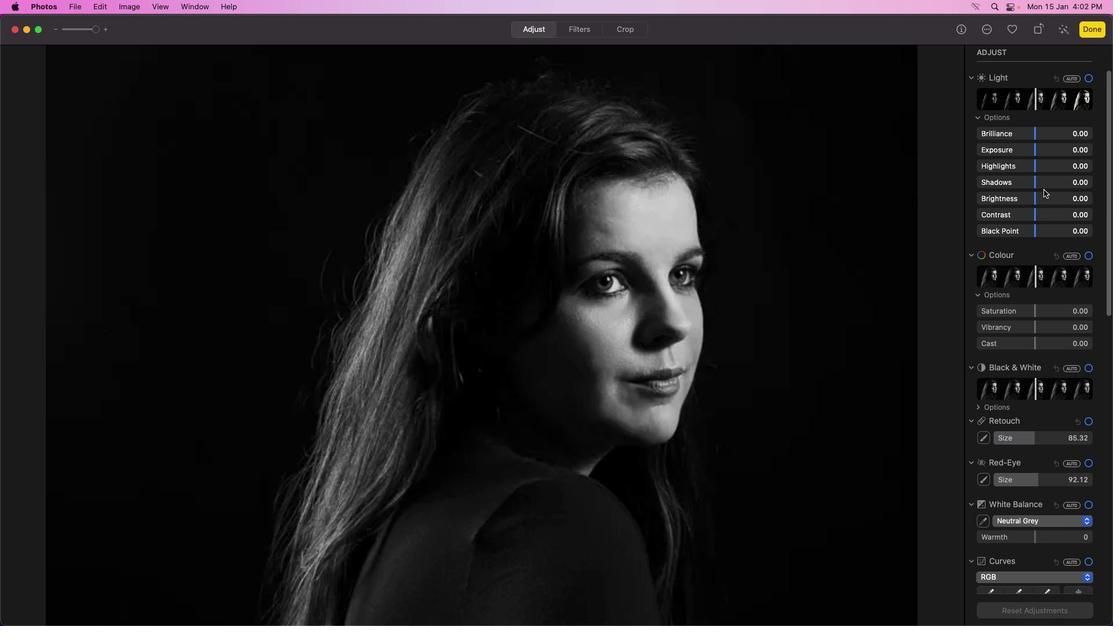 
Action: Mouse scrolled (1045, 190) with delta (1, 1)
Screenshot: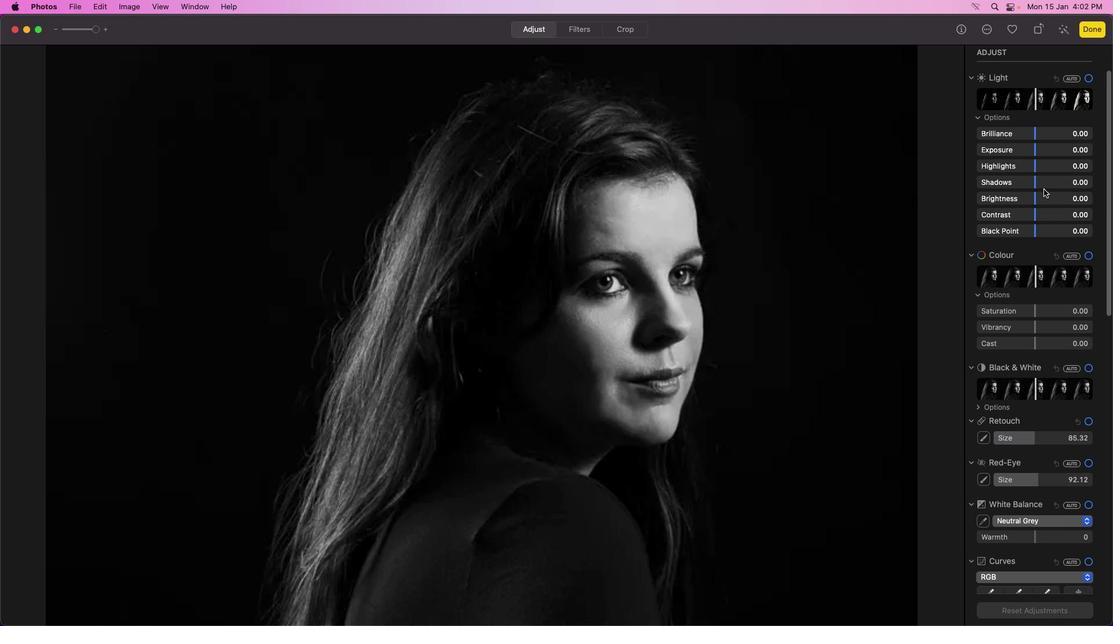 
Action: Mouse scrolled (1045, 190) with delta (1, 2)
Screenshot: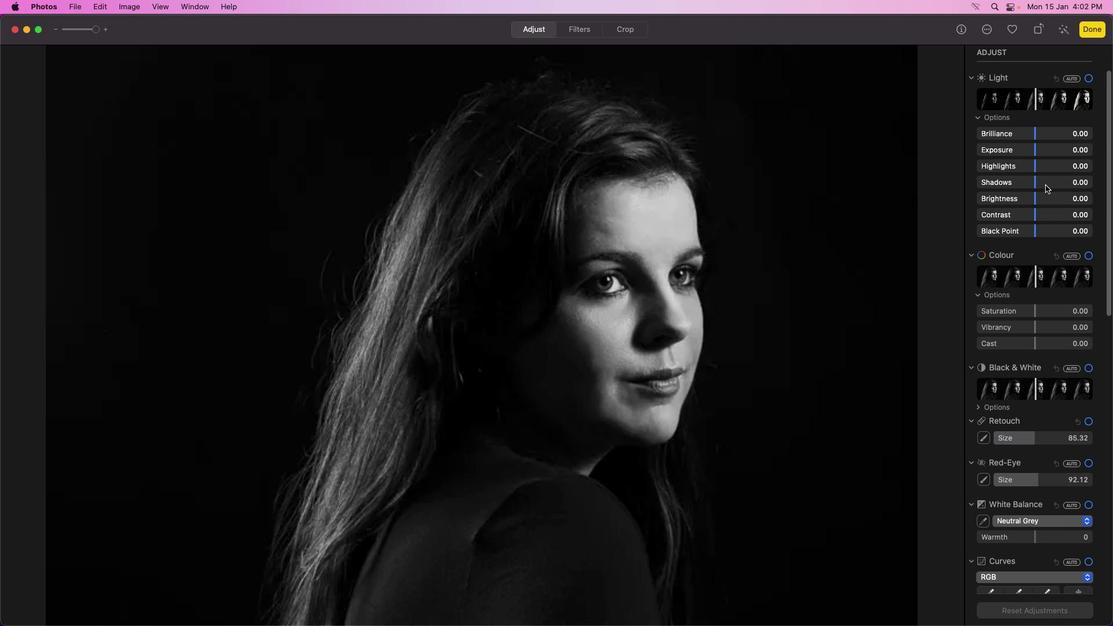 
Action: Mouse scrolled (1045, 190) with delta (1, 4)
Screenshot: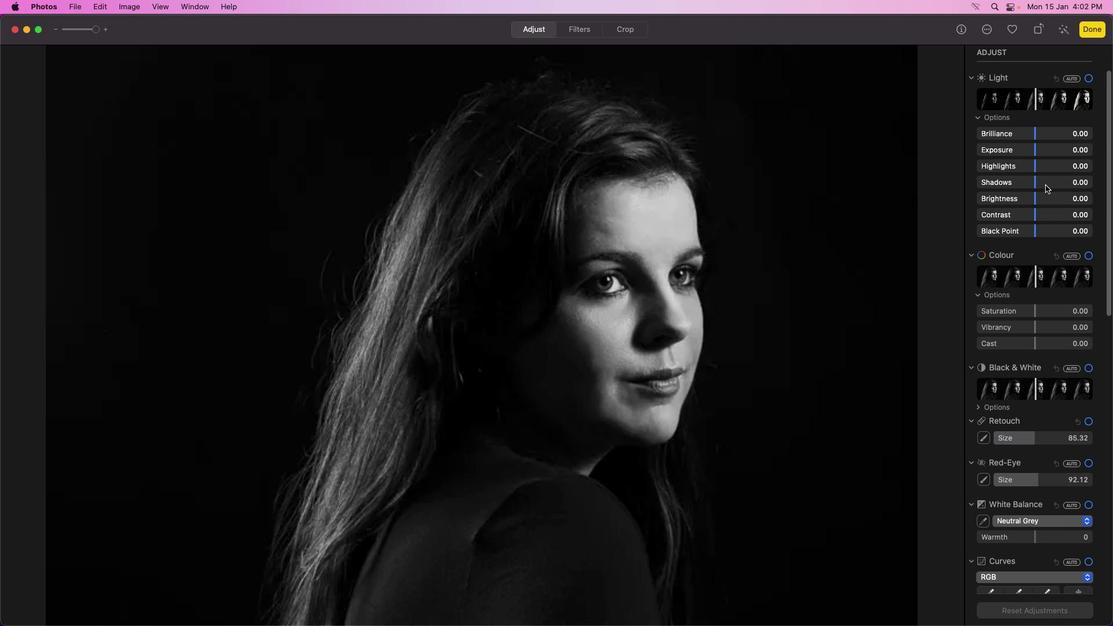
Action: Mouse scrolled (1045, 190) with delta (1, 4)
Screenshot: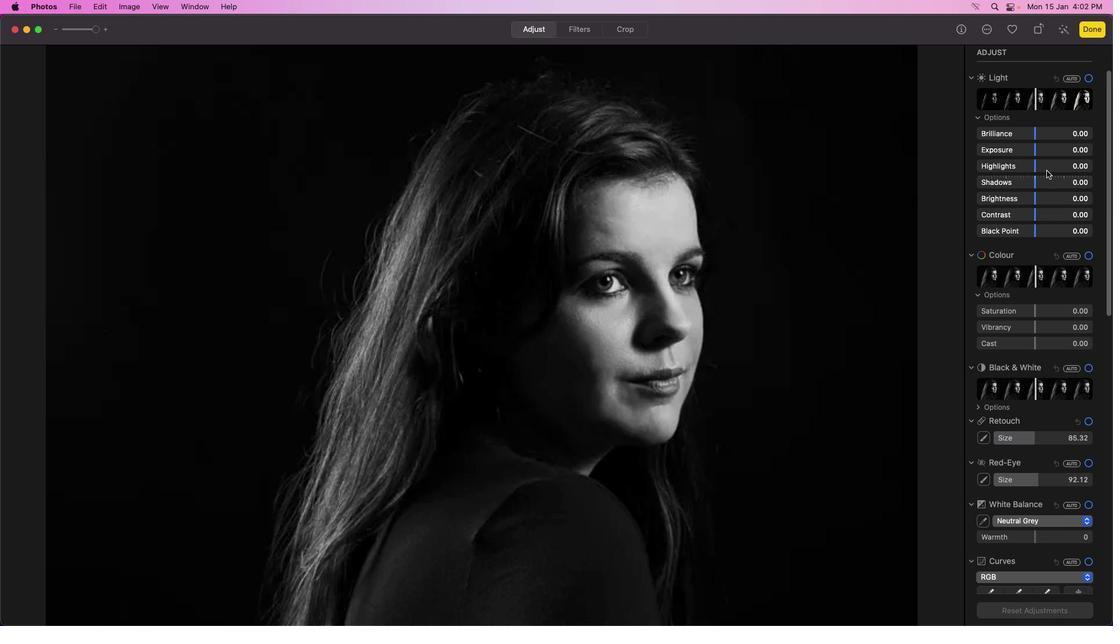 
Action: Mouse scrolled (1045, 190) with delta (1, 4)
Screenshot: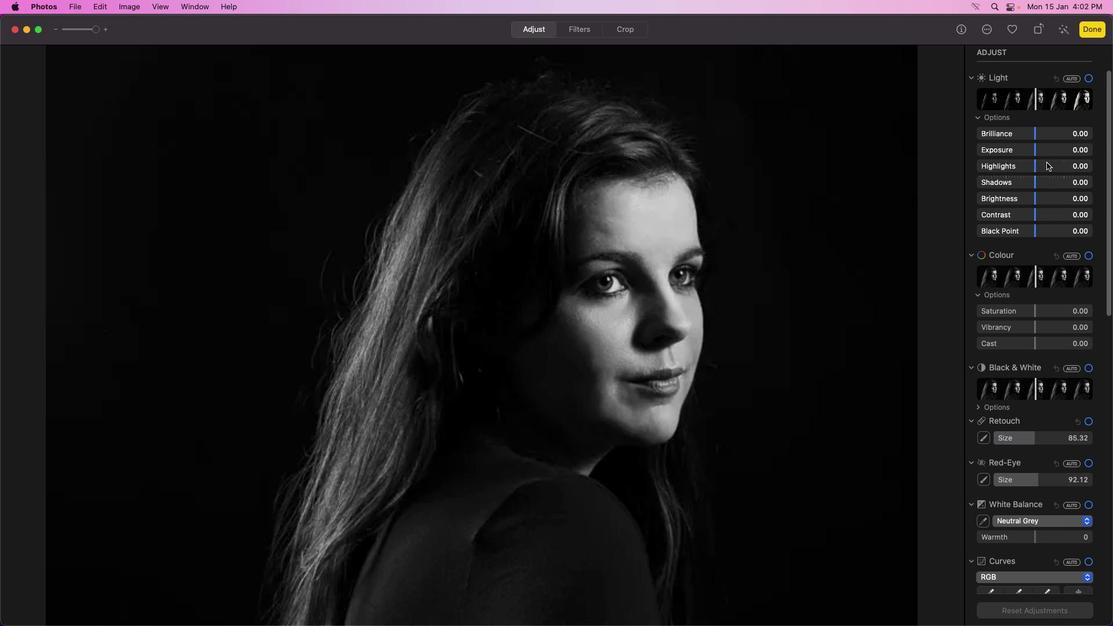 
Action: Mouse scrolled (1045, 190) with delta (1, 4)
Screenshot: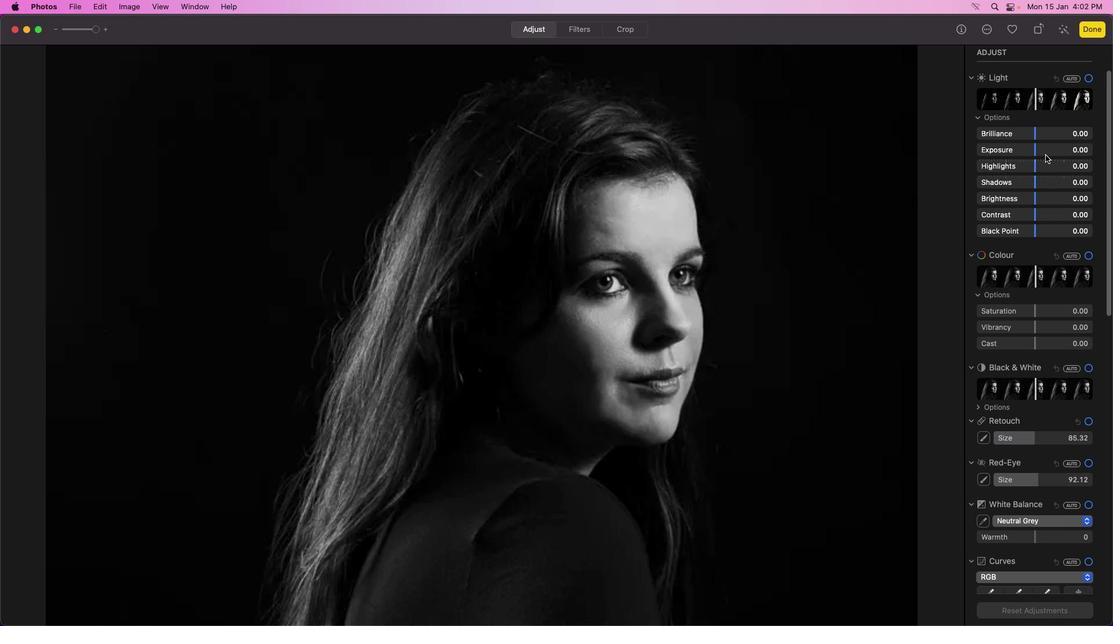 
Action: Mouse moved to (1037, 135)
Screenshot: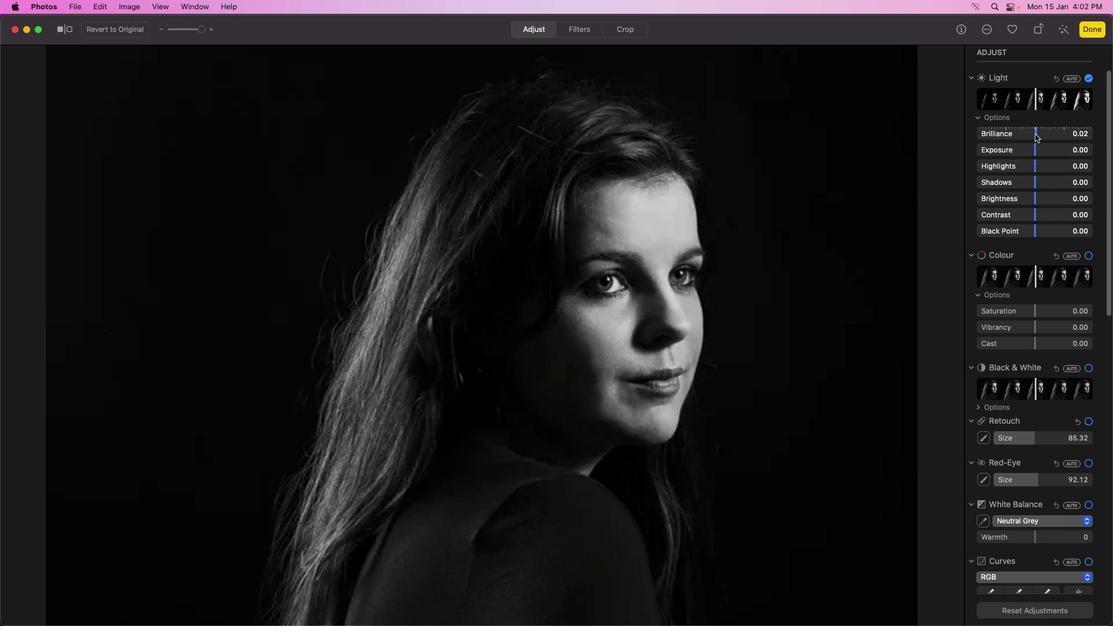 
Action: Mouse pressed left at (1037, 135)
Screenshot: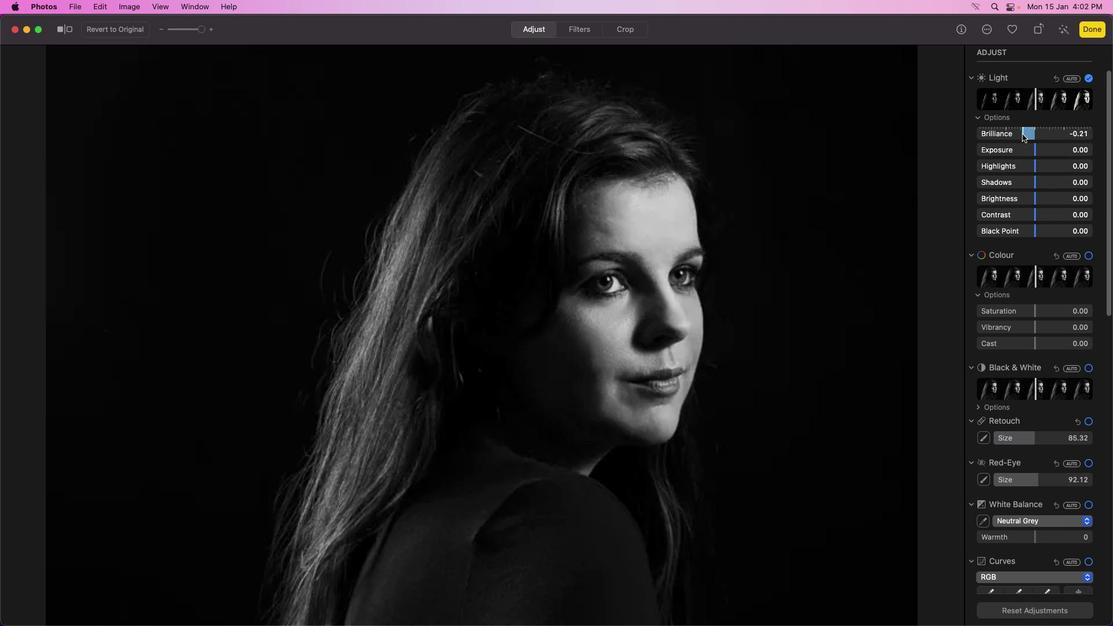 
Action: Mouse moved to (1035, 150)
Screenshot: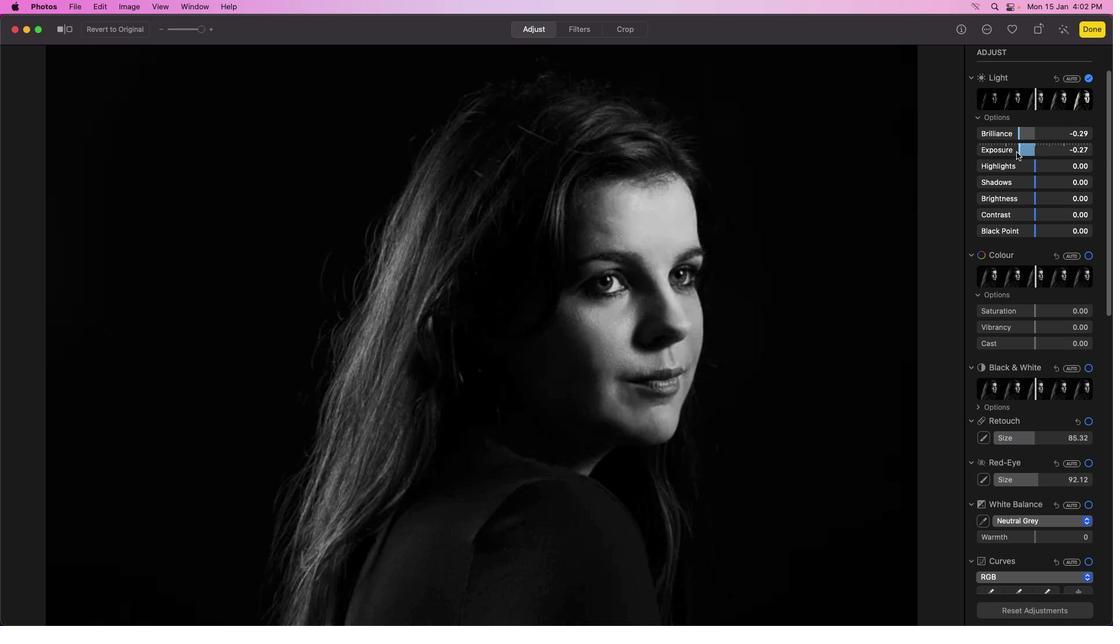 
Action: Mouse pressed left at (1035, 150)
Screenshot: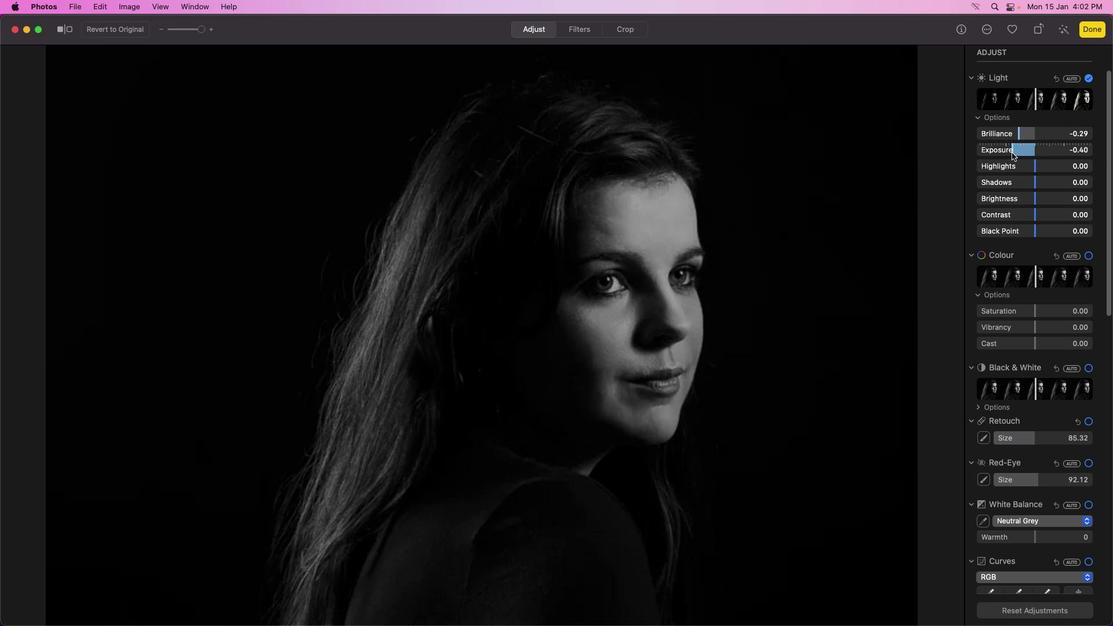 
Action: Mouse moved to (1035, 167)
Screenshot: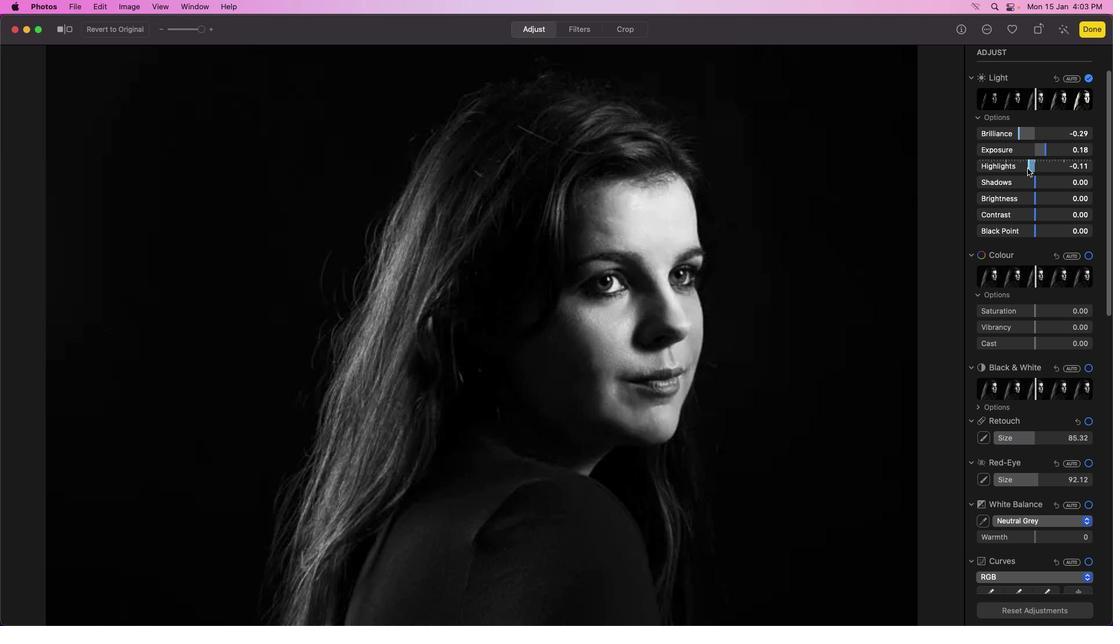 
Action: Mouse pressed left at (1035, 167)
Screenshot: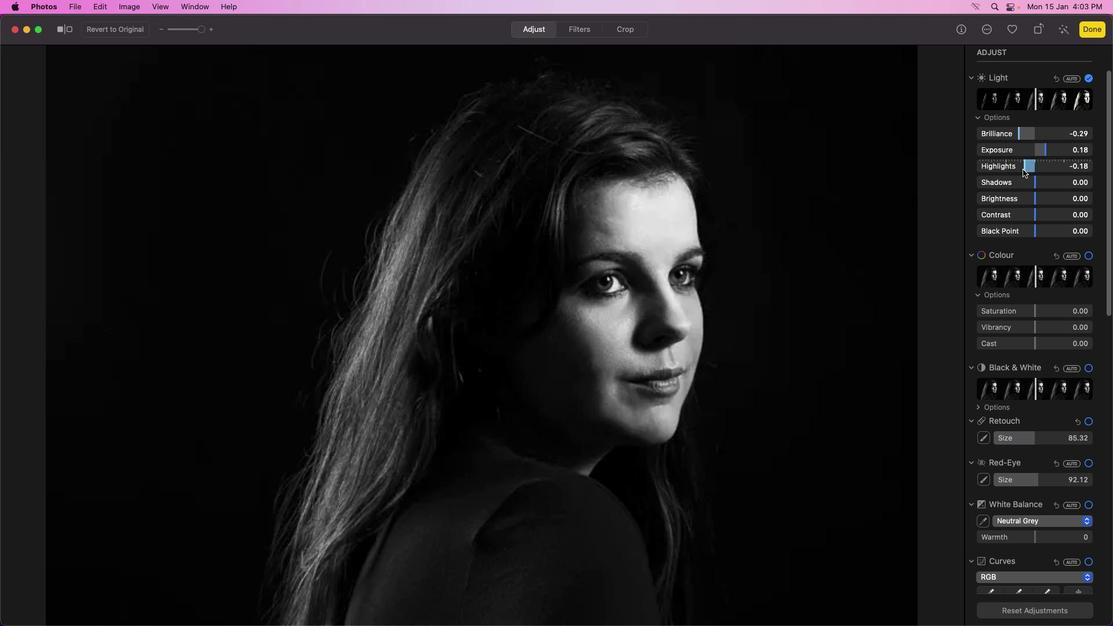 
Action: Mouse moved to (1027, 167)
Screenshot: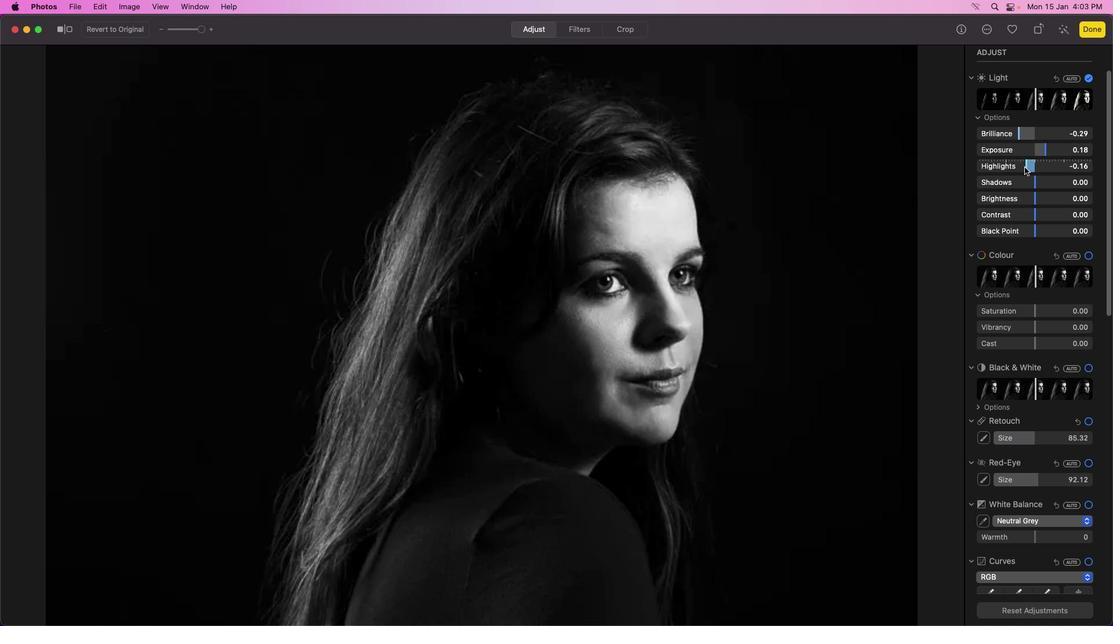 
Action: Mouse pressed left at (1027, 167)
Screenshot: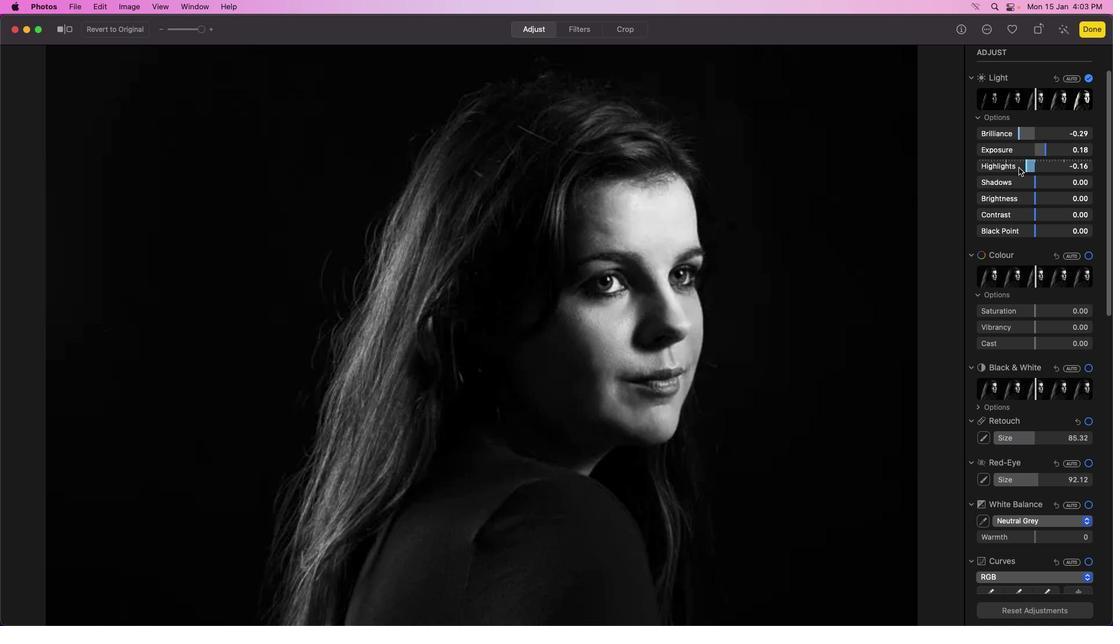 
Action: Mouse moved to (1020, 169)
Screenshot: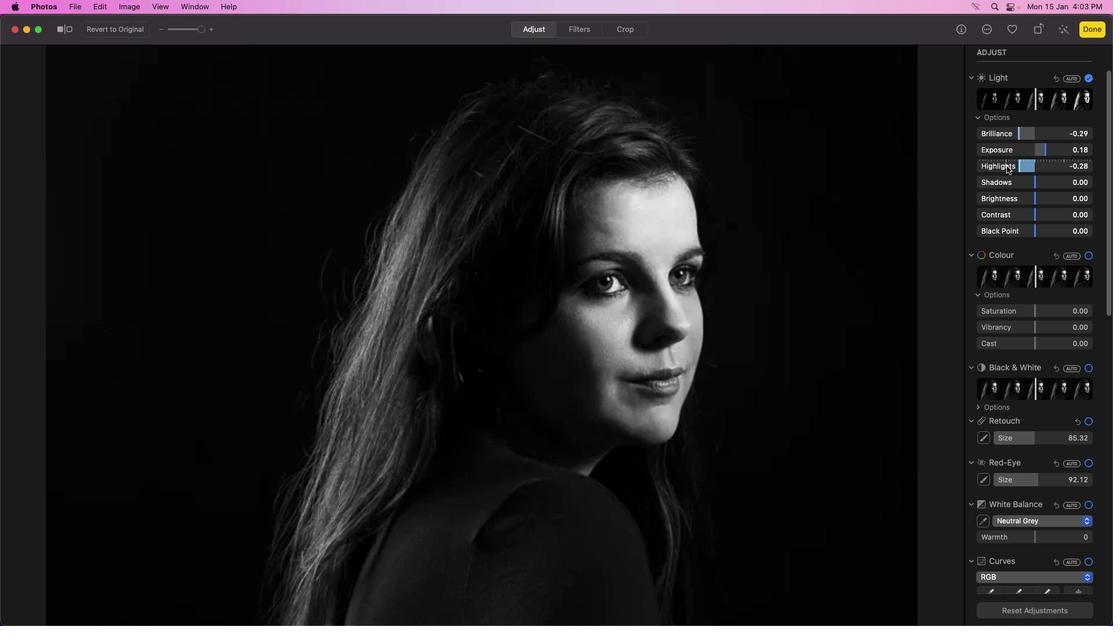 
Action: Mouse pressed left at (1020, 169)
Screenshot: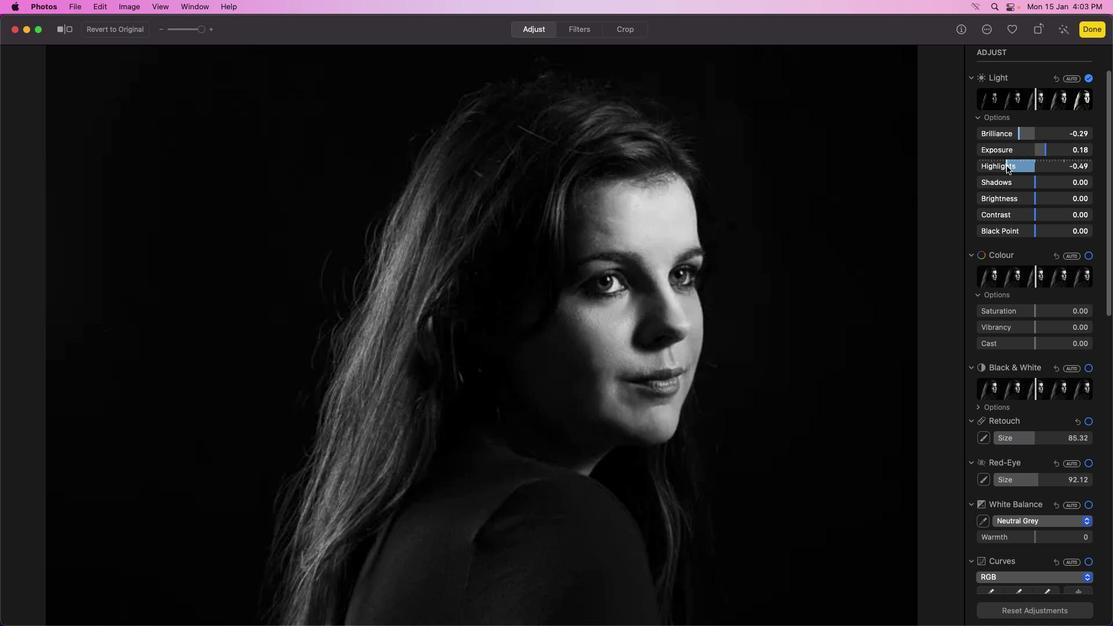 
Action: Mouse moved to (1007, 167)
Screenshot: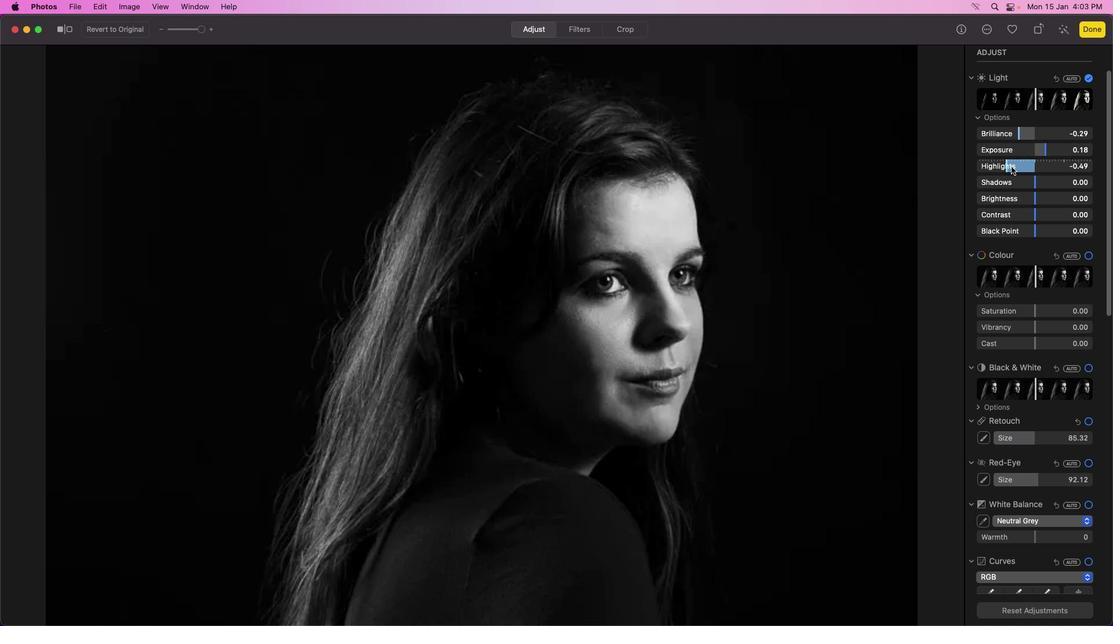 
Action: Mouse pressed left at (1007, 167)
Screenshot: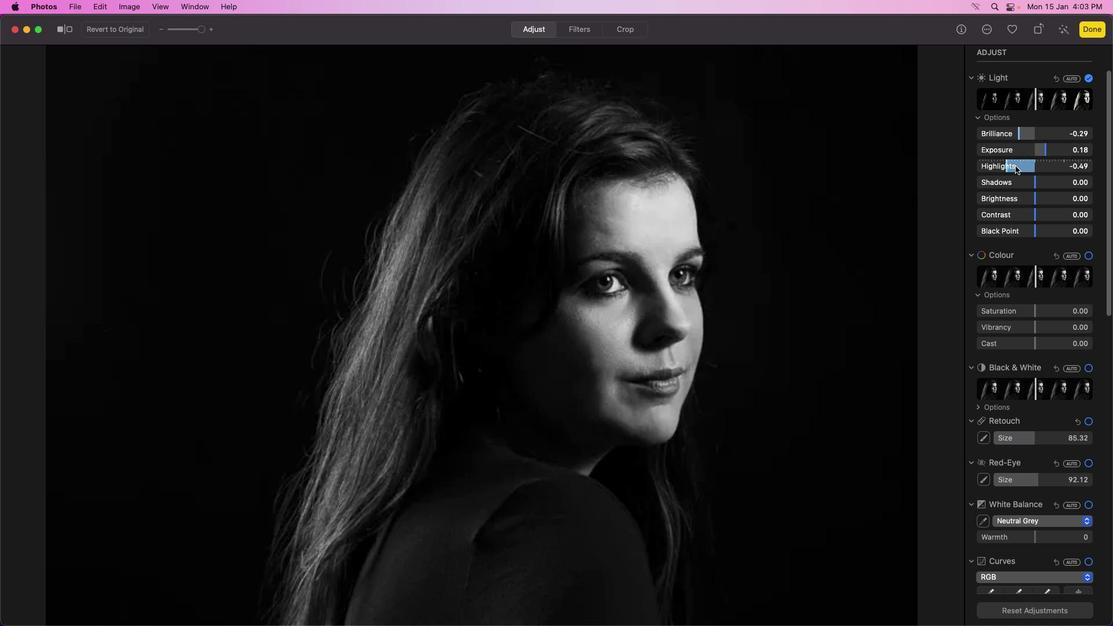 
Action: Mouse moved to (1017, 167)
Screenshot: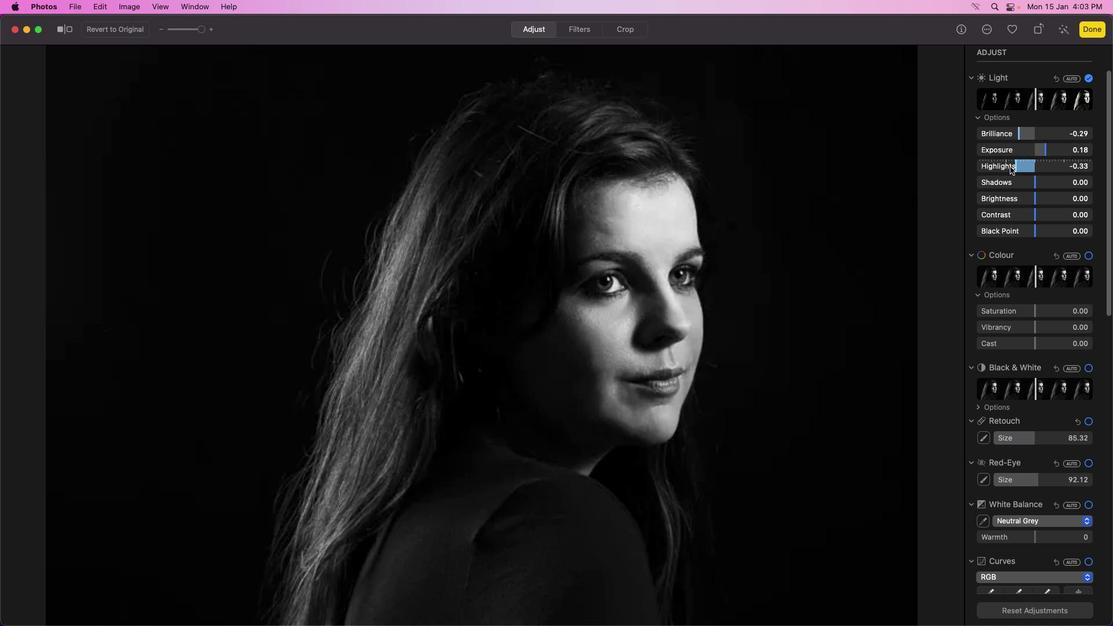 
Action: Mouse pressed left at (1017, 167)
Screenshot: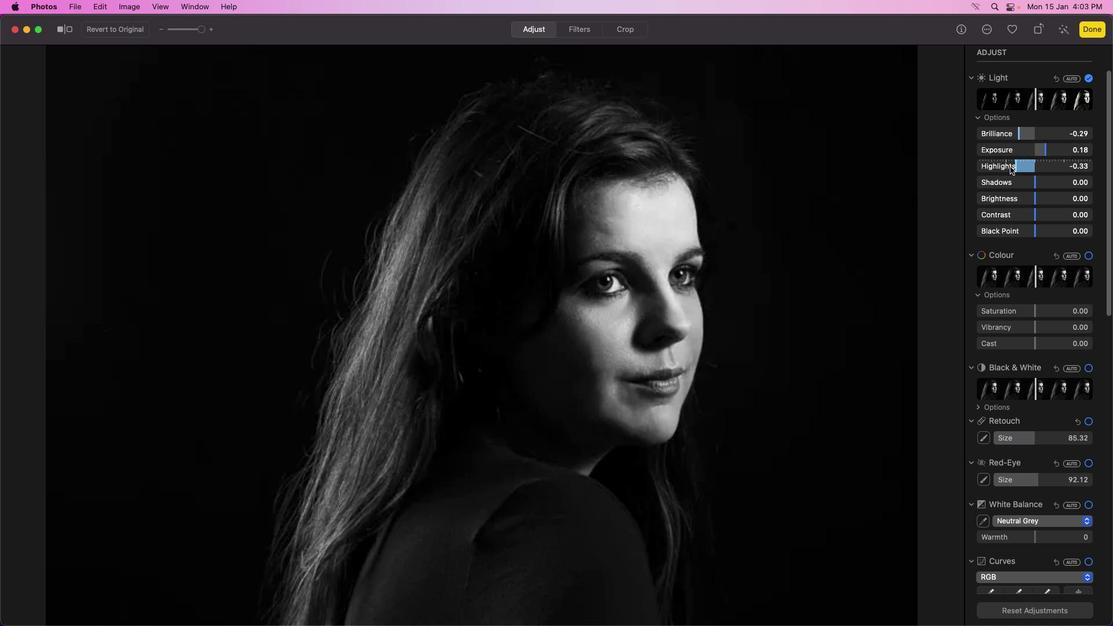 
Action: Mouse moved to (1004, 166)
Screenshot: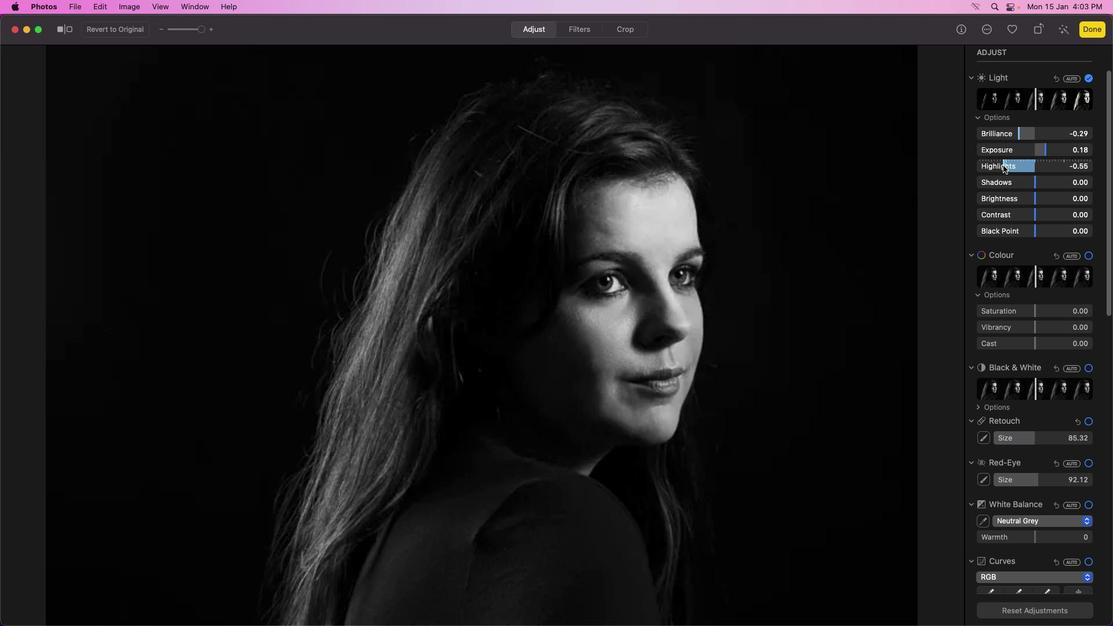 
Action: Mouse pressed left at (1004, 166)
Screenshot: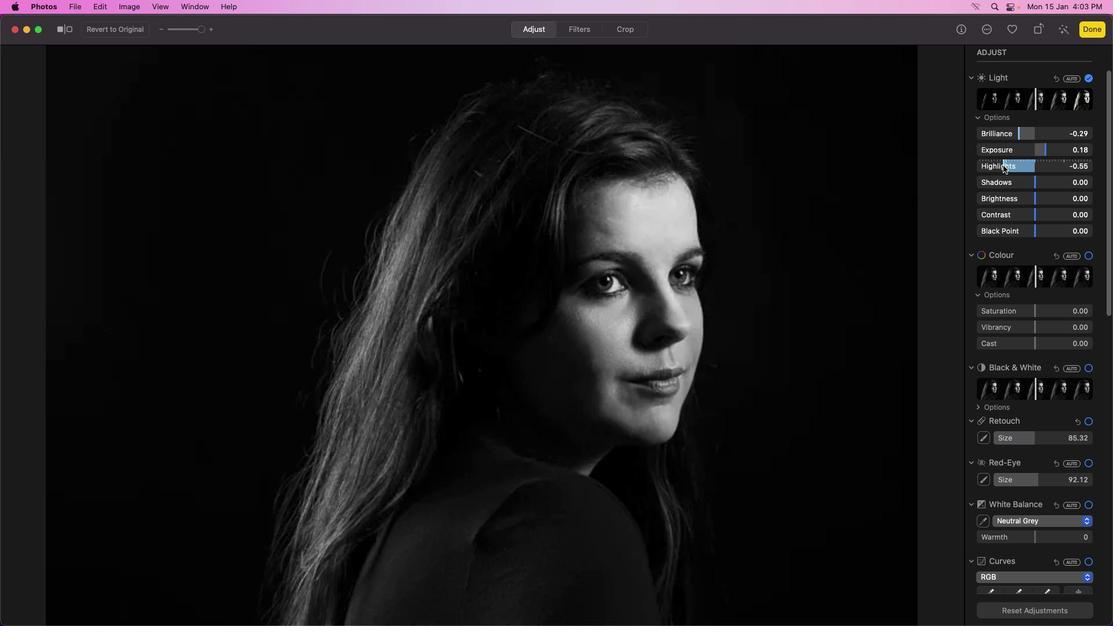 
Action: Mouse moved to (1035, 182)
Screenshot: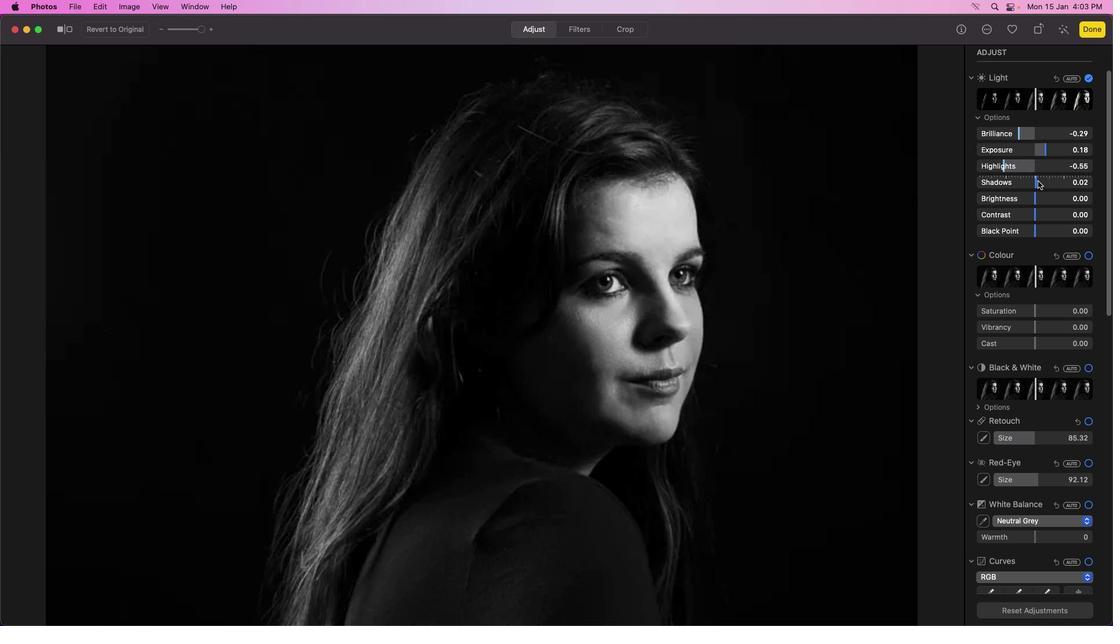
Action: Mouse pressed left at (1035, 182)
Screenshot: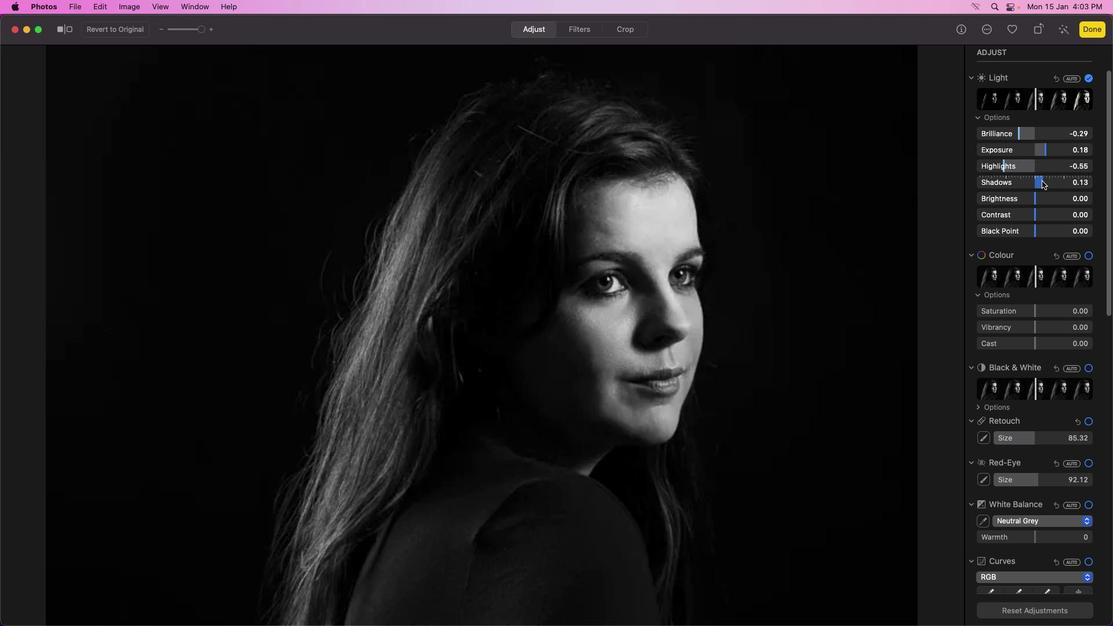 
Action: Mouse moved to (1038, 202)
Screenshot: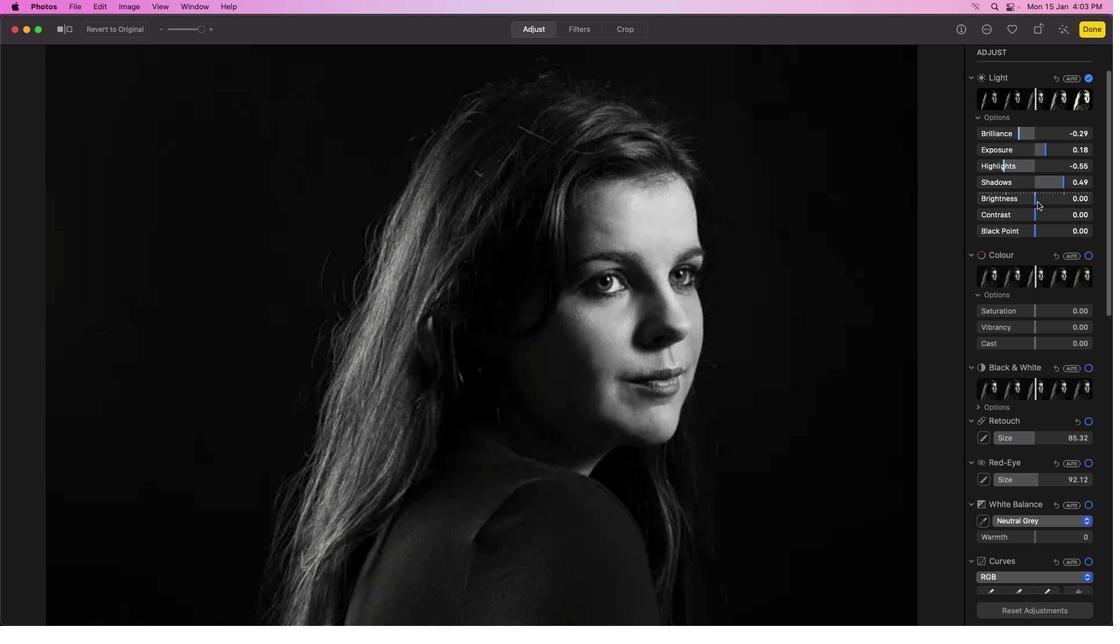 
Action: Mouse pressed left at (1038, 202)
Screenshot: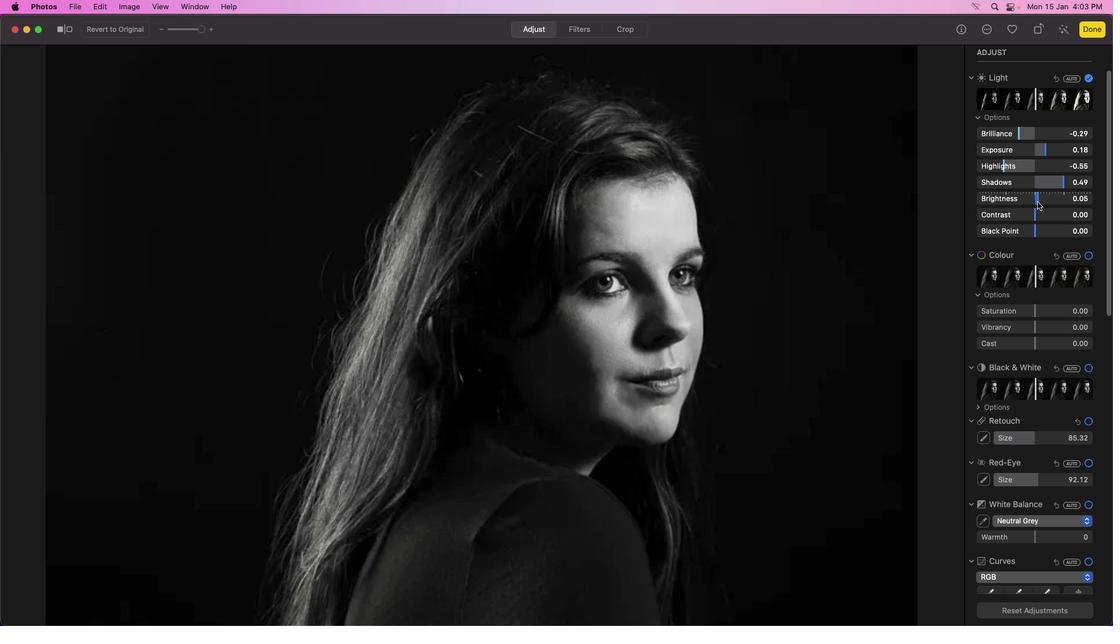 
Action: Mouse moved to (1036, 219)
Screenshot: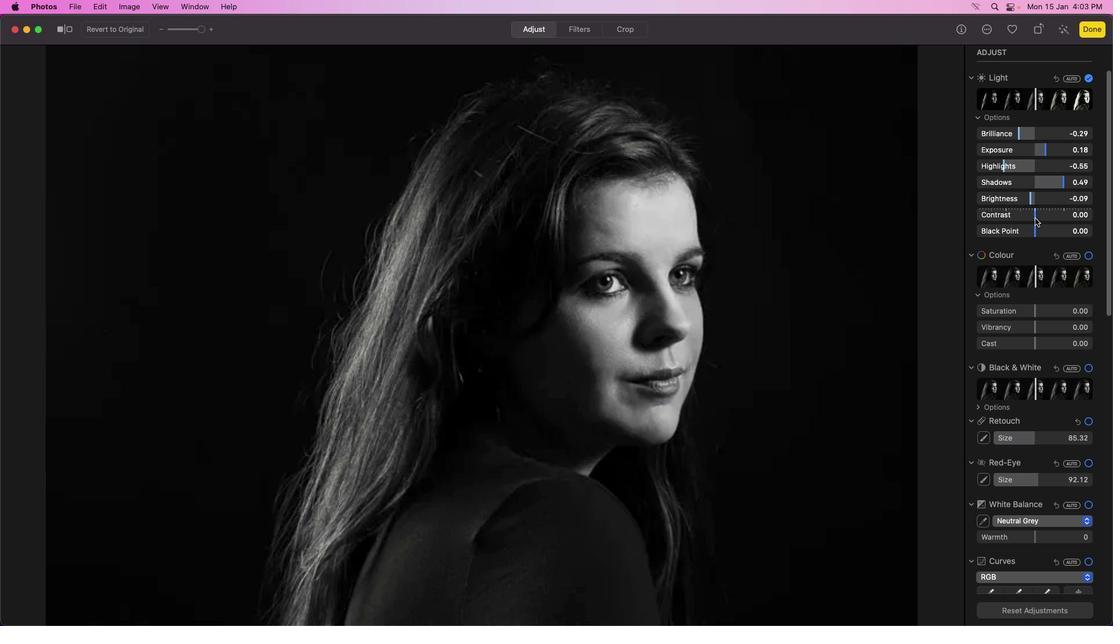 
Action: Mouse pressed left at (1036, 219)
Screenshot: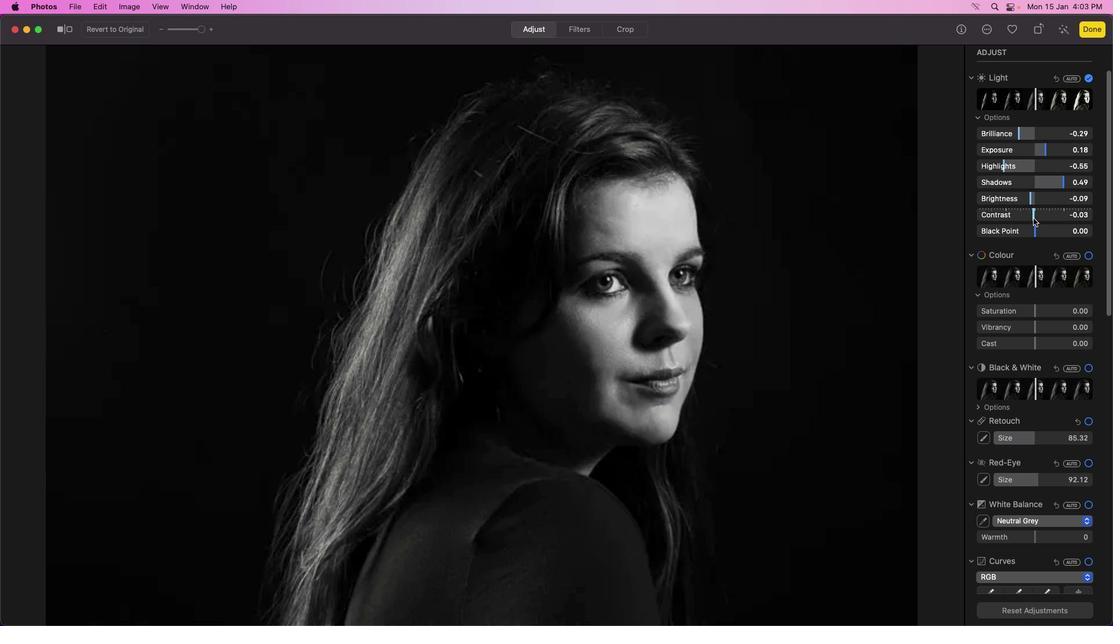 
Action: Mouse moved to (1027, 219)
Screenshot: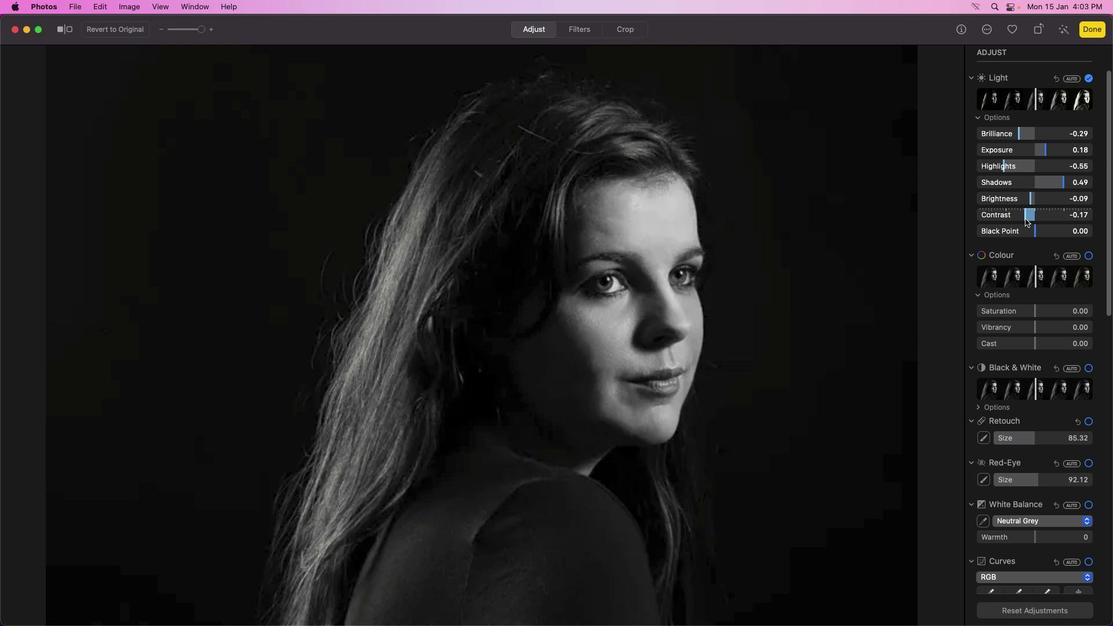 
Action: Mouse pressed left at (1027, 219)
Screenshot: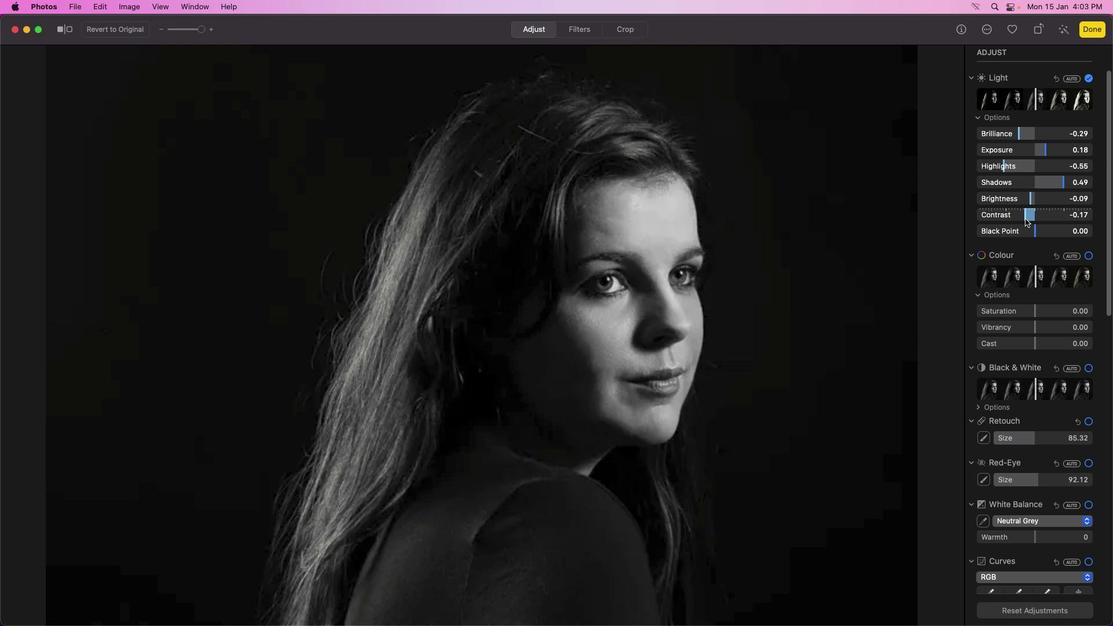 
Action: Mouse moved to (1036, 233)
Screenshot: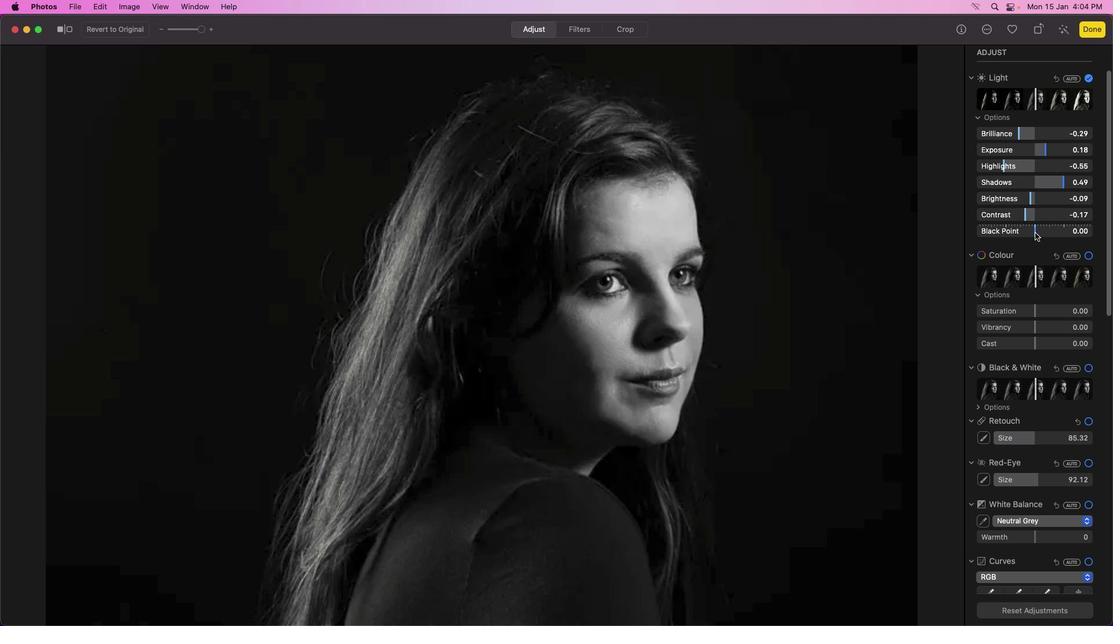 
Action: Mouse pressed left at (1036, 233)
Screenshot: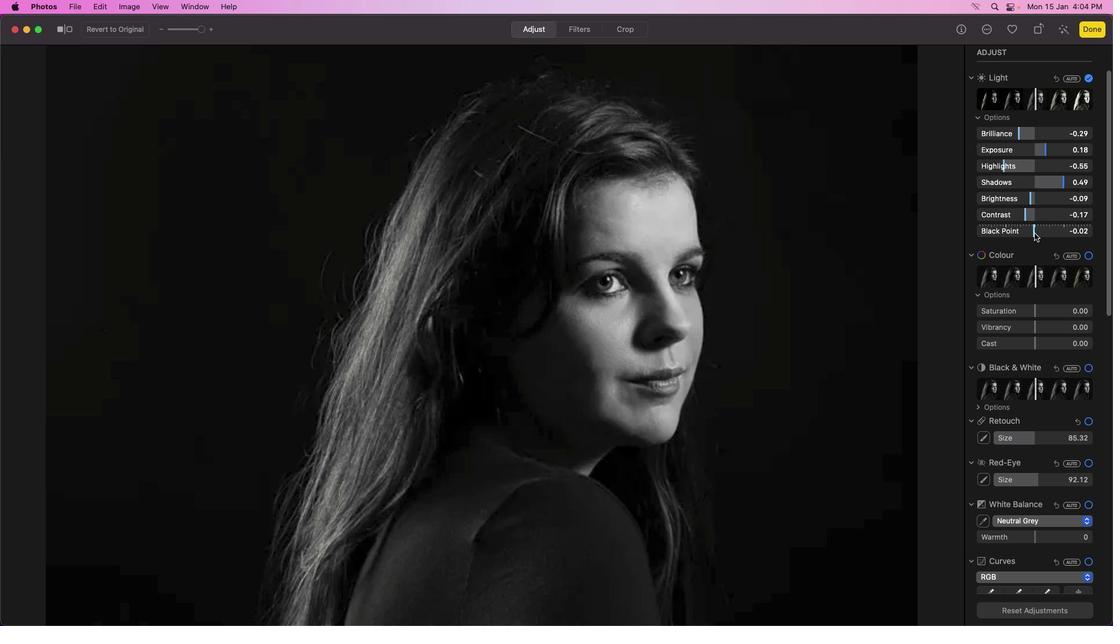 
Action: Mouse moved to (65, 31)
Screenshot: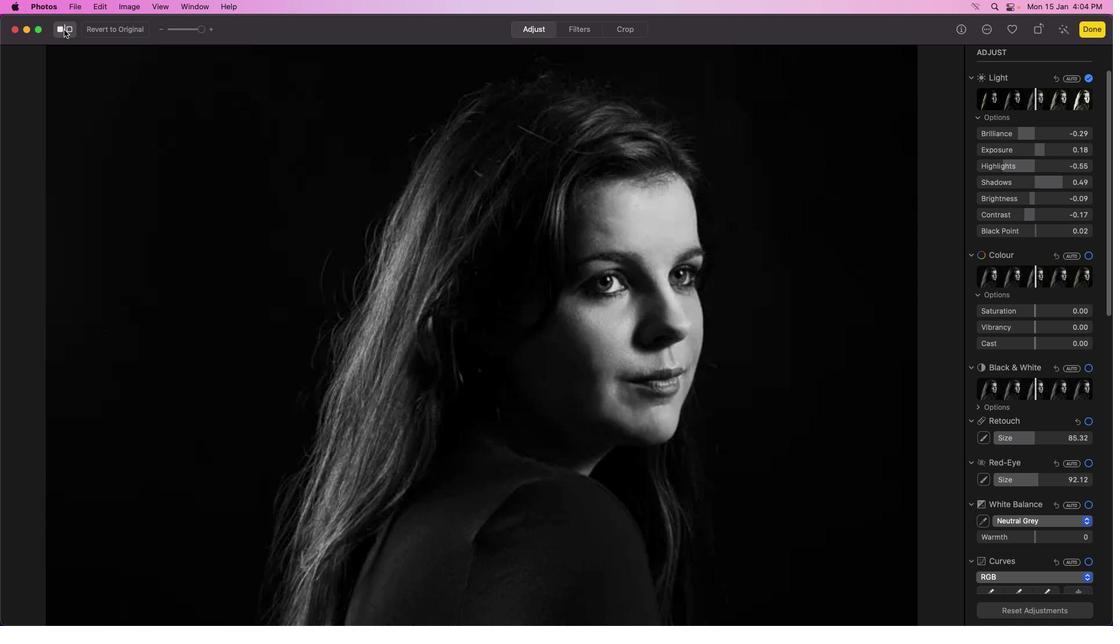 
Action: Mouse pressed left at (65, 31)
Screenshot: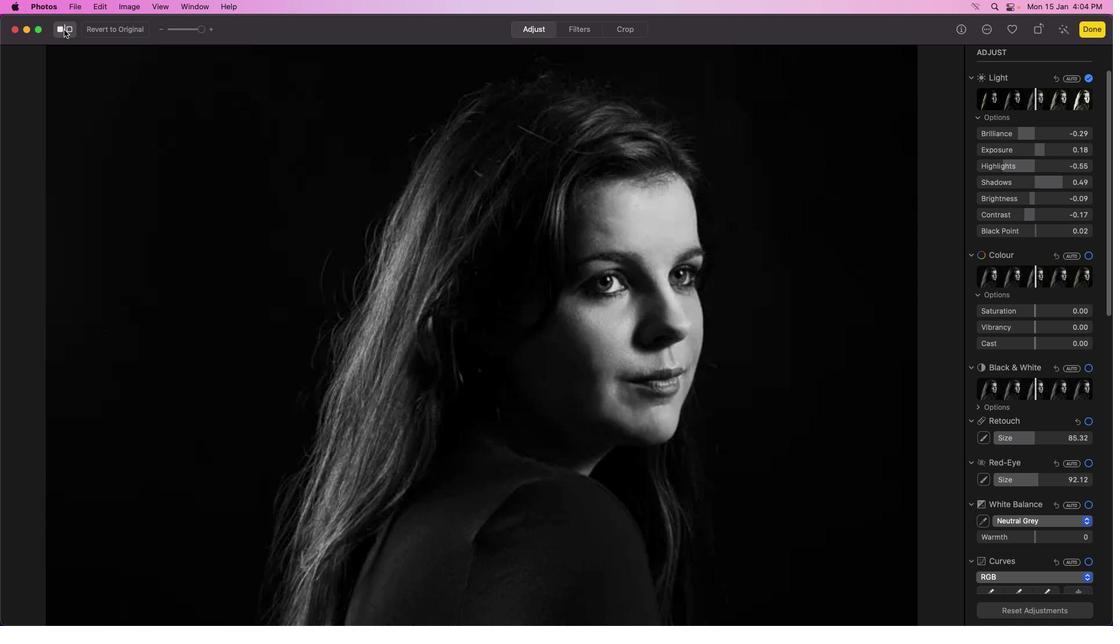 
Action: Mouse moved to (1039, 234)
Screenshot: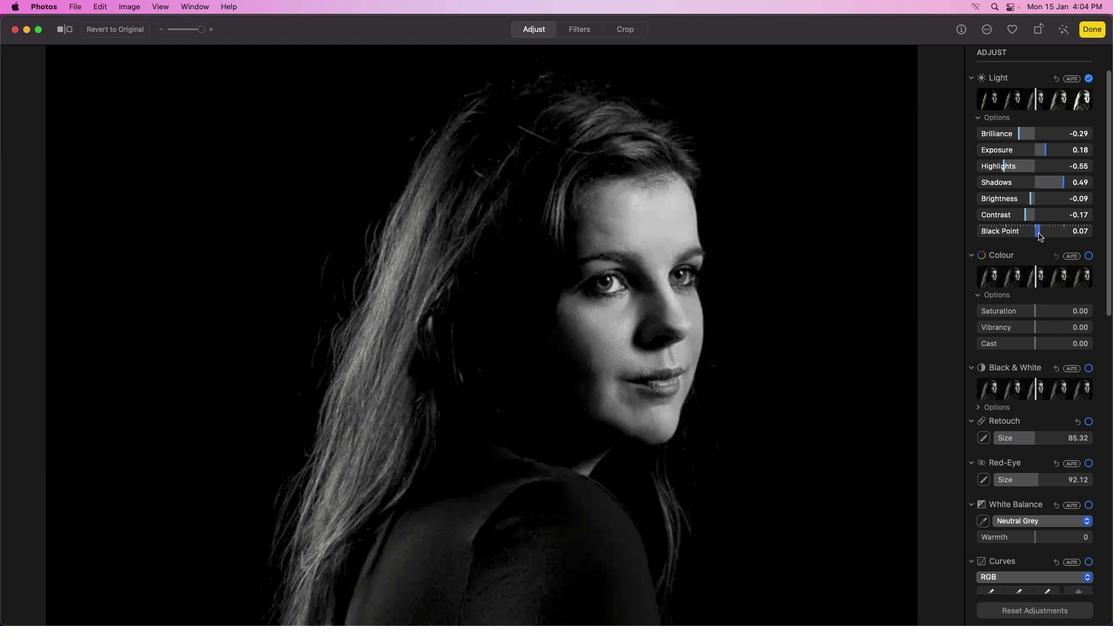 
Action: Mouse pressed left at (1039, 234)
Screenshot: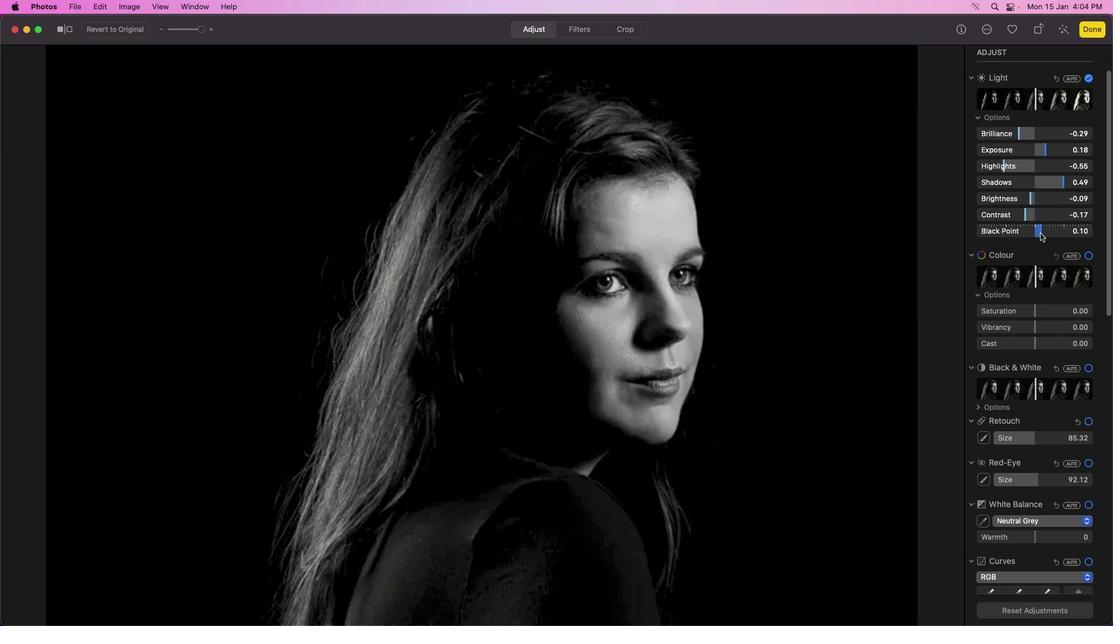 
Action: Mouse moved to (1037, 102)
Screenshot: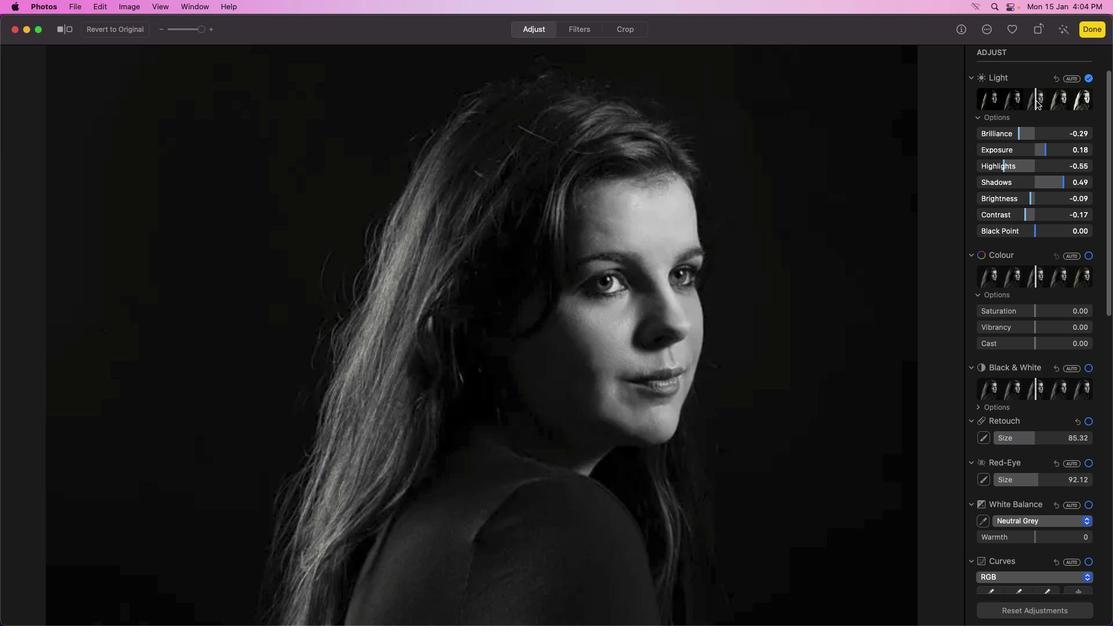 
Action: Mouse pressed left at (1037, 102)
Screenshot: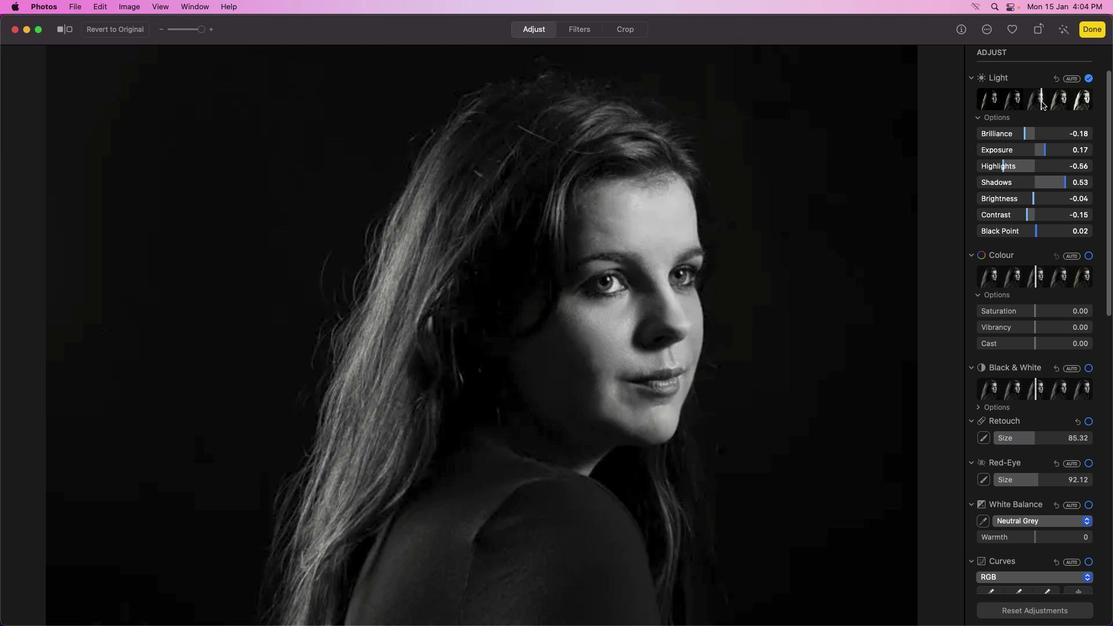 
Action: Mouse moved to (73, 33)
Screenshot: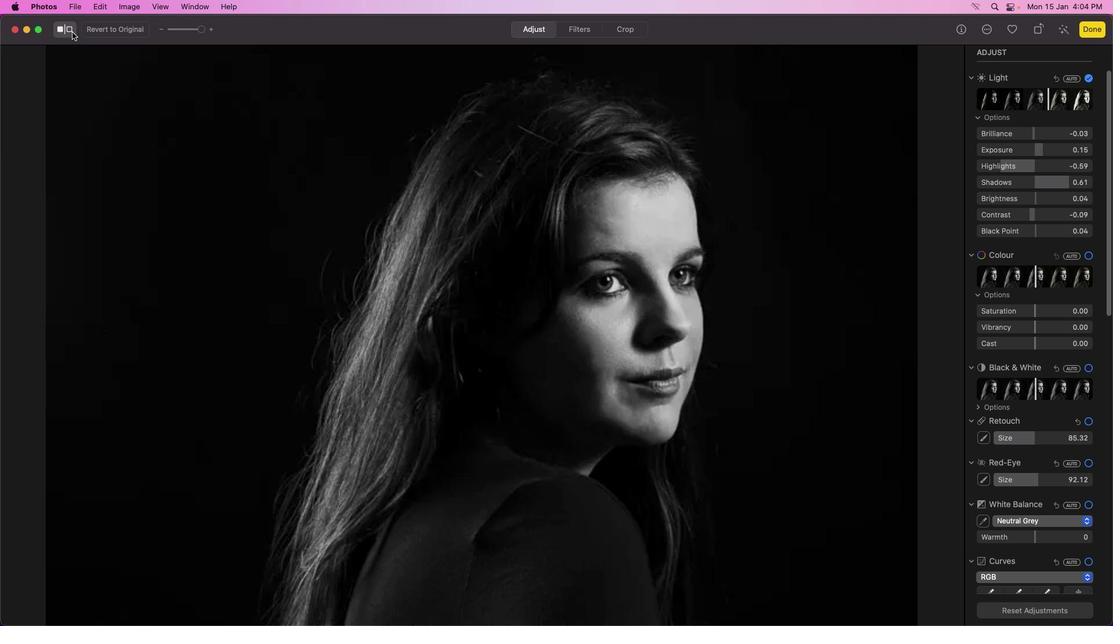 
Action: Mouse pressed left at (73, 33)
Screenshot: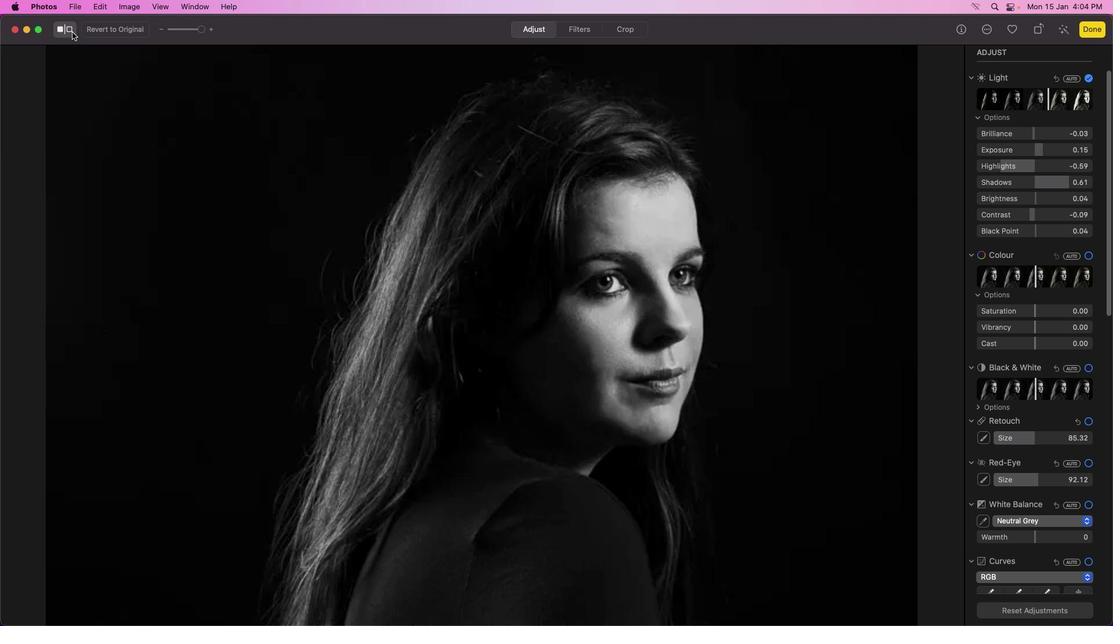 
Action: Mouse pressed left at (73, 33)
Screenshot: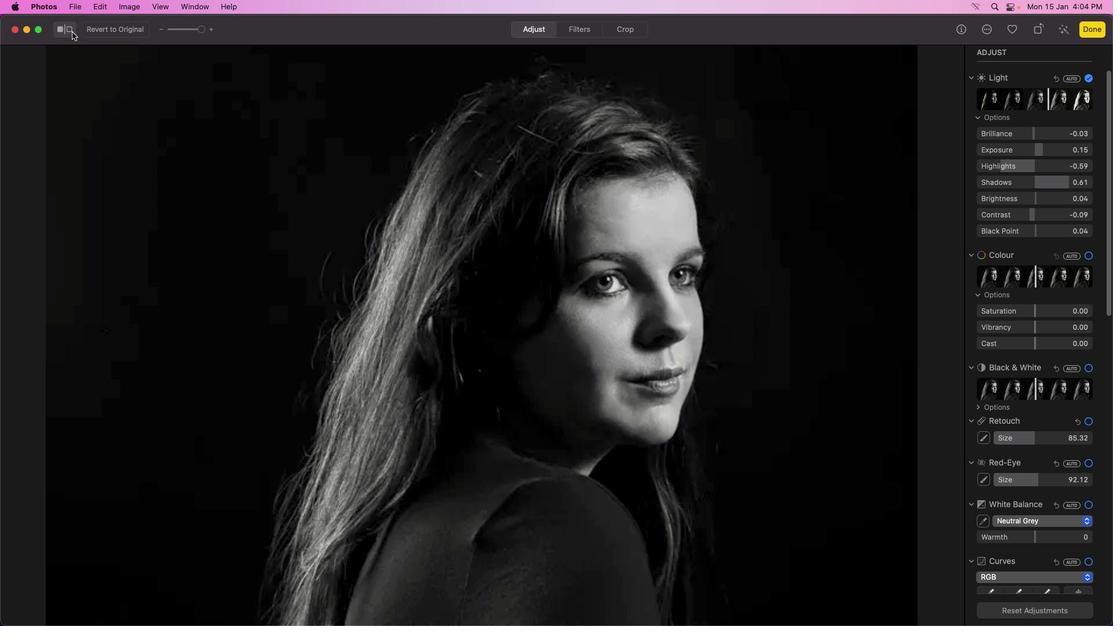 
Action: Mouse pressed left at (73, 33)
Screenshot: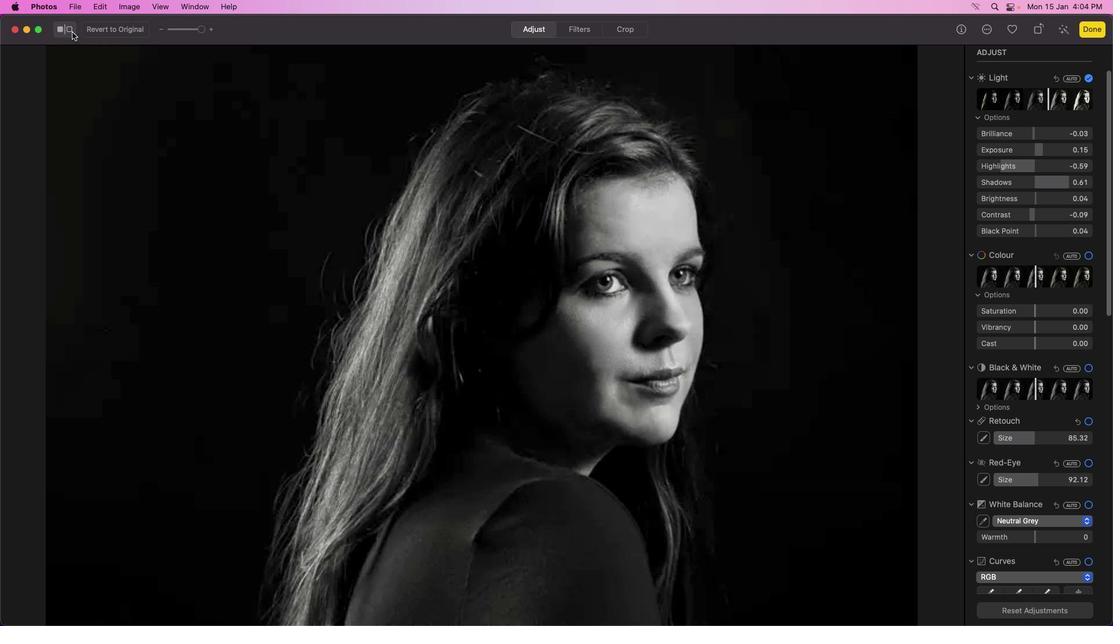 
Action: Mouse pressed left at (73, 33)
Screenshot: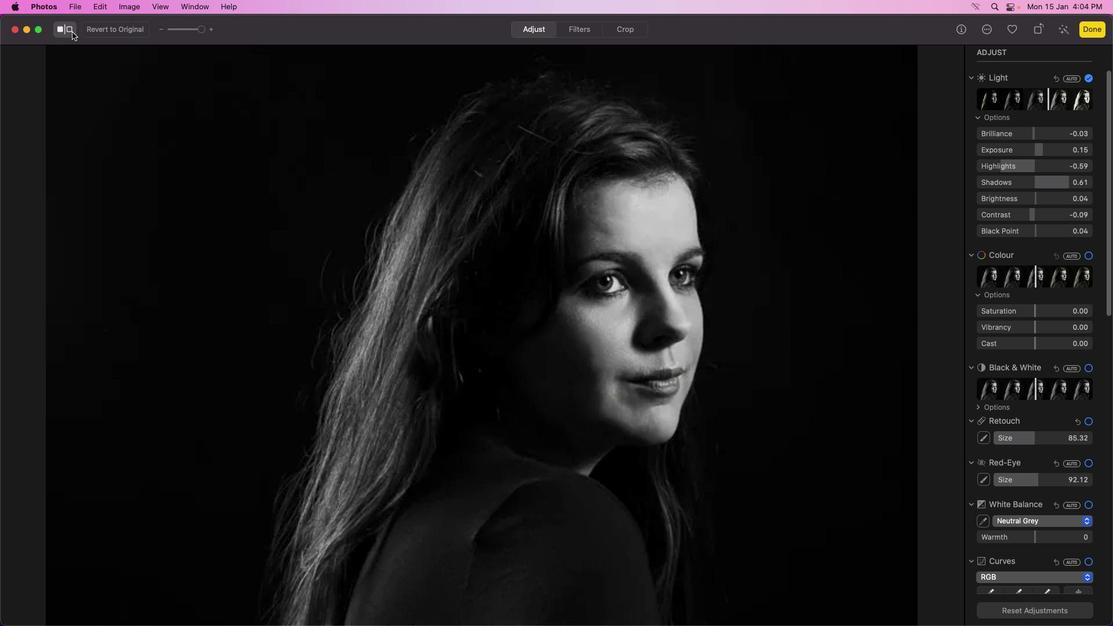 
Action: Mouse pressed left at (73, 33)
Screenshot: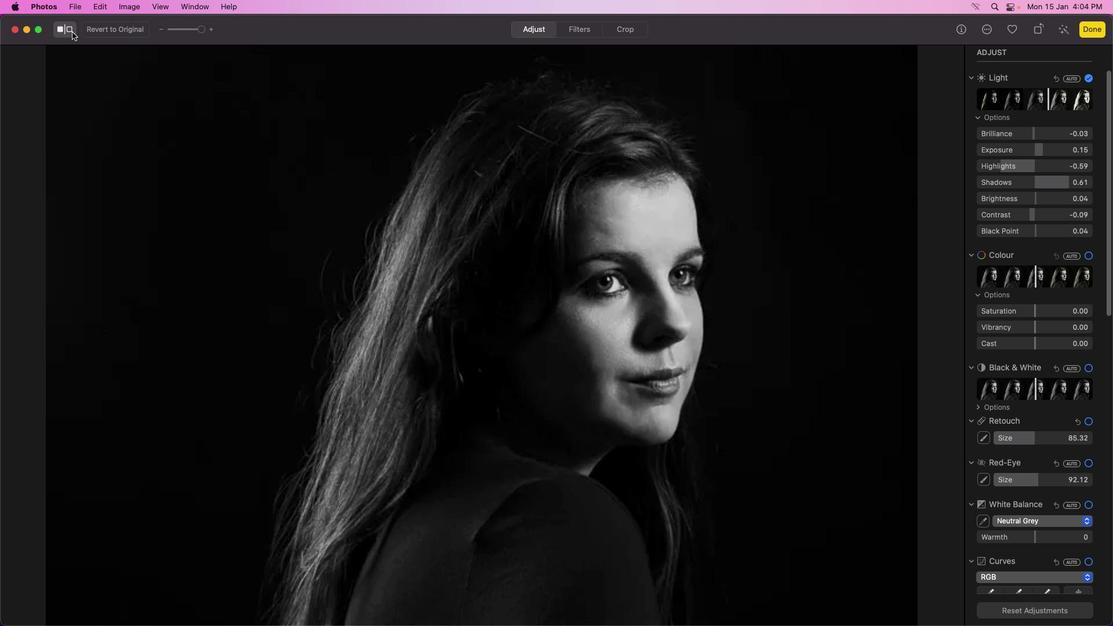 
Action: Mouse pressed left at (73, 33)
Screenshot: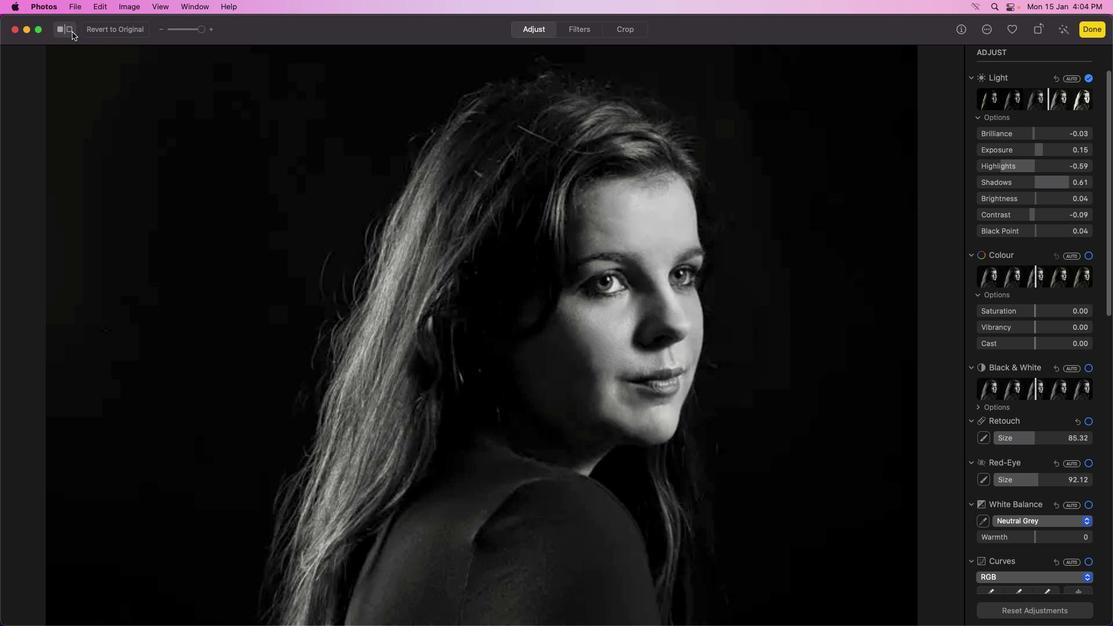 
Action: Mouse moved to (1038, 137)
Screenshot: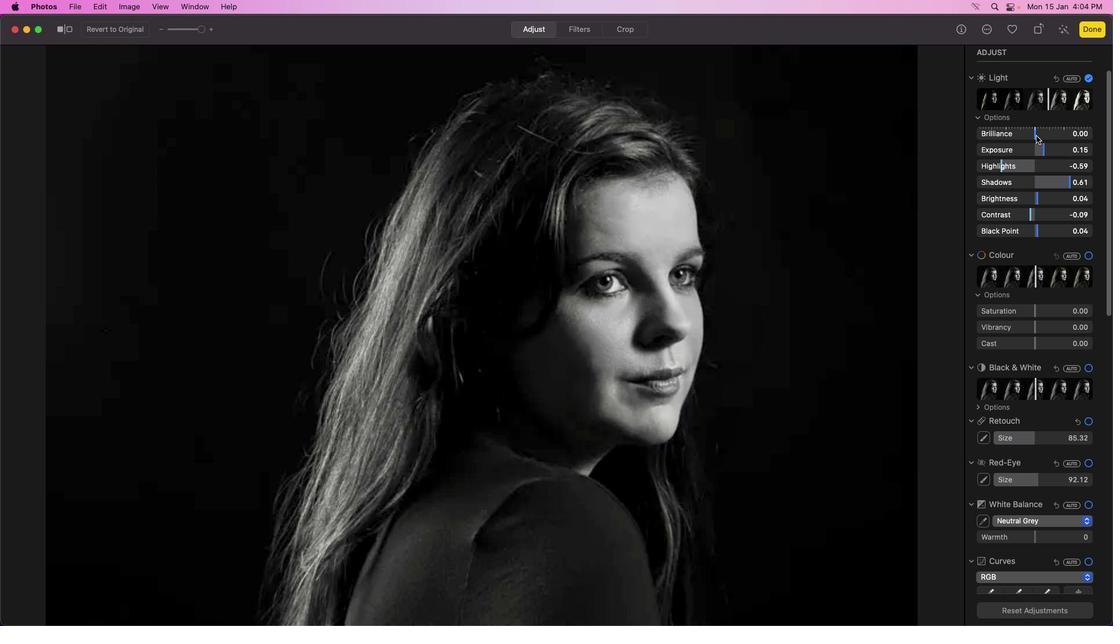 
Action: Mouse pressed left at (1038, 137)
Screenshot: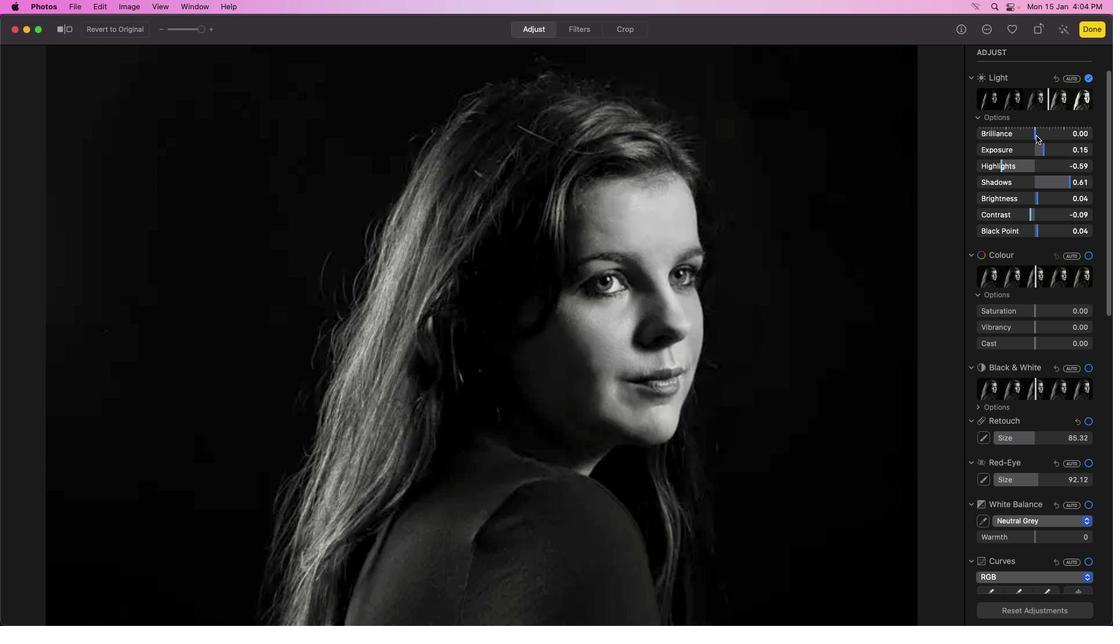 
Action: Mouse moved to (64, 30)
Screenshot: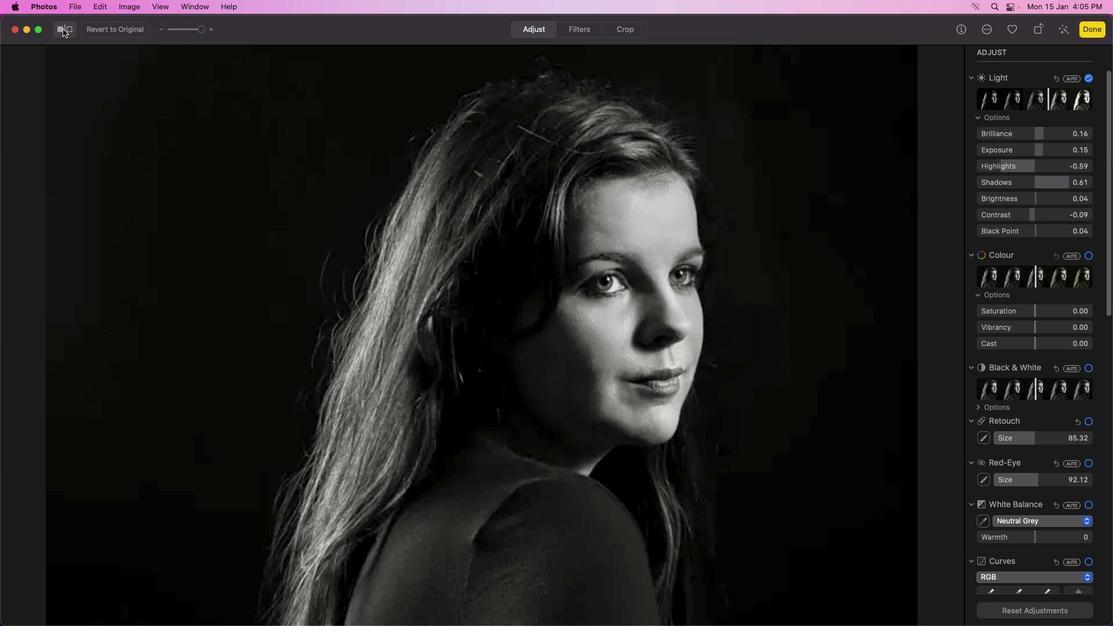 
Action: Mouse pressed left at (64, 30)
Screenshot: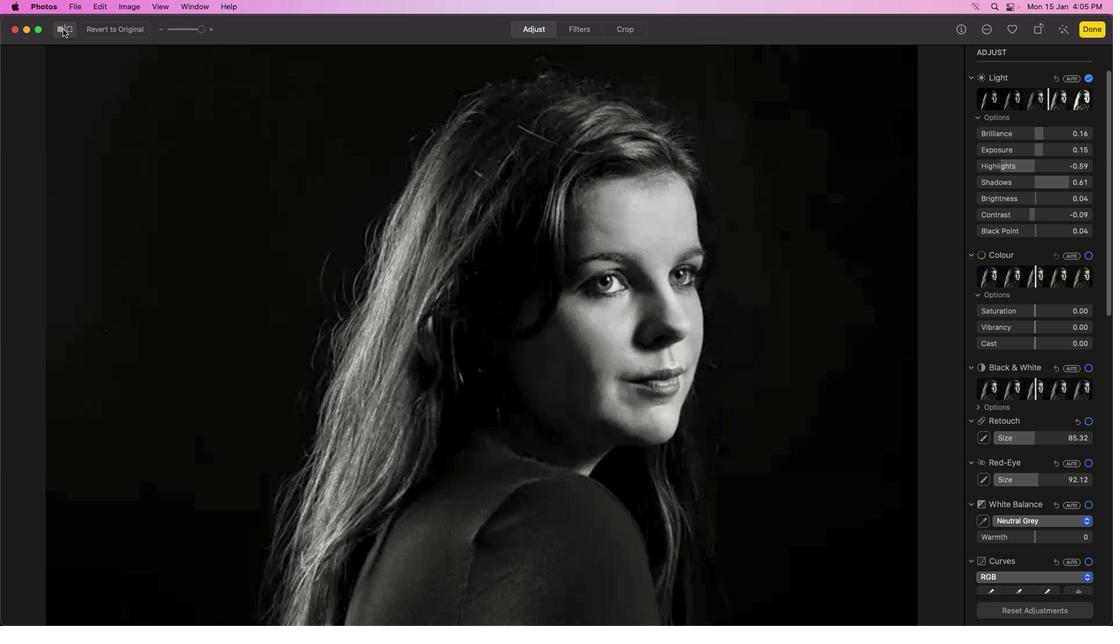 
Action: Mouse pressed left at (64, 30)
Screenshot: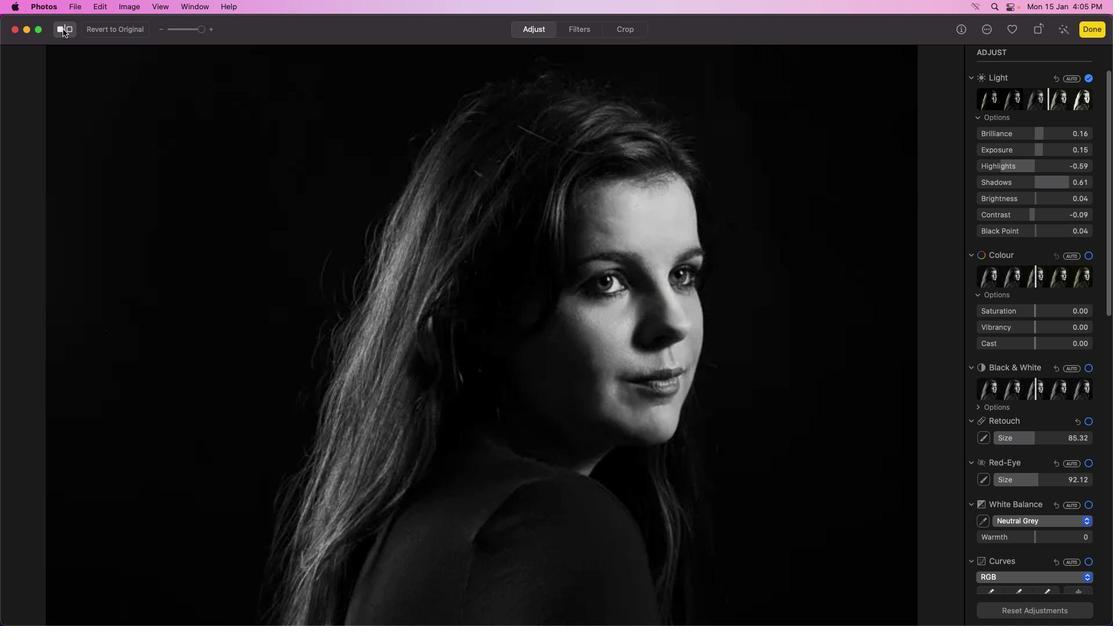 
Action: Mouse moved to (1040, 234)
Screenshot: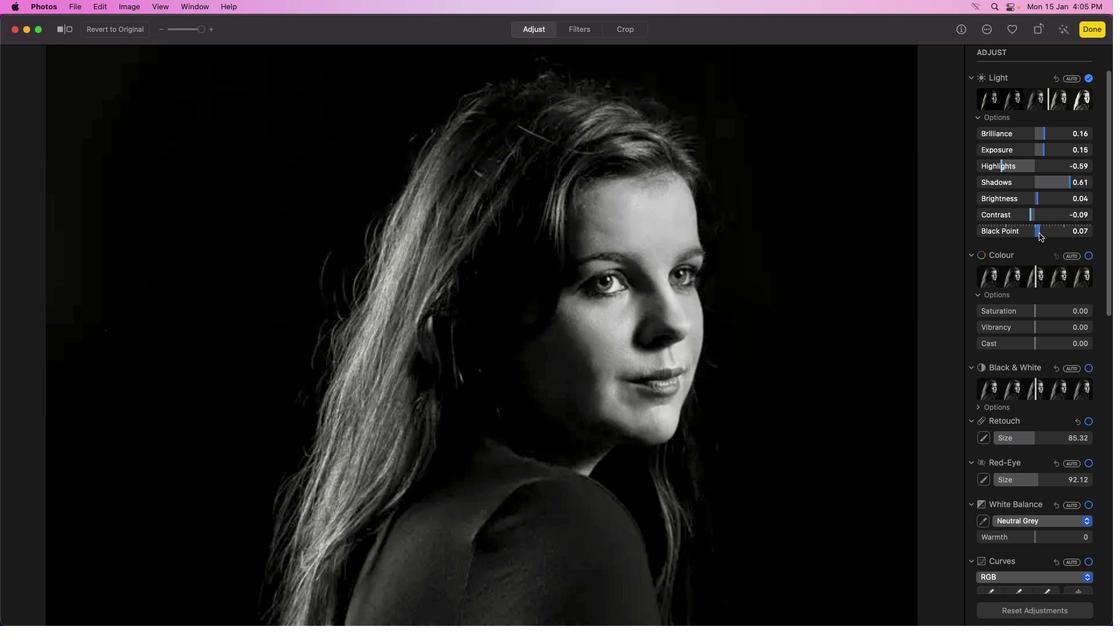 
Action: Mouse pressed left at (1040, 234)
Screenshot: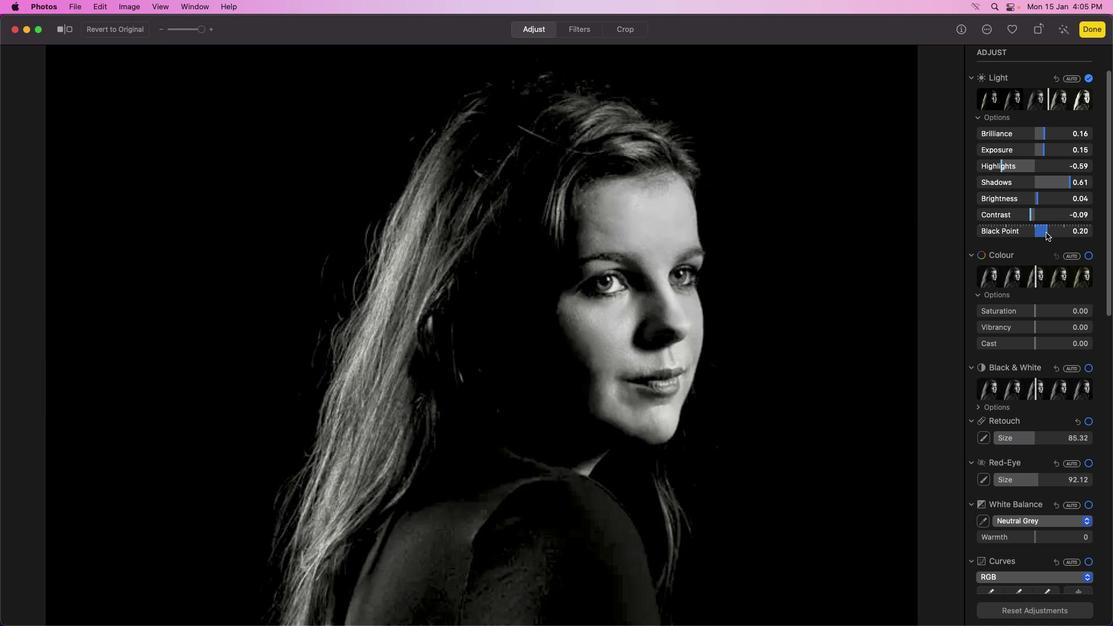
Action: Mouse moved to (1033, 218)
Screenshot: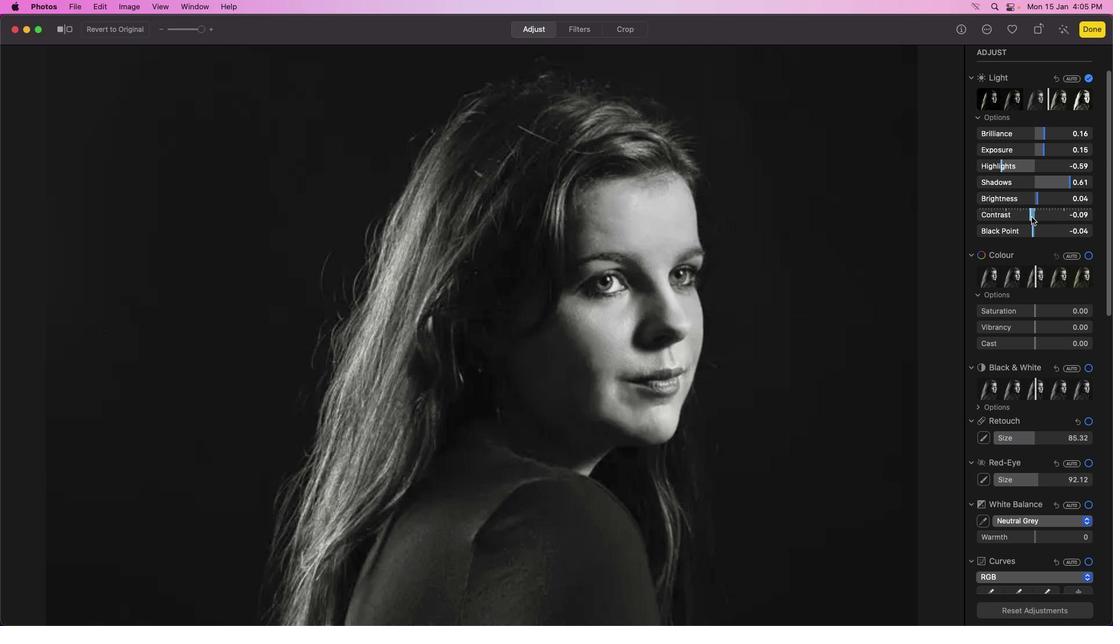 
Action: Mouse pressed left at (1033, 218)
Screenshot: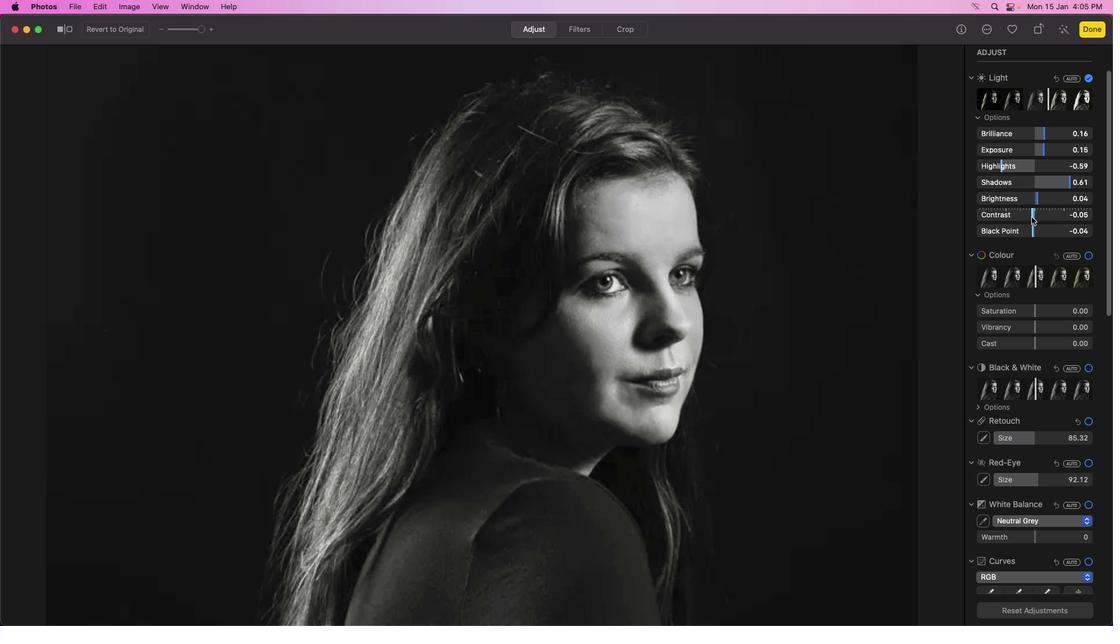 
Action: Mouse moved to (1038, 202)
Screenshot: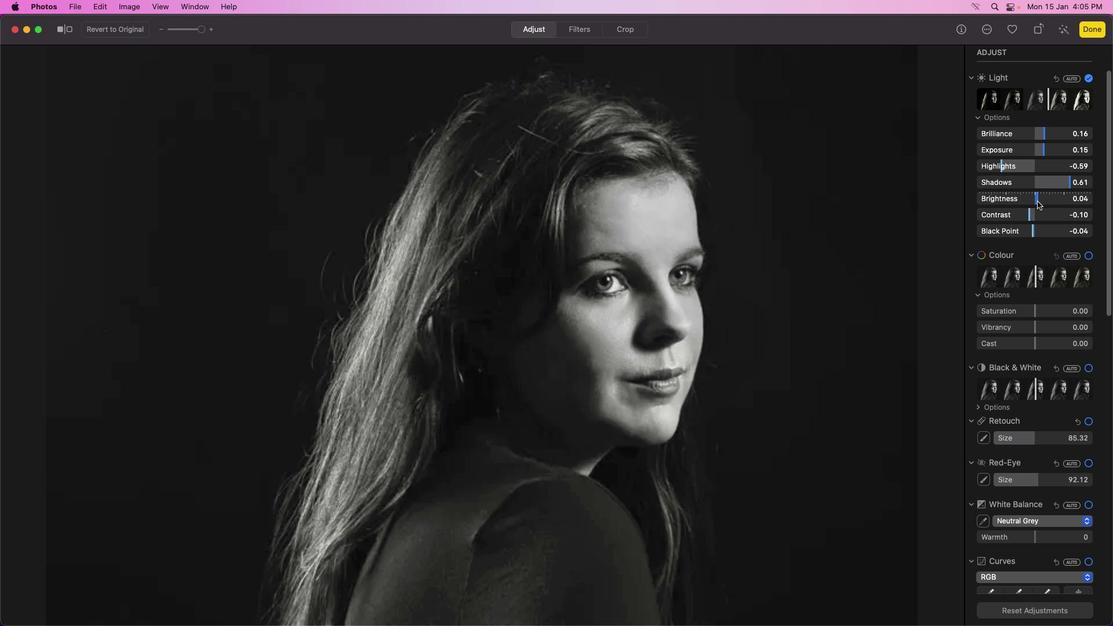 
Action: Mouse pressed left at (1038, 202)
Screenshot: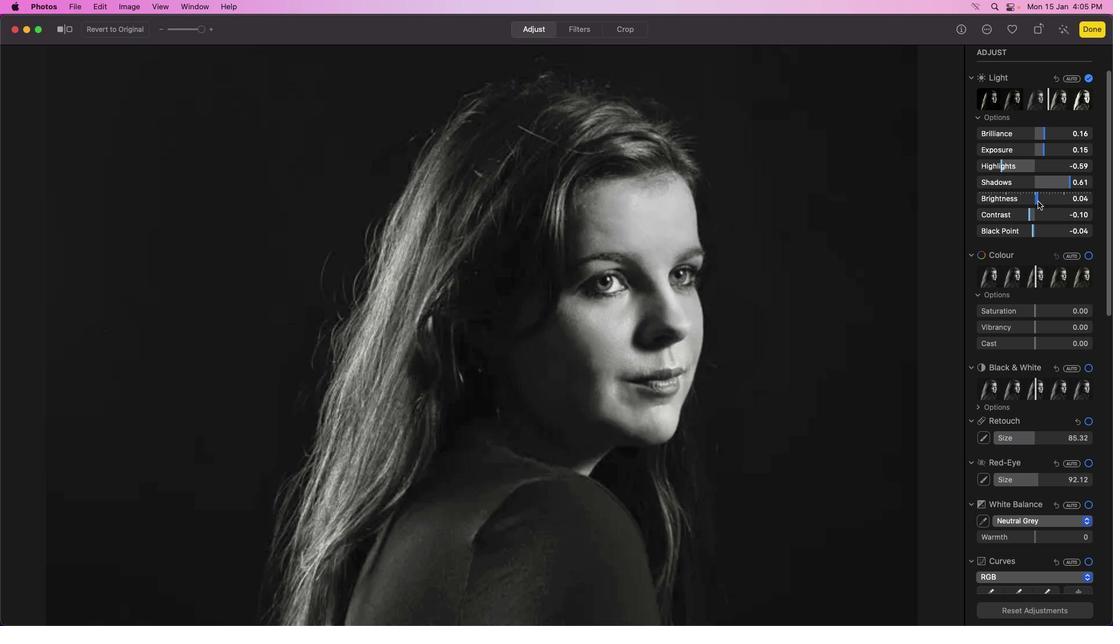 
Action: Mouse moved to (1049, 100)
Screenshot: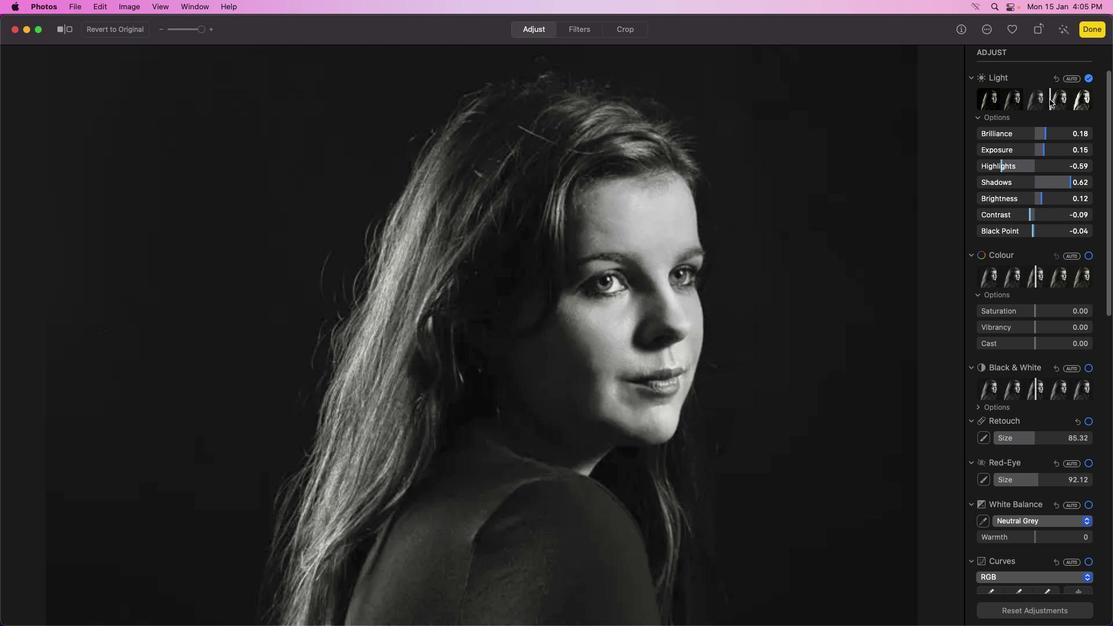
Action: Mouse pressed left at (1049, 100)
Screenshot: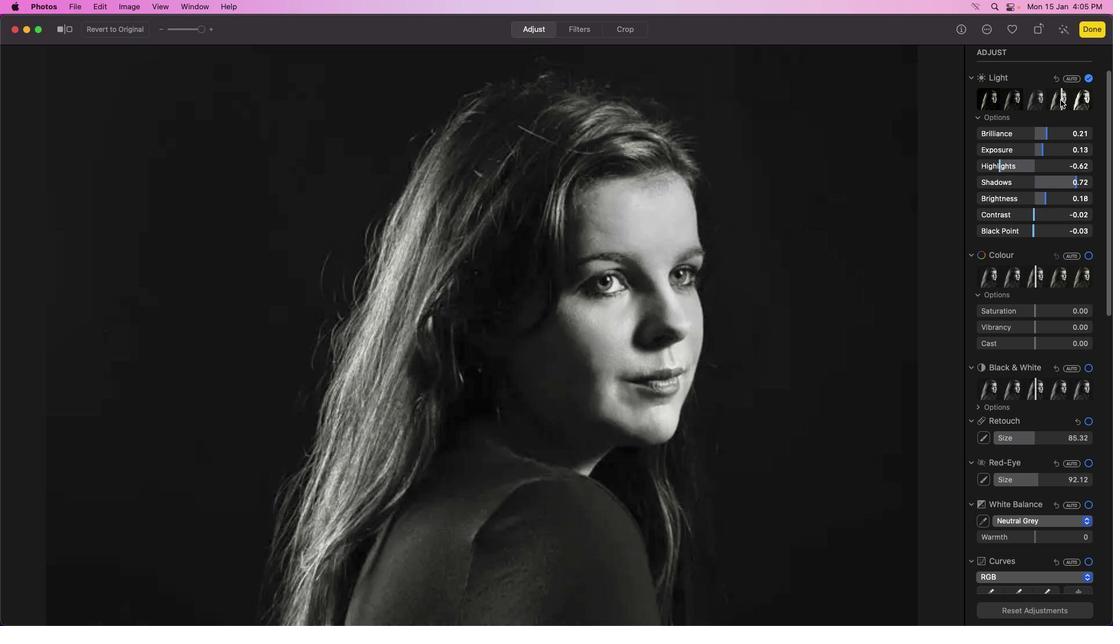 
Action: Mouse moved to (816, 328)
Screenshot: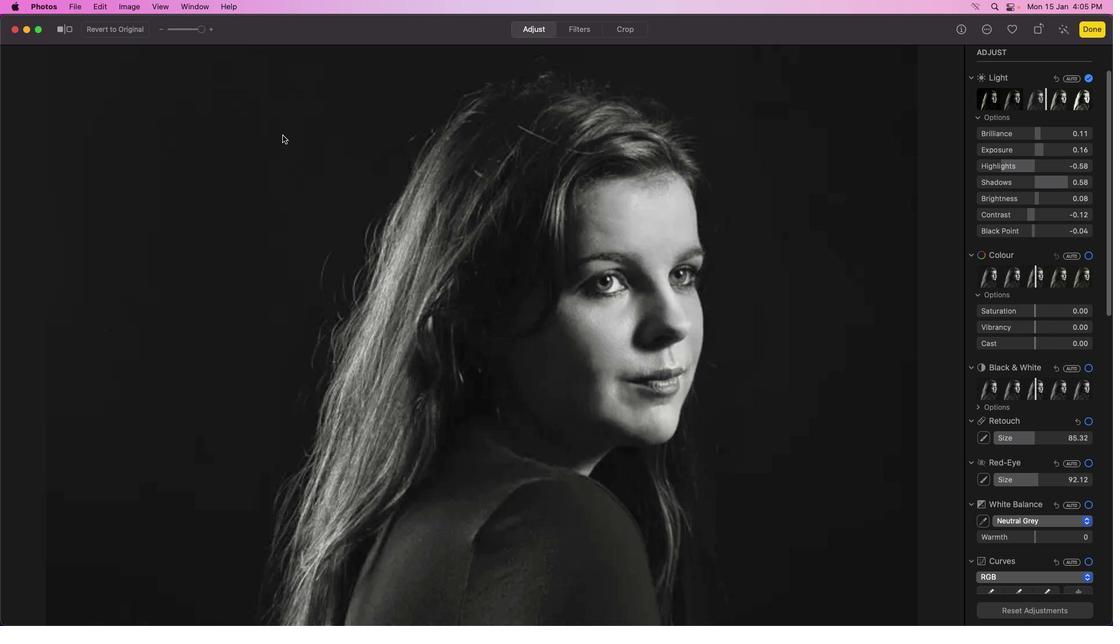 
Action: Mouse pressed left at (816, 328)
Screenshot: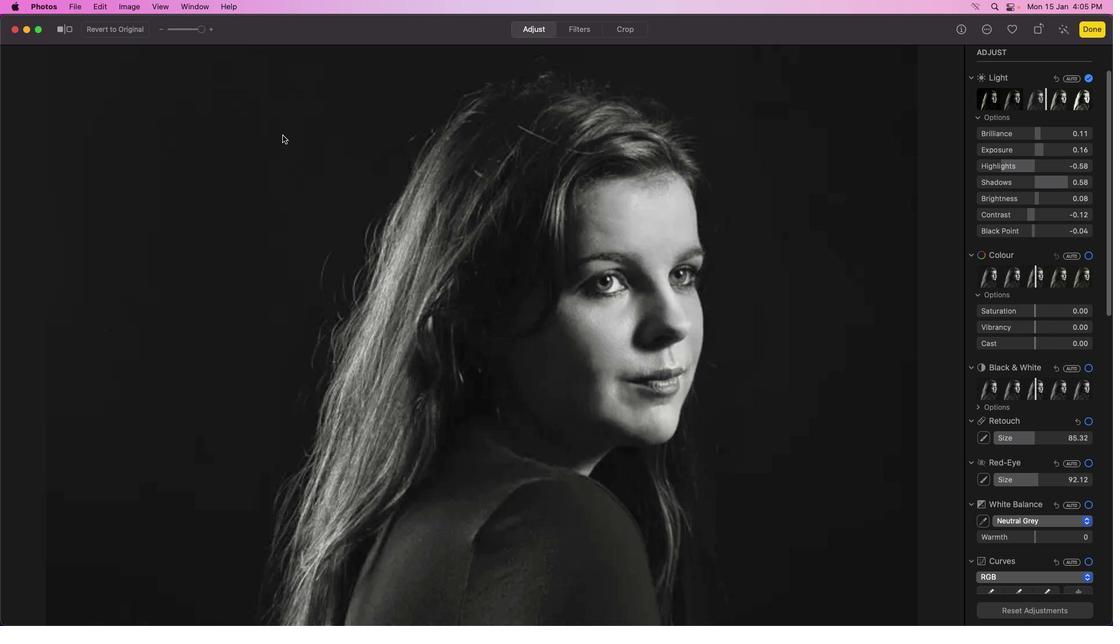 
Action: Mouse moved to (67, 32)
Screenshot: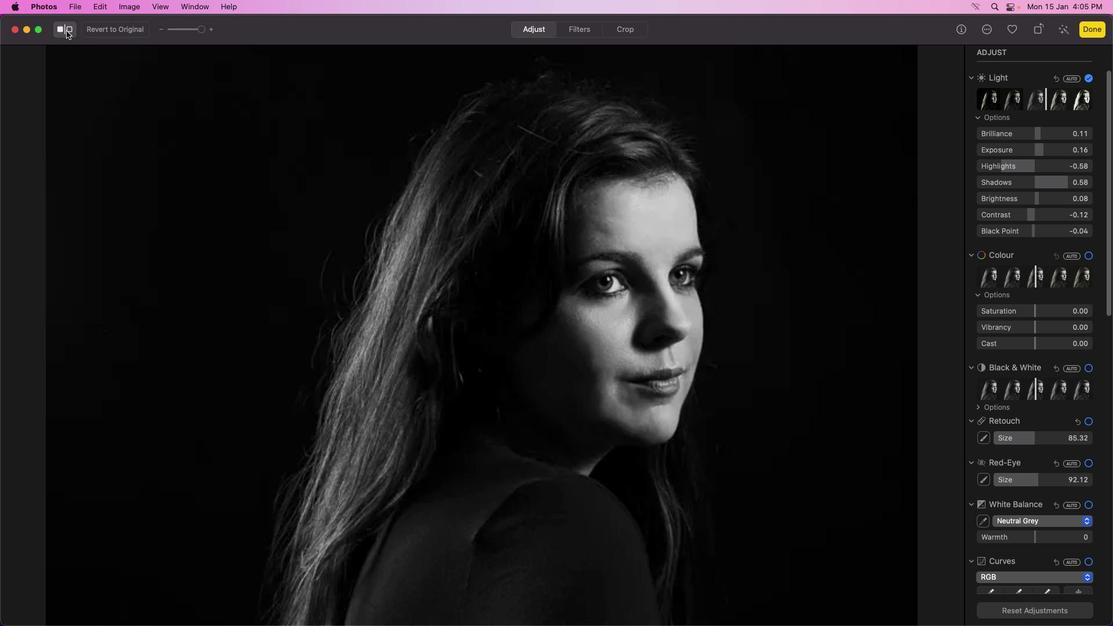 
Action: Mouse pressed left at (67, 32)
Screenshot: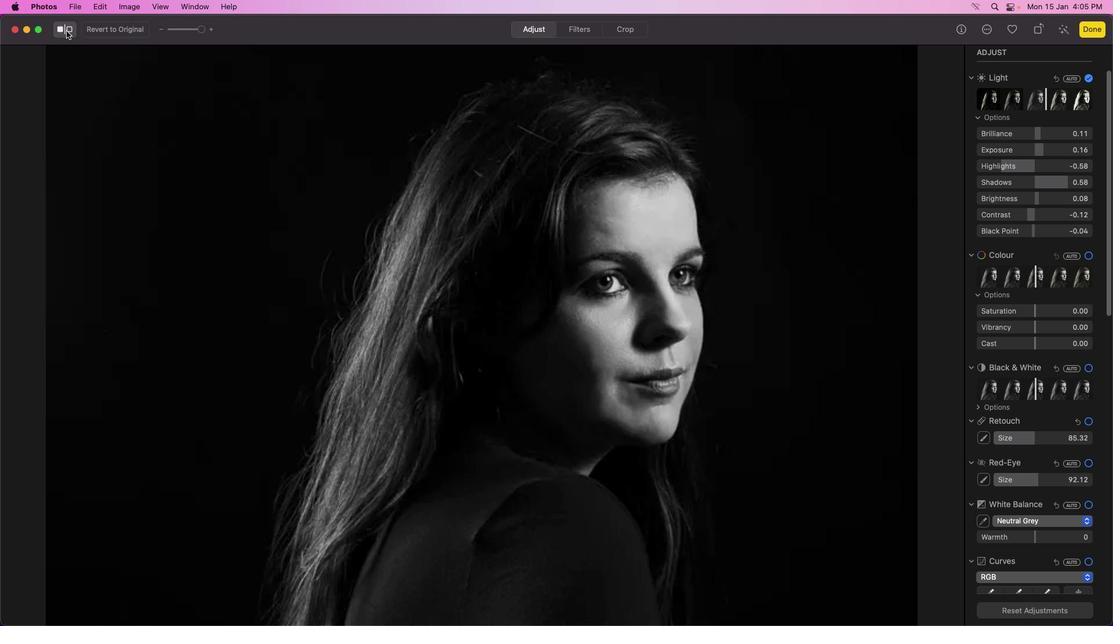 
Action: Mouse moved to (1090, 31)
Screenshot: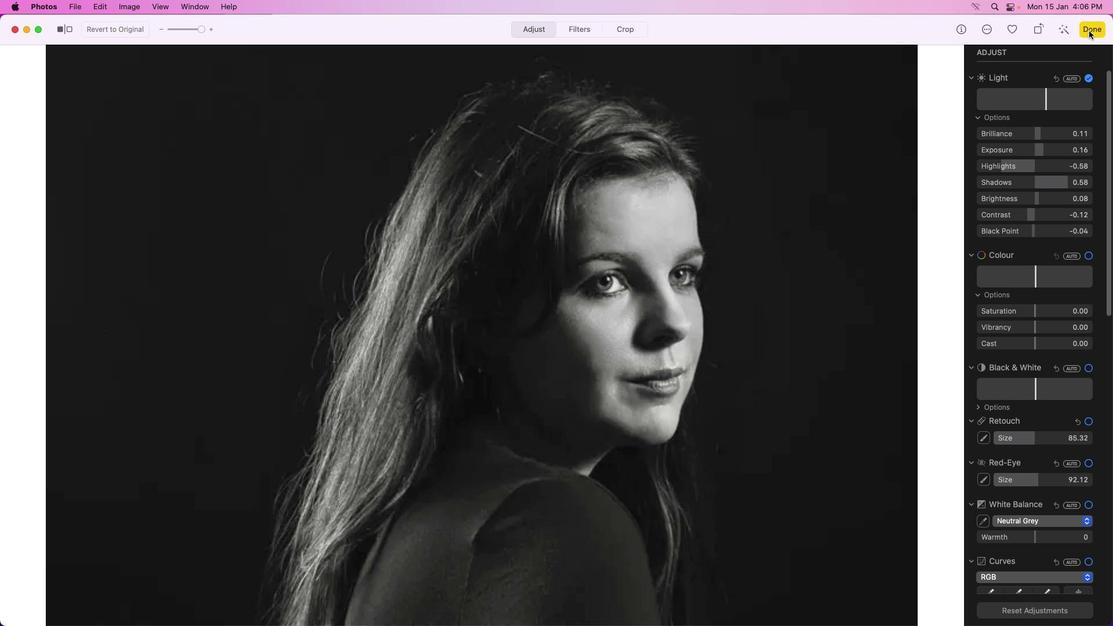 
Action: Mouse pressed left at (1090, 31)
Screenshot: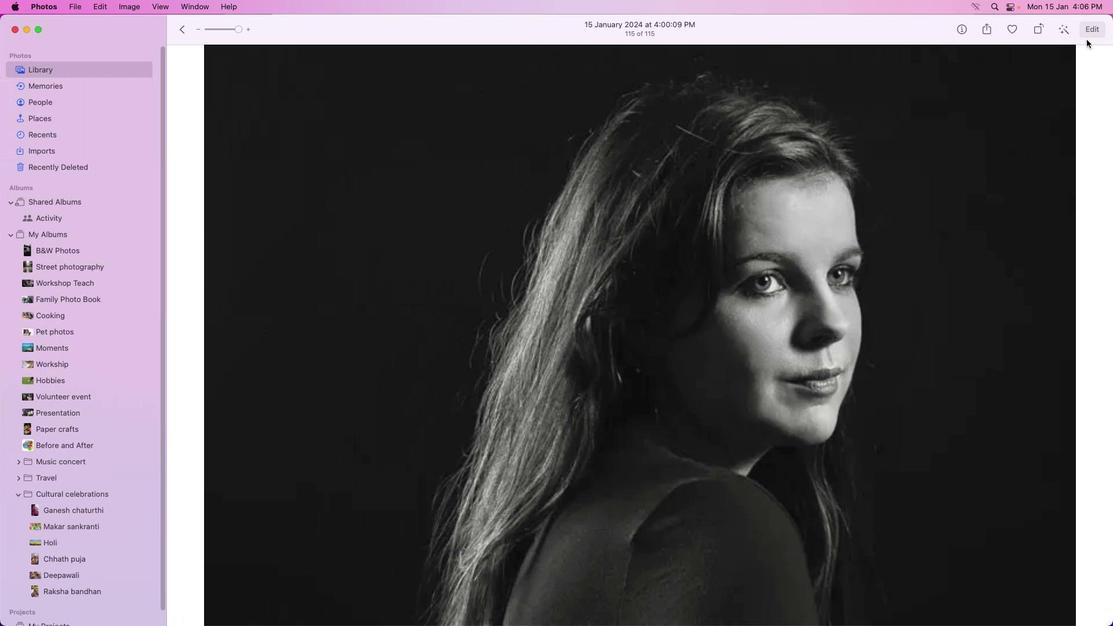 
Action: Mouse moved to (917, 277)
Screenshot: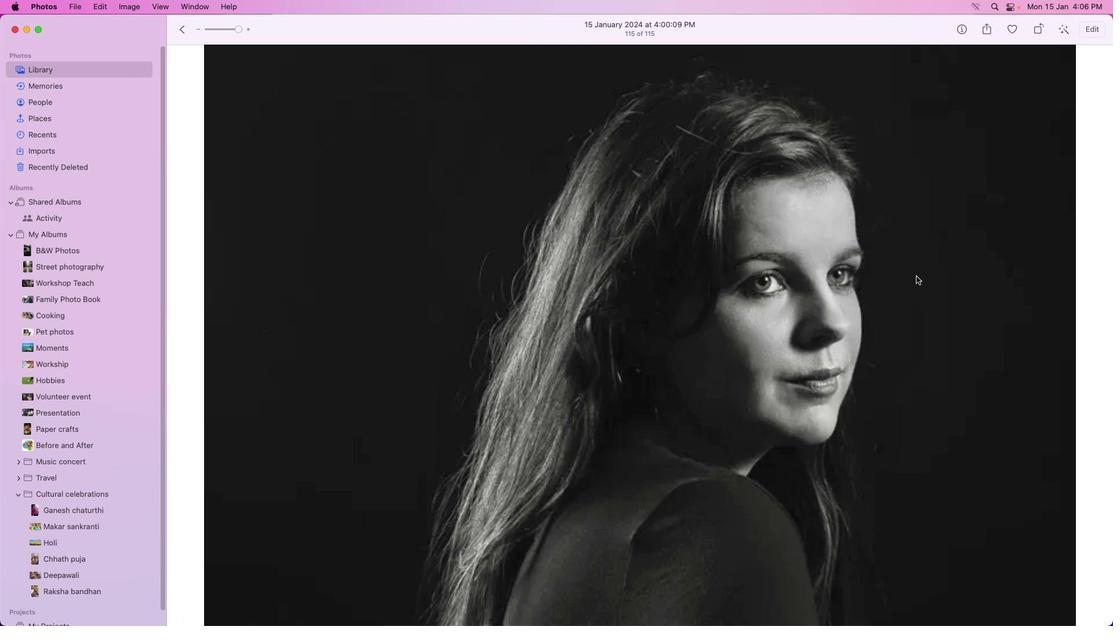 
